 Task: Send an email with the signature Claire Howard with the subject Request for a refund and the message I am sorry for any confusion regarding this matter. from softage.1@softage.net to softage.10@softage.net and softage.2@softage.net with an attached document Annual_report.docx
Action: Mouse moved to (459, 597)
Screenshot: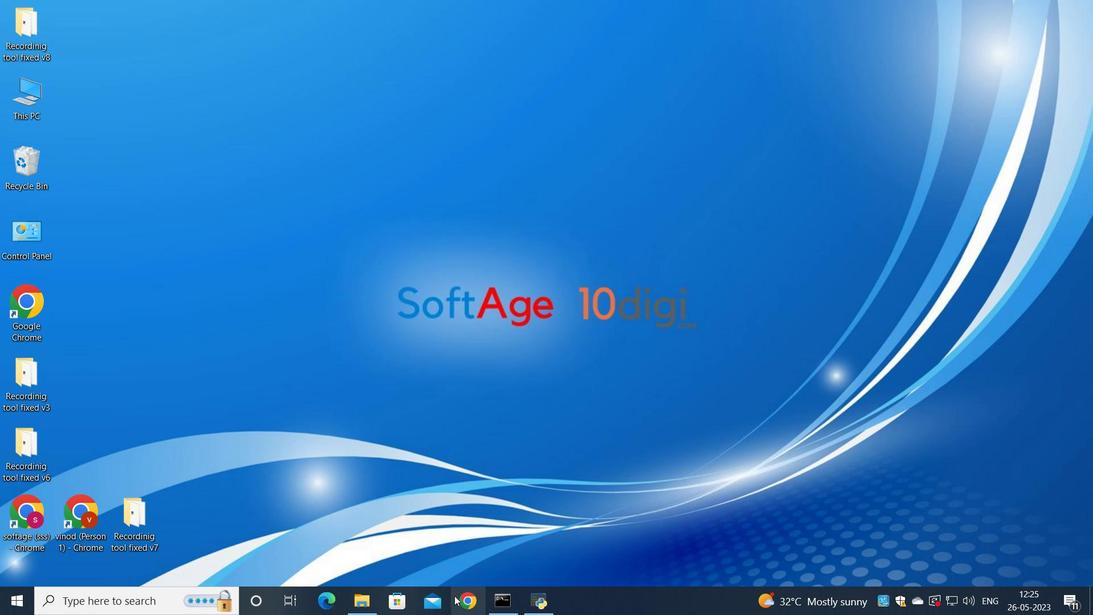 
Action: Mouse pressed left at (459, 597)
Screenshot: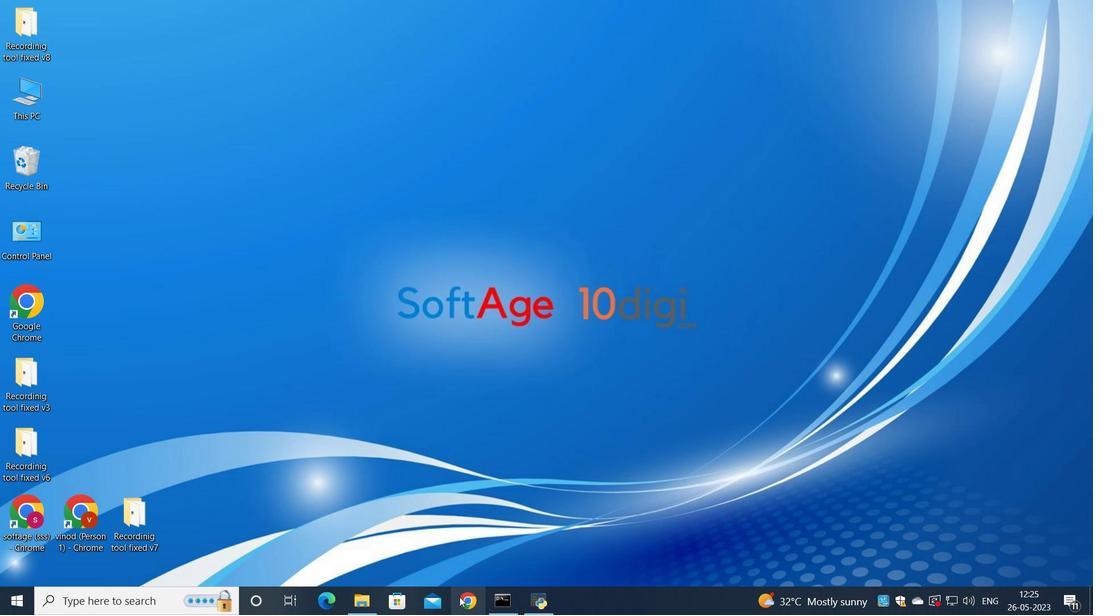 
Action: Mouse moved to (455, 353)
Screenshot: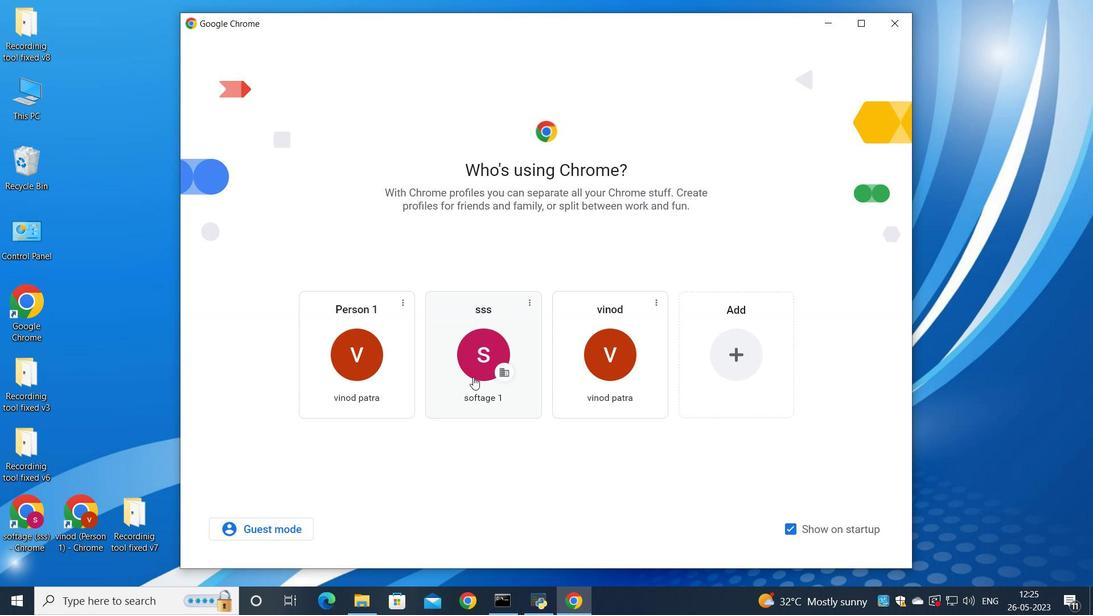 
Action: Mouse pressed left at (455, 353)
Screenshot: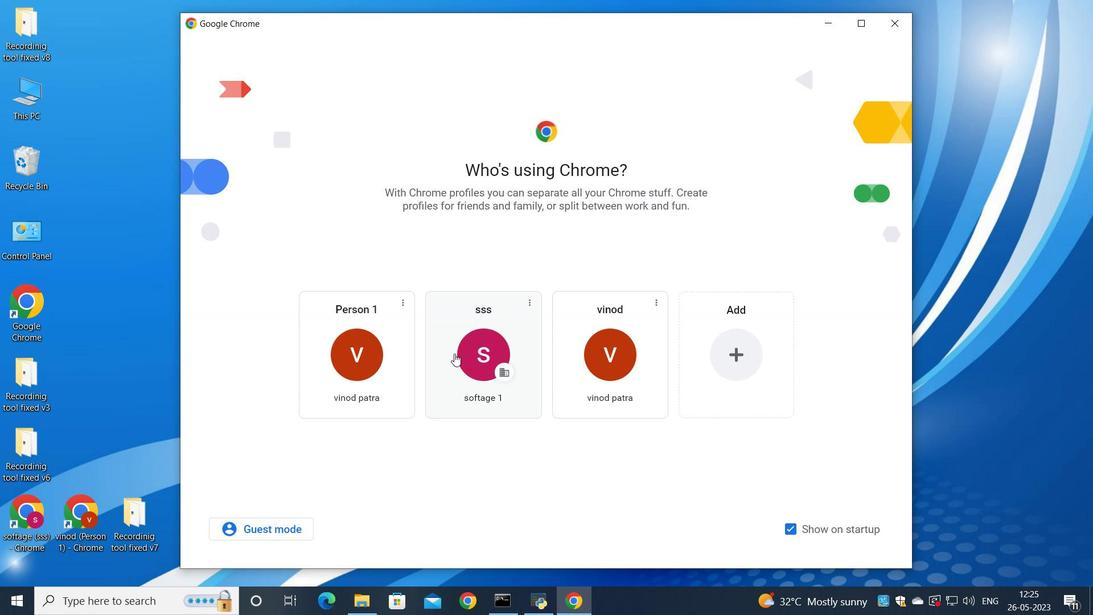 
Action: Mouse moved to (954, 74)
Screenshot: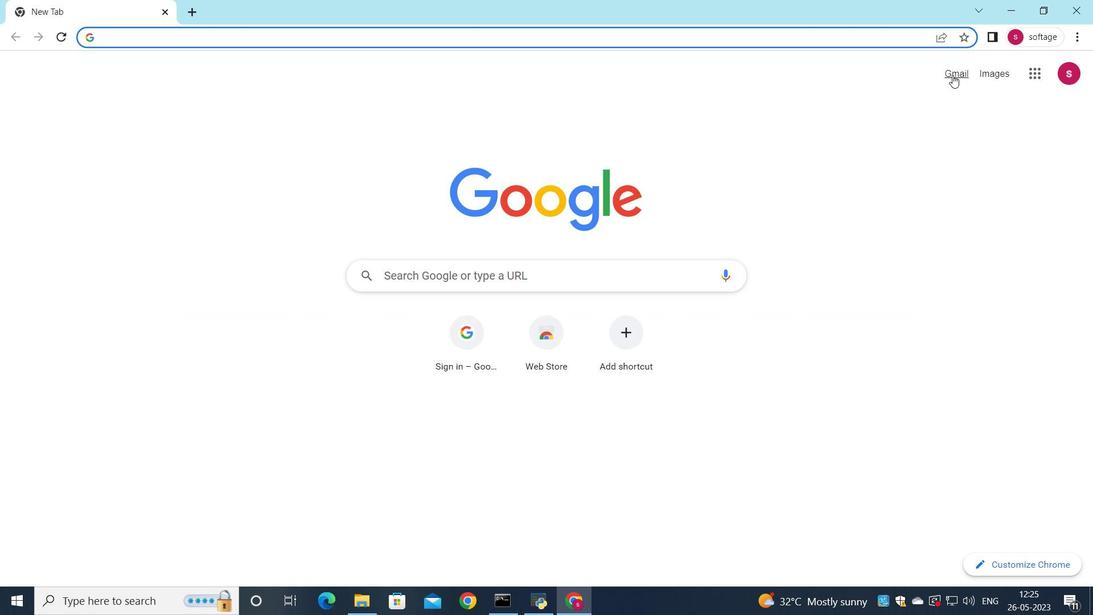 
Action: Mouse pressed left at (954, 74)
Screenshot: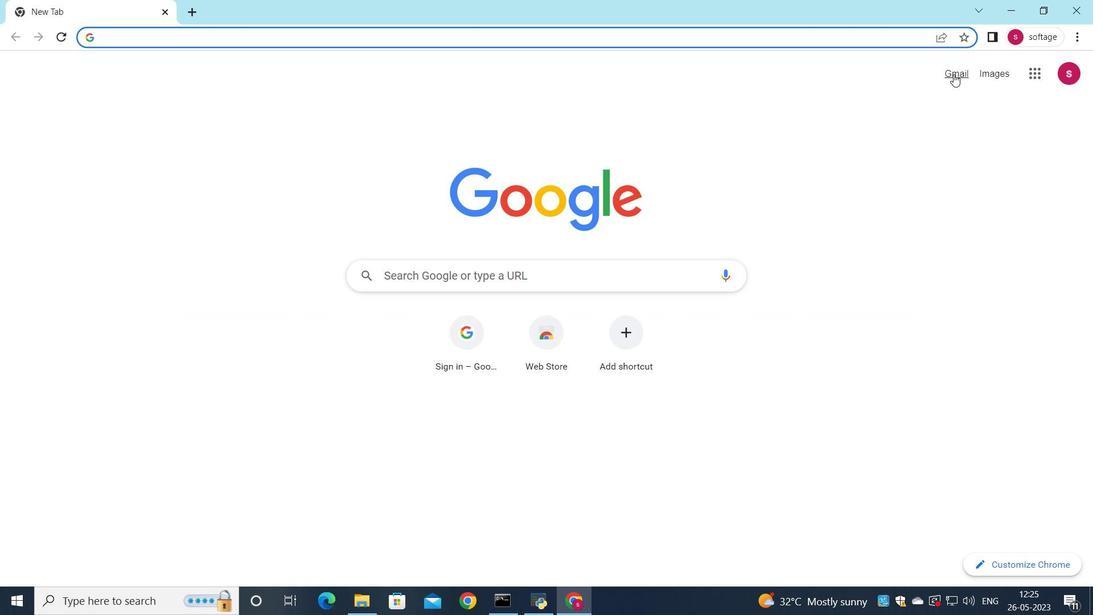 
Action: Mouse moved to (939, 95)
Screenshot: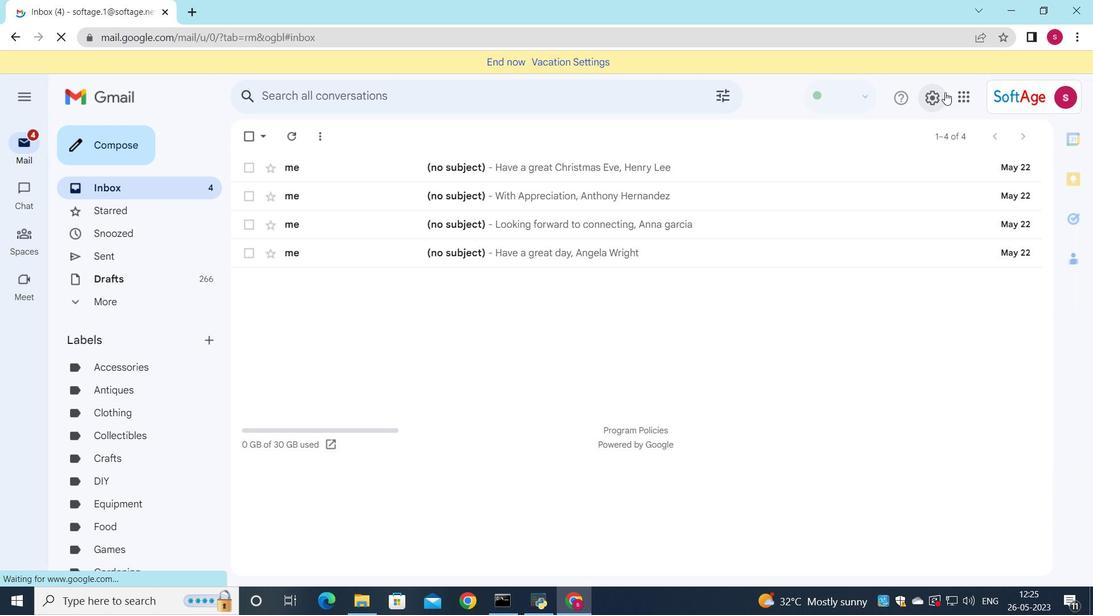 
Action: Mouse pressed left at (939, 95)
Screenshot: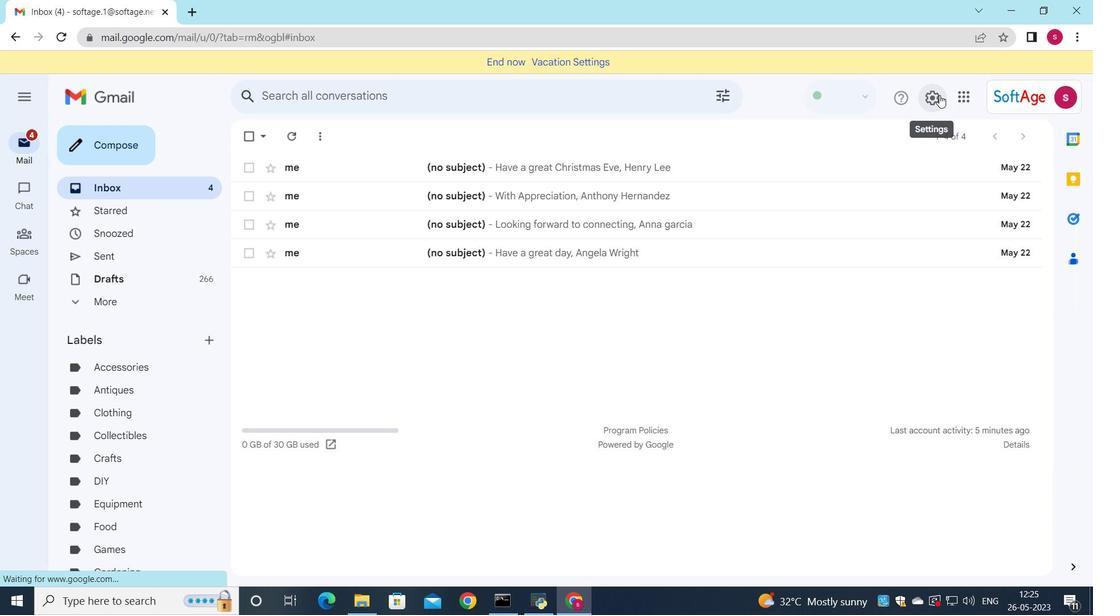 
Action: Mouse moved to (940, 162)
Screenshot: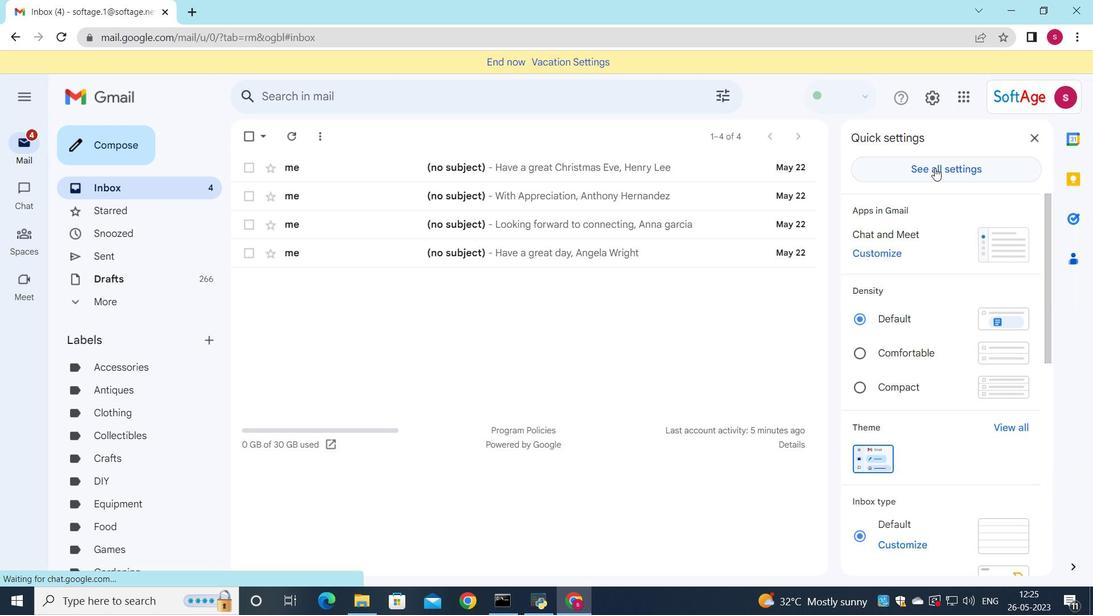 
Action: Mouse pressed left at (940, 162)
Screenshot: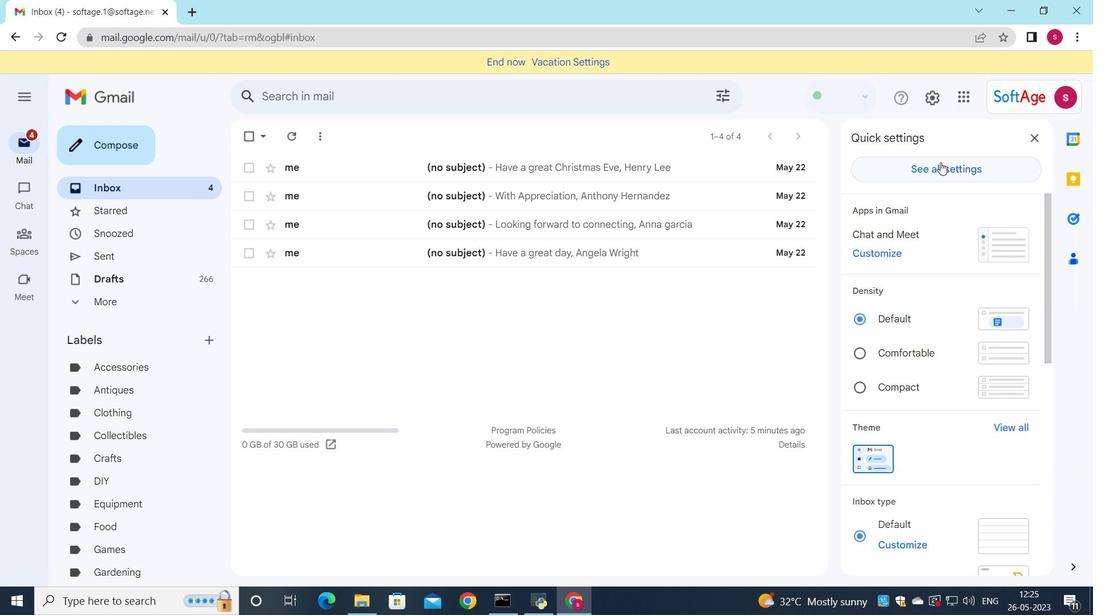 
Action: Mouse moved to (722, 292)
Screenshot: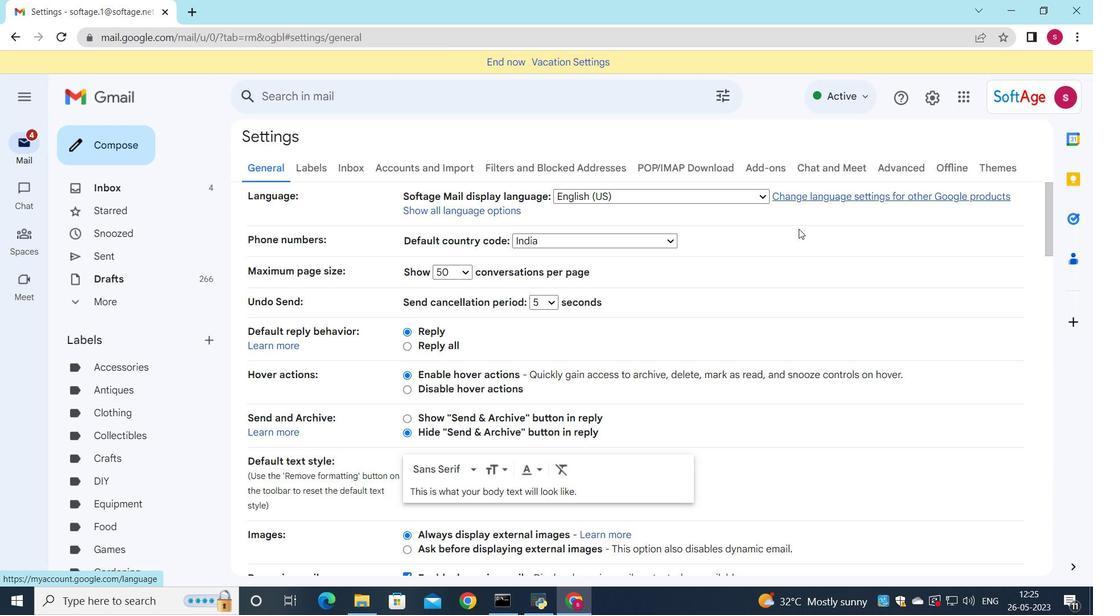 
Action: Mouse scrolled (722, 291) with delta (0, 0)
Screenshot: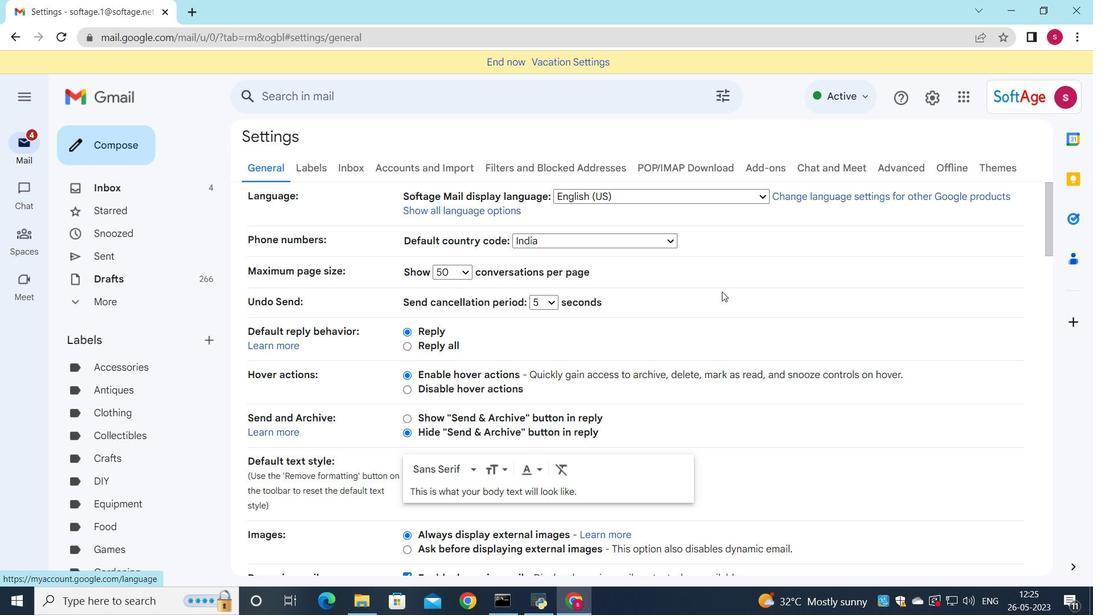 
Action: Mouse moved to (722, 292)
Screenshot: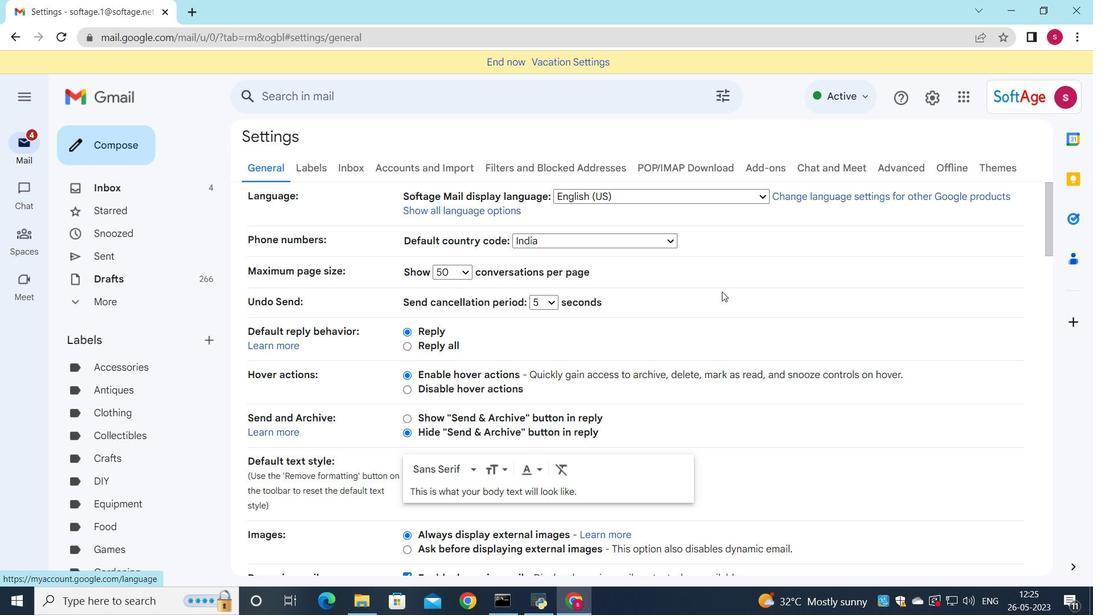 
Action: Mouse scrolled (722, 291) with delta (0, 0)
Screenshot: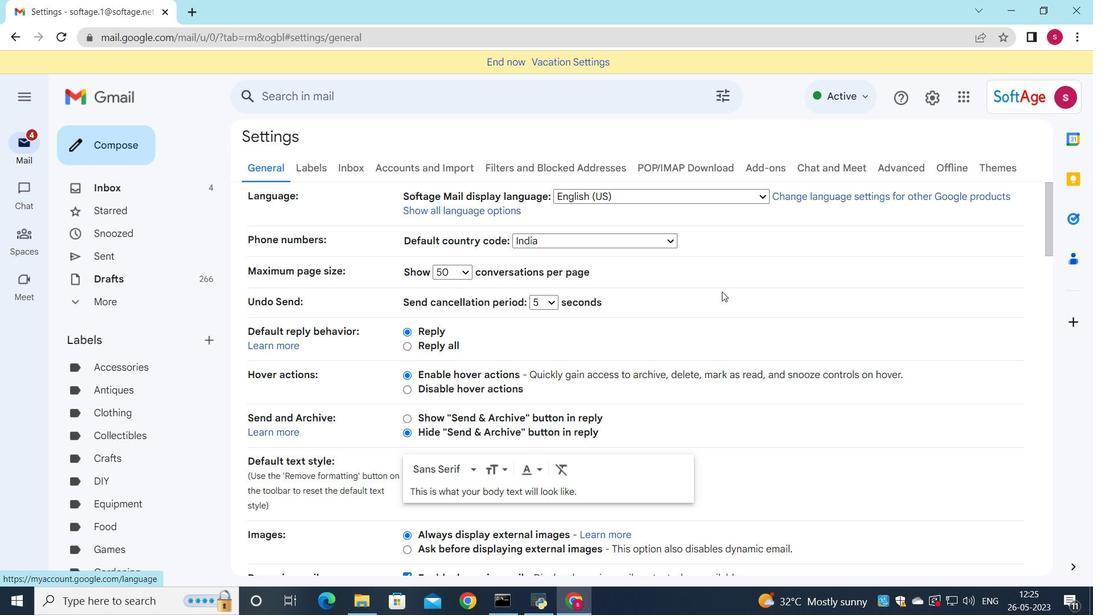 
Action: Mouse moved to (710, 301)
Screenshot: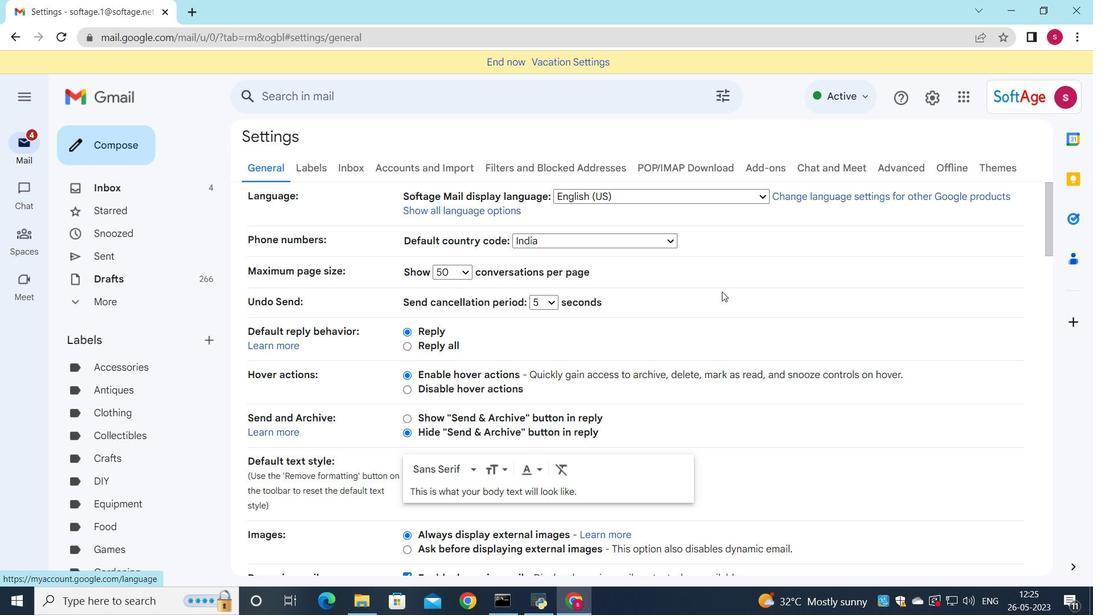 
Action: Mouse scrolled (710, 300) with delta (0, 0)
Screenshot: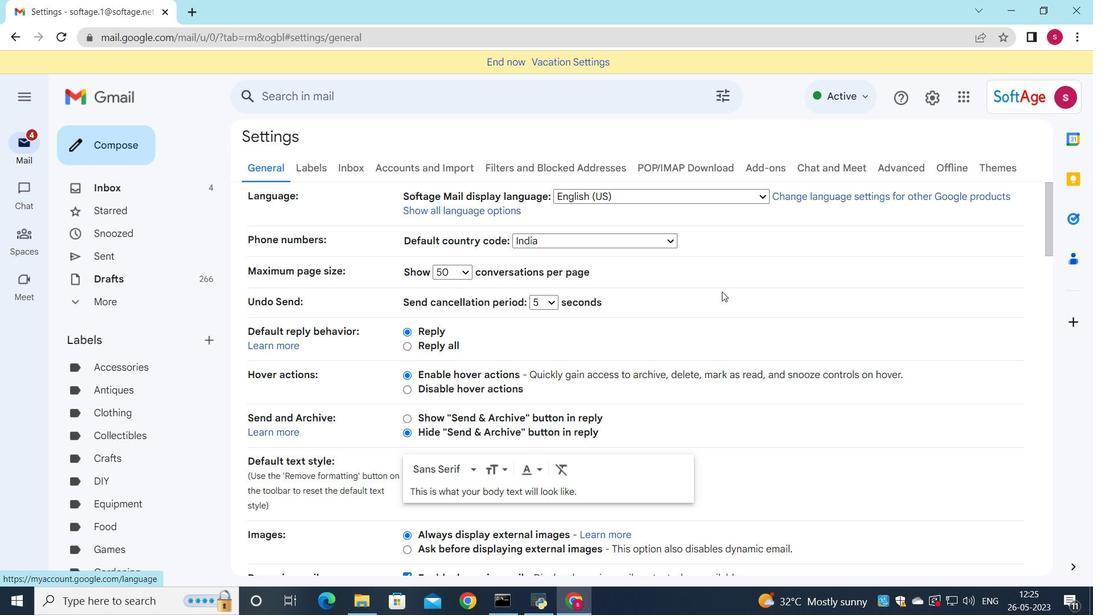 
Action: Mouse moved to (699, 312)
Screenshot: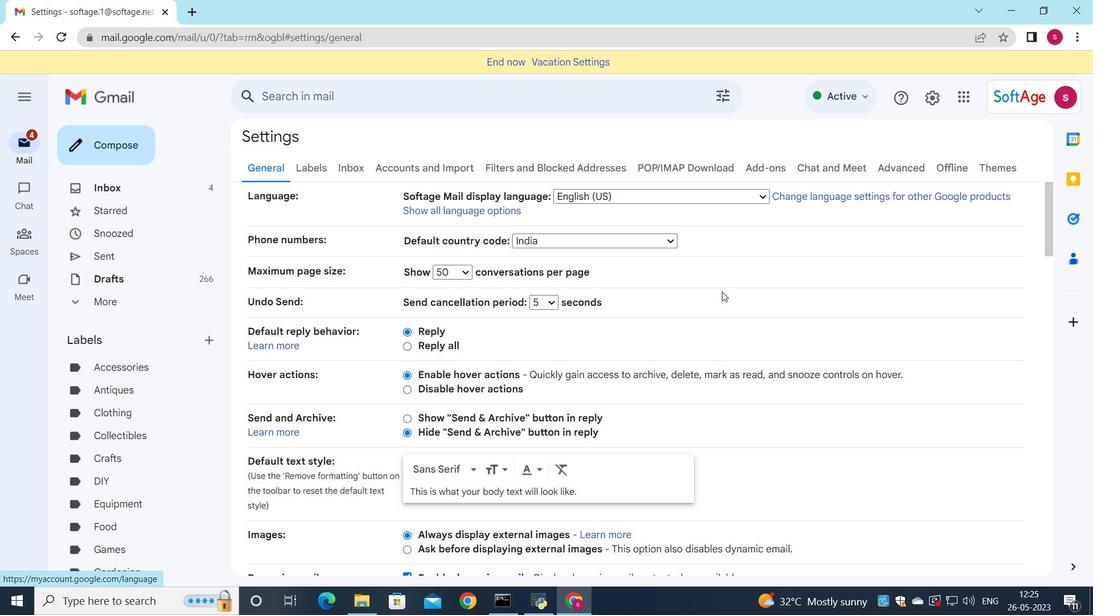 
Action: Mouse scrolled (699, 311) with delta (0, 0)
Screenshot: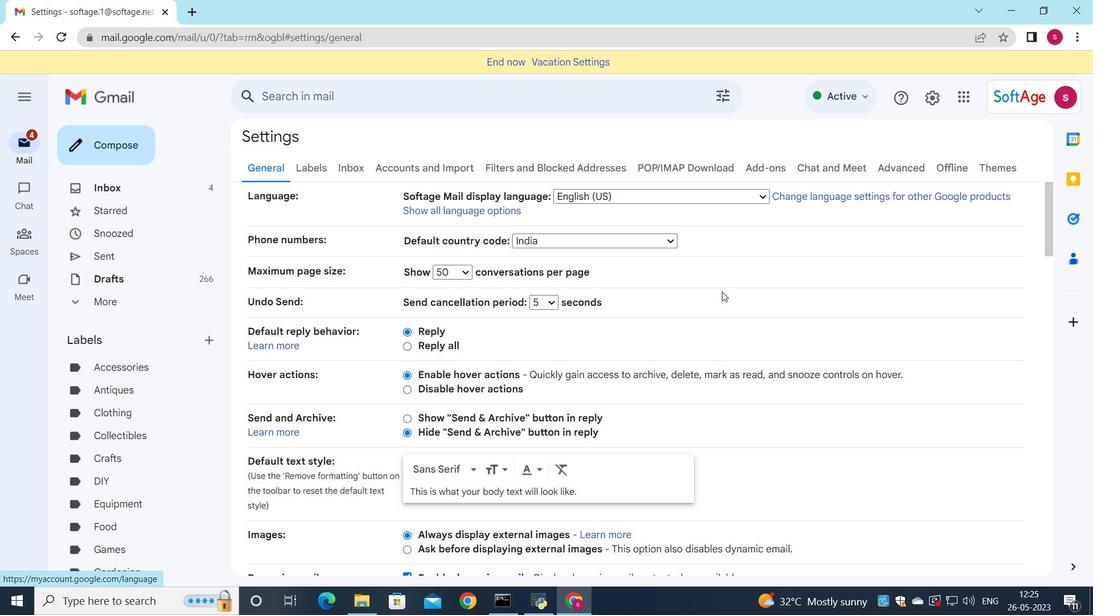 
Action: Mouse moved to (698, 313)
Screenshot: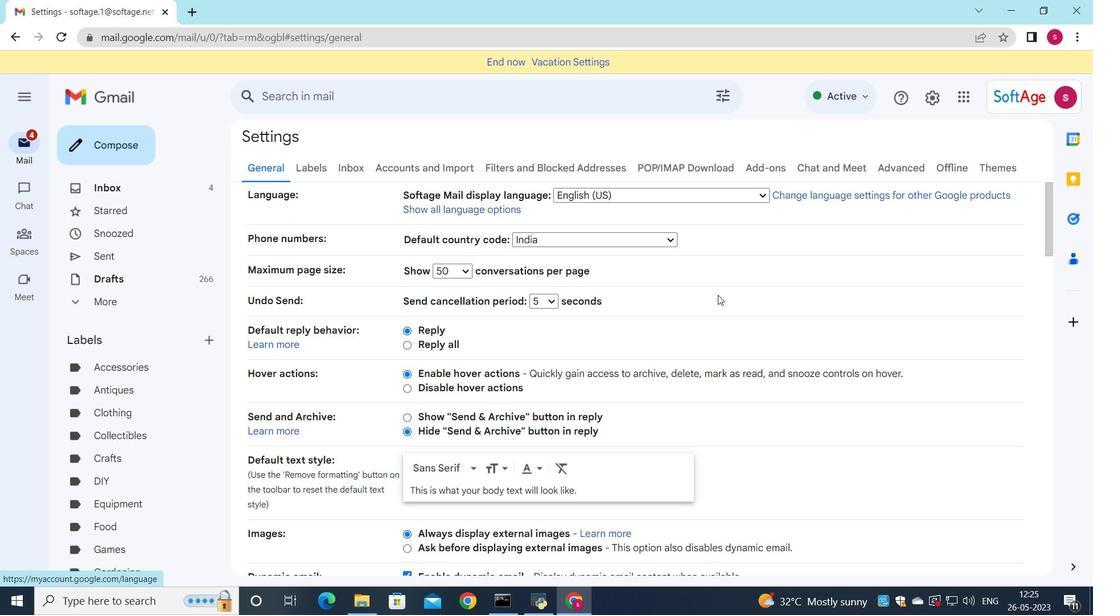 
Action: Mouse scrolled (698, 313) with delta (0, 0)
Screenshot: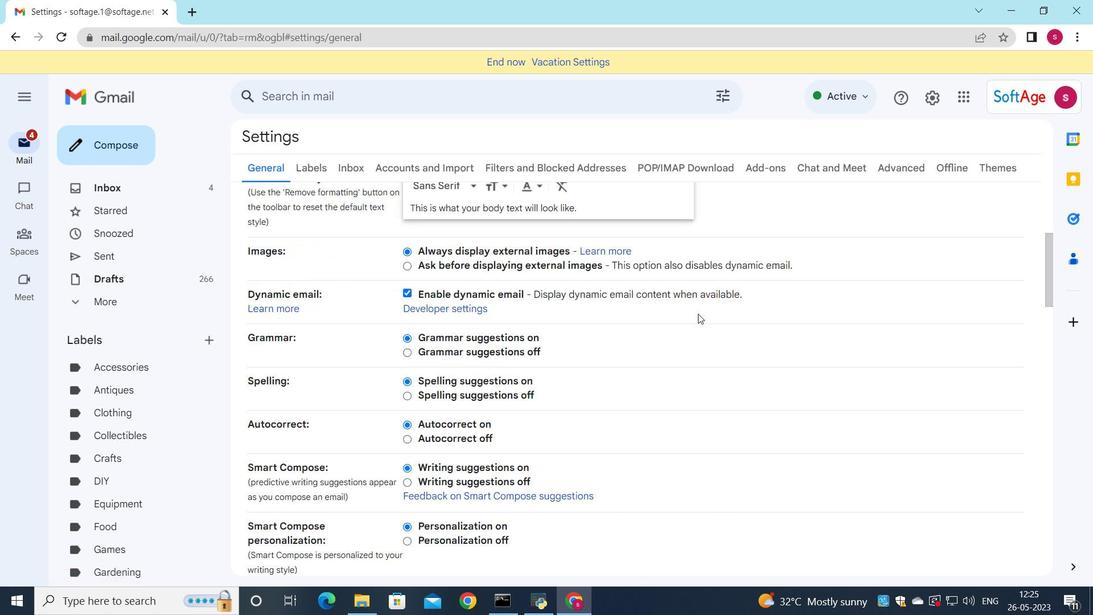 
Action: Mouse scrolled (698, 313) with delta (0, 0)
Screenshot: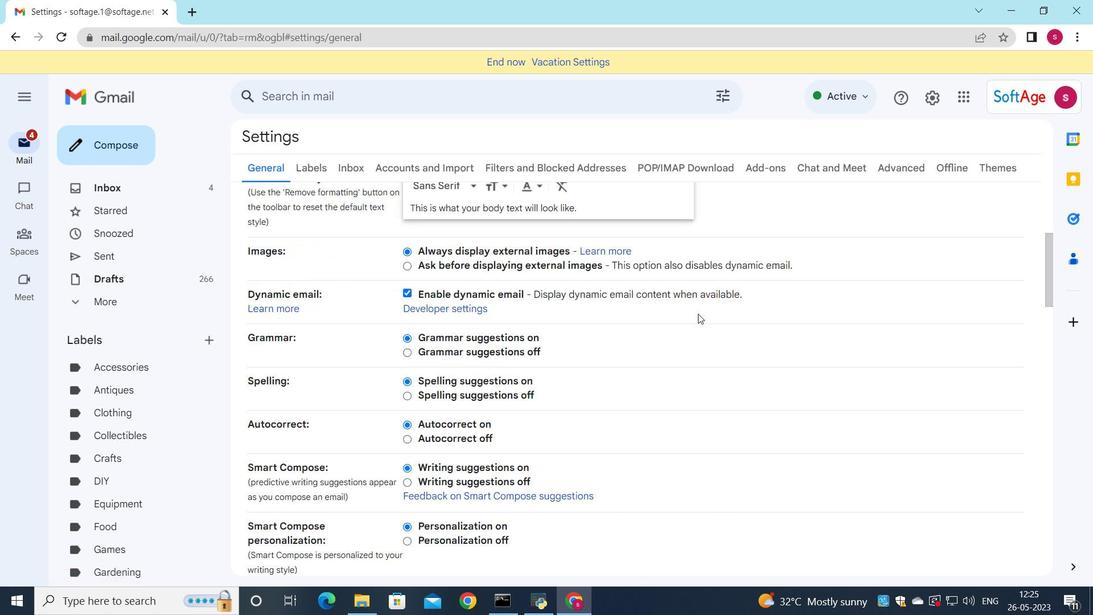 
Action: Mouse scrolled (698, 313) with delta (0, 0)
Screenshot: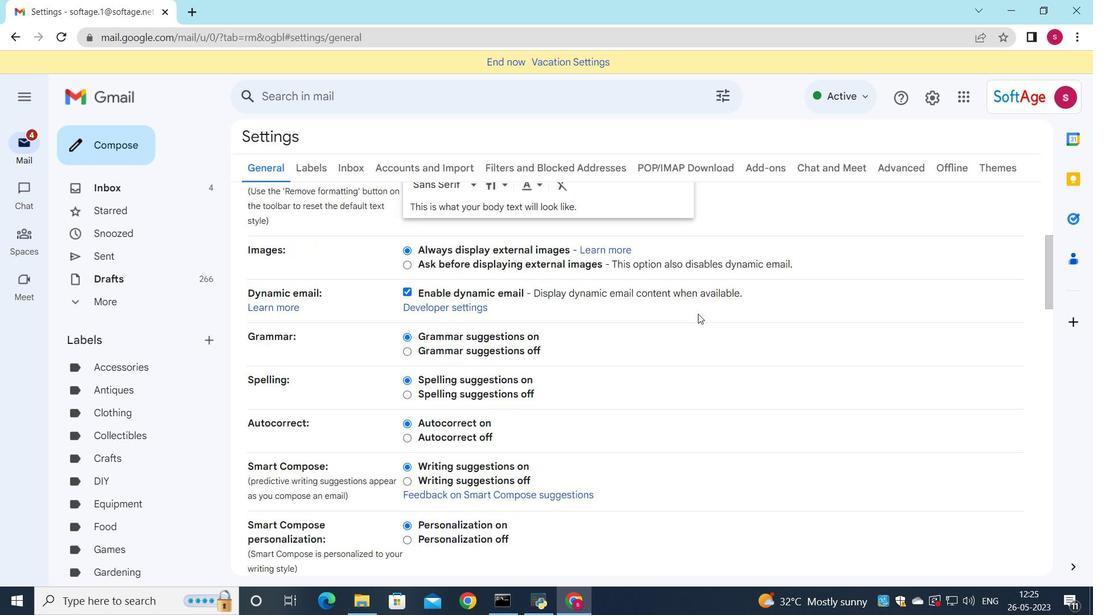 
Action: Mouse scrolled (698, 313) with delta (0, 0)
Screenshot: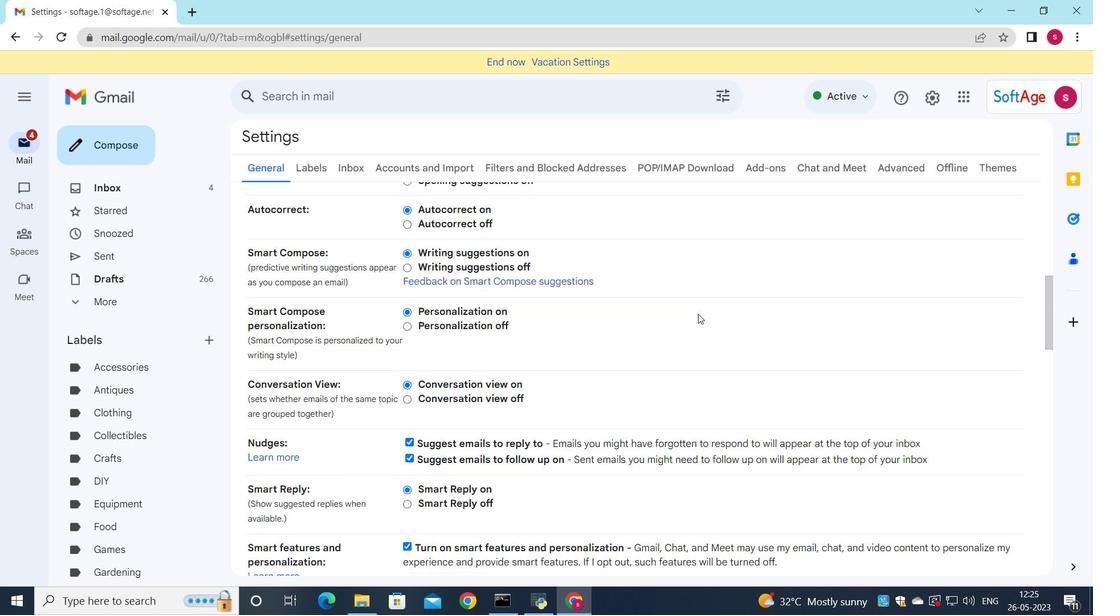
Action: Mouse scrolled (698, 313) with delta (0, 0)
Screenshot: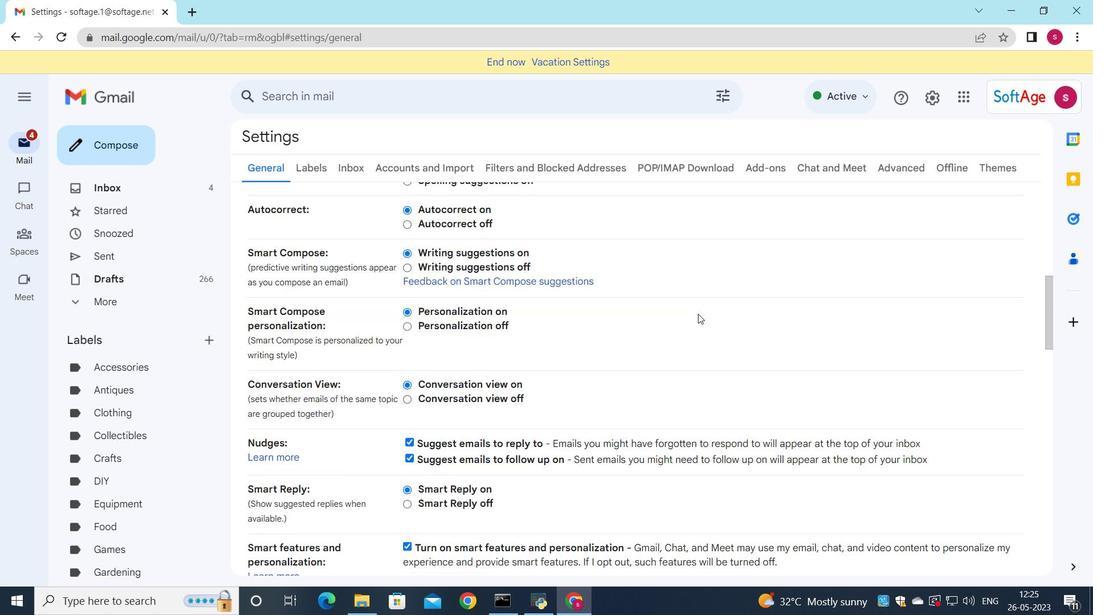
Action: Mouse scrolled (698, 313) with delta (0, 0)
Screenshot: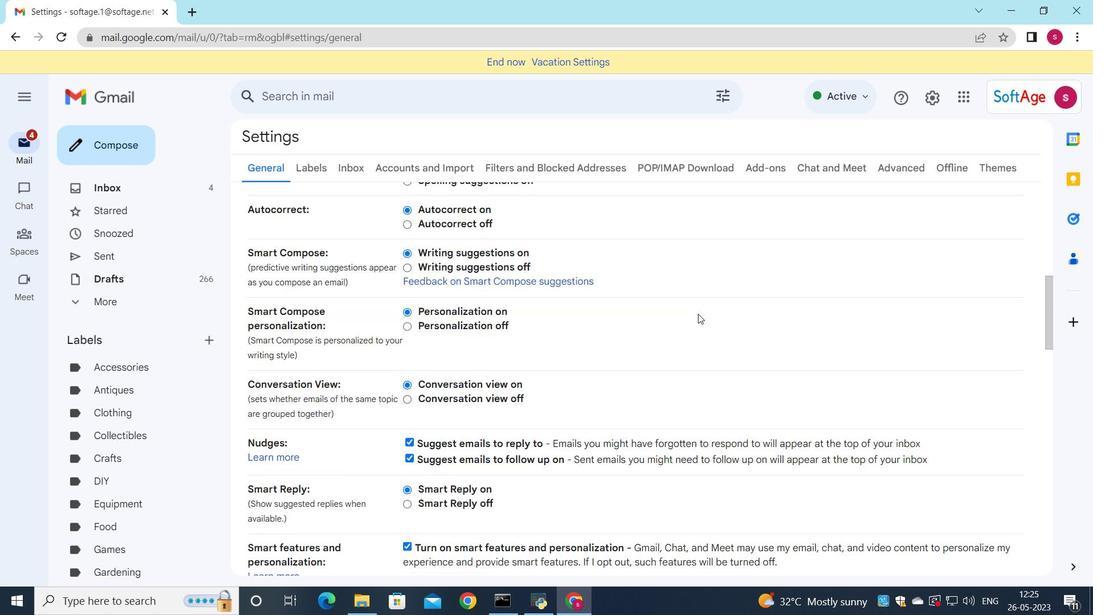 
Action: Mouse scrolled (698, 313) with delta (0, 0)
Screenshot: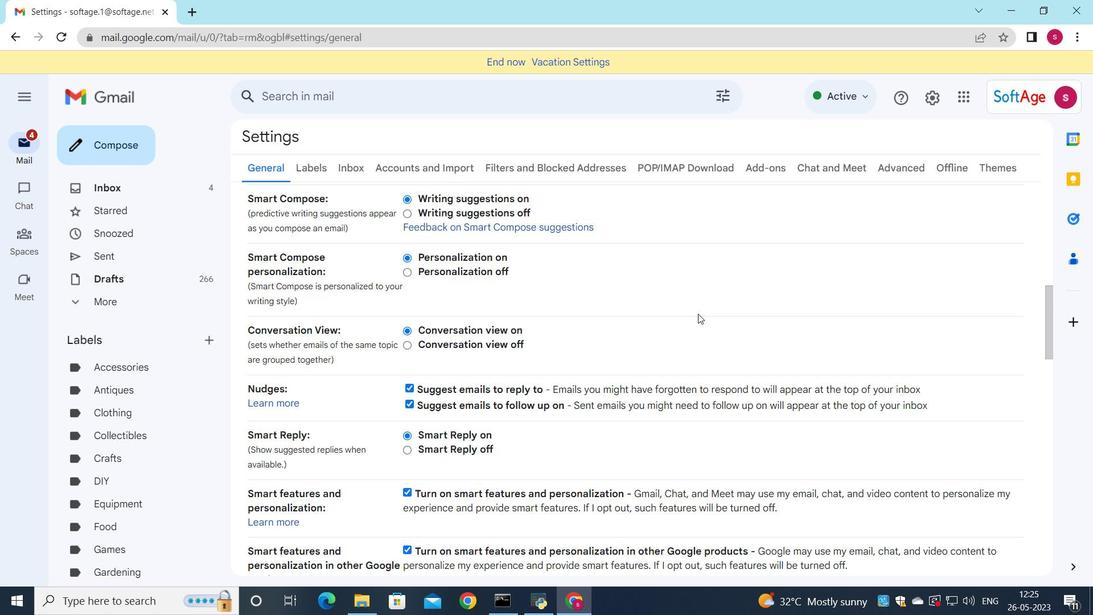 
Action: Mouse scrolled (698, 313) with delta (0, 0)
Screenshot: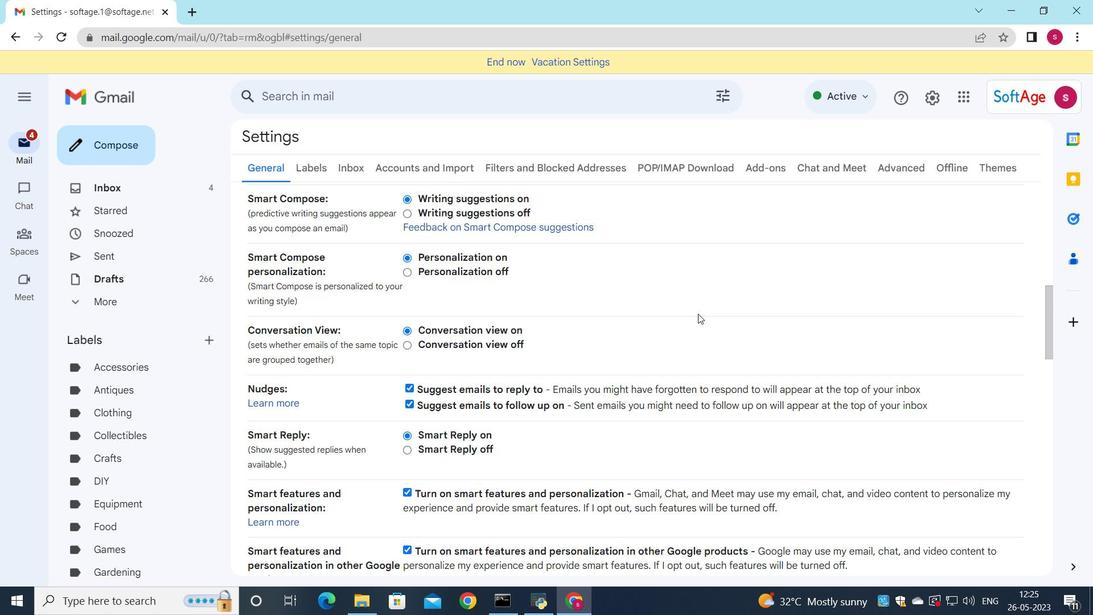 
Action: Mouse scrolled (698, 313) with delta (0, 0)
Screenshot: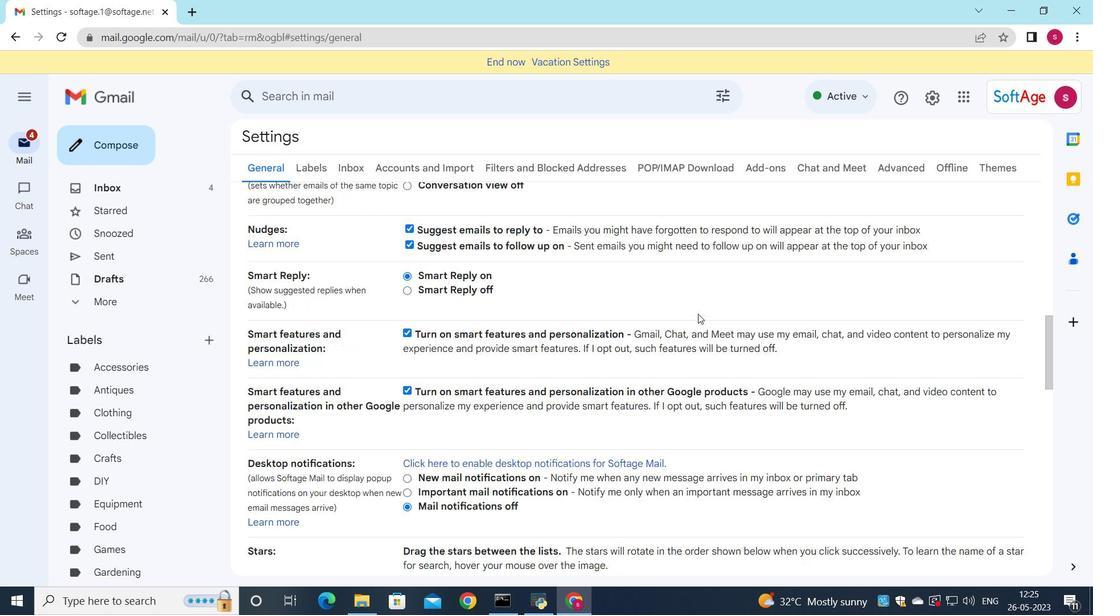 
Action: Mouse scrolled (698, 313) with delta (0, 0)
Screenshot: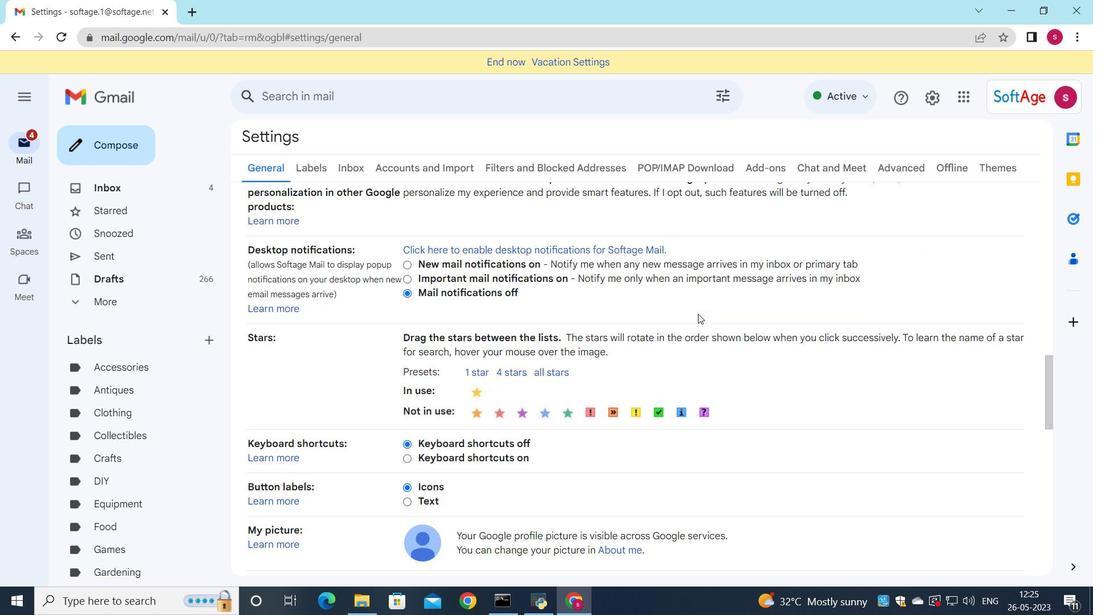 
Action: Mouse scrolled (698, 313) with delta (0, 0)
Screenshot: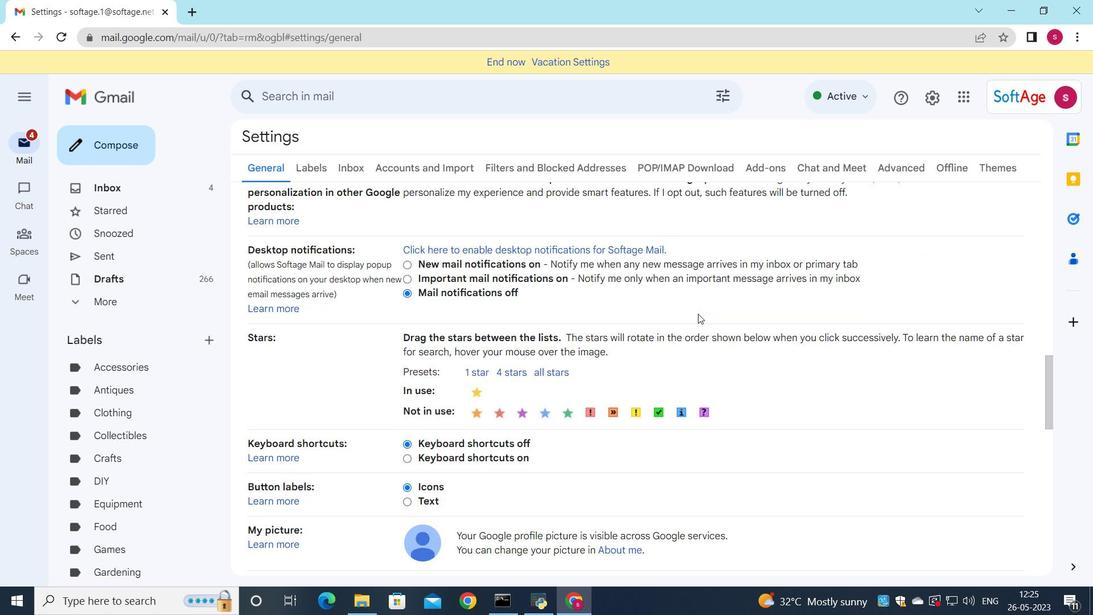 
Action: Mouse scrolled (698, 313) with delta (0, 0)
Screenshot: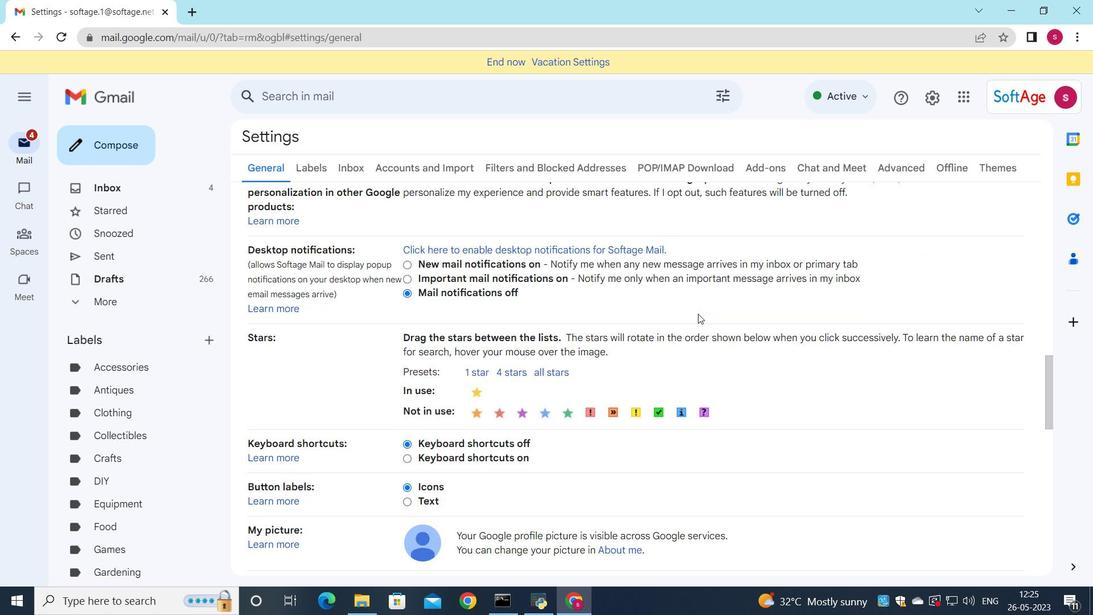 
Action: Mouse scrolled (698, 313) with delta (0, 0)
Screenshot: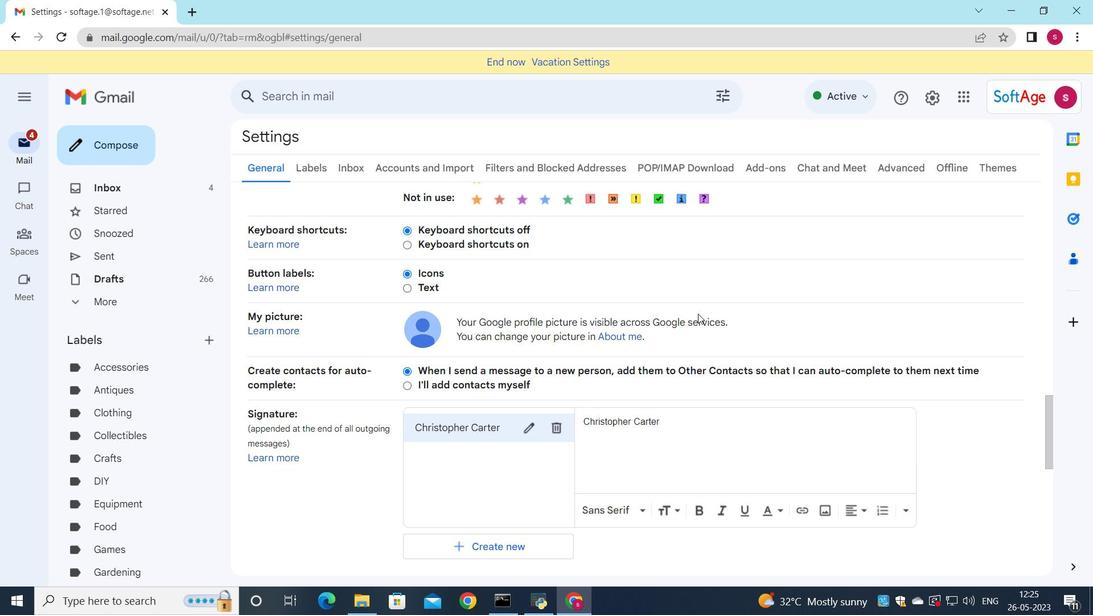 
Action: Mouse moved to (667, 332)
Screenshot: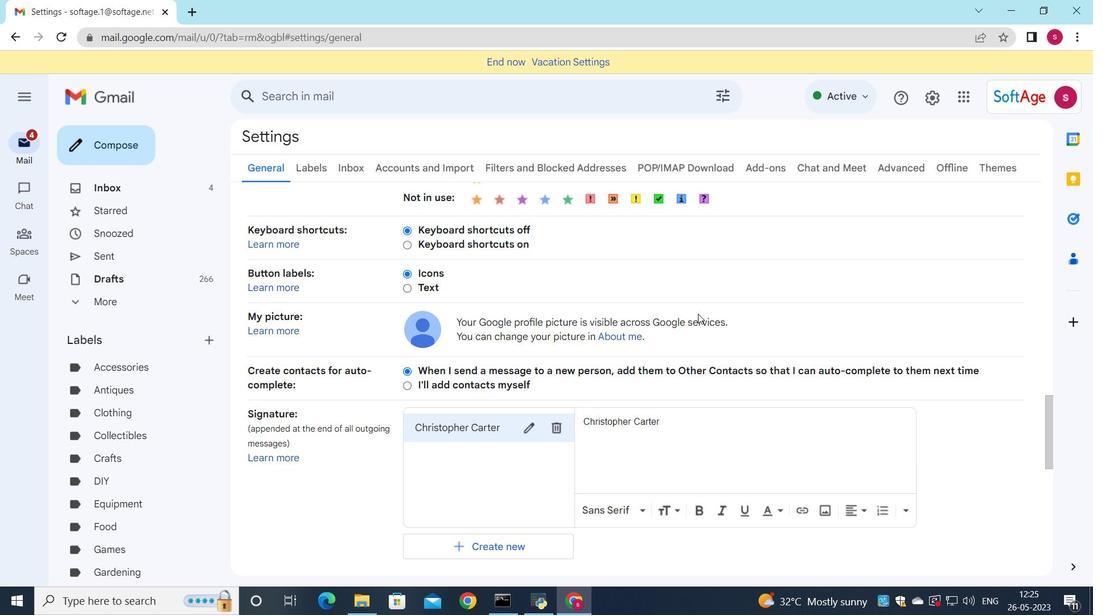 
Action: Mouse scrolled (667, 331) with delta (0, 0)
Screenshot: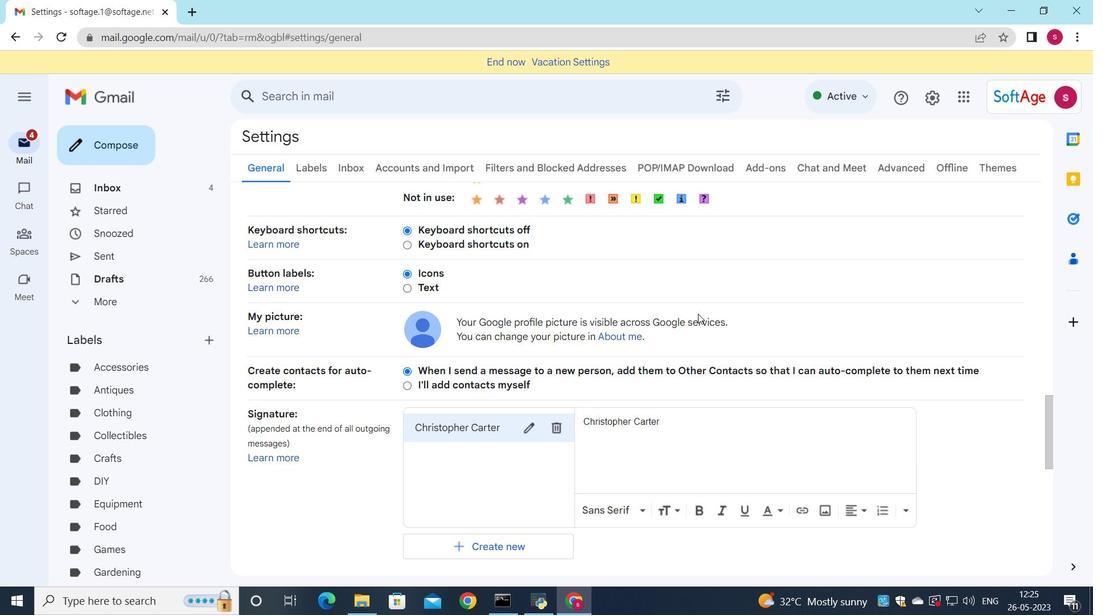 
Action: Mouse moved to (657, 338)
Screenshot: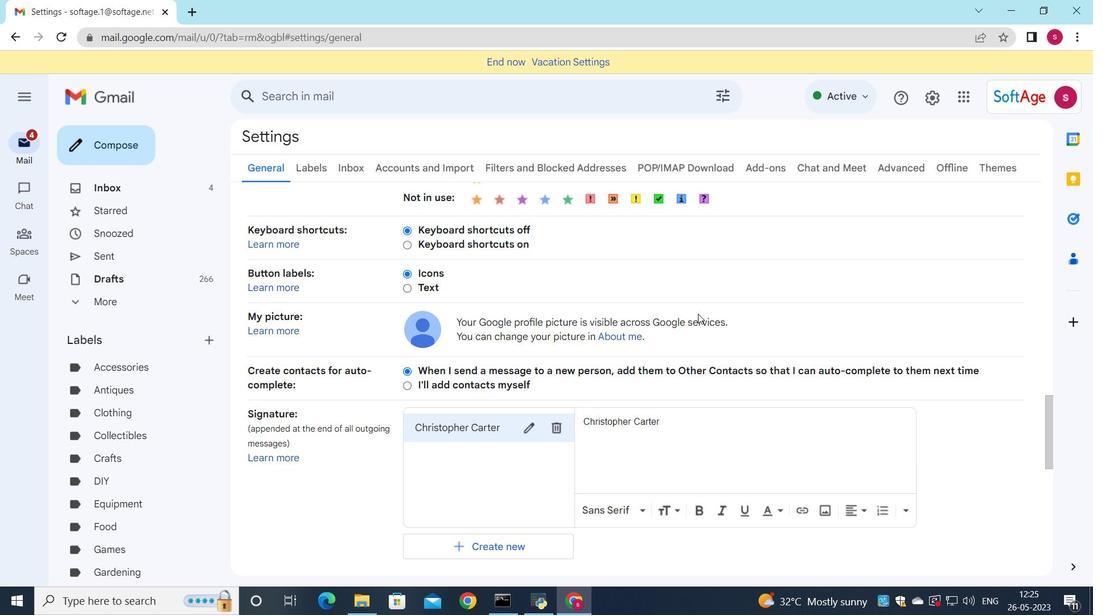 
Action: Mouse scrolled (657, 337) with delta (0, 0)
Screenshot: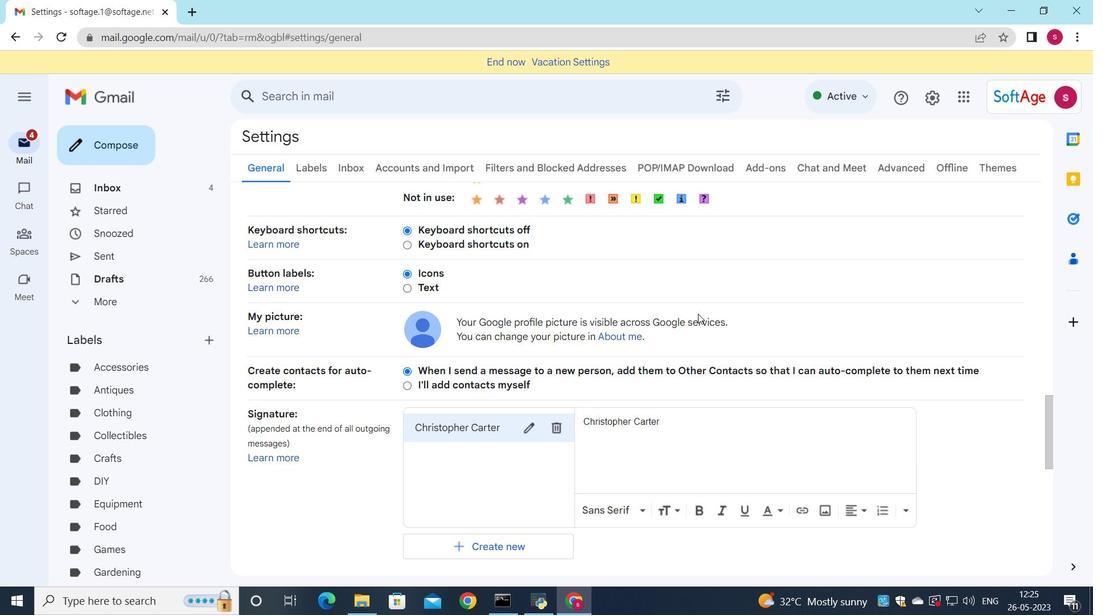 
Action: Mouse moved to (559, 215)
Screenshot: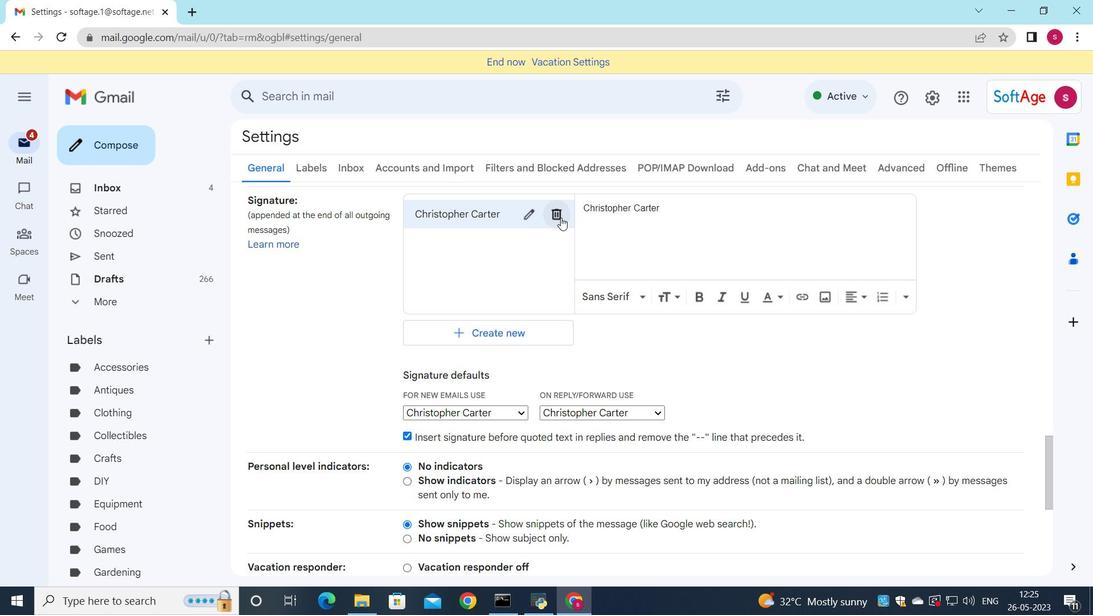 
Action: Mouse pressed left at (559, 215)
Screenshot: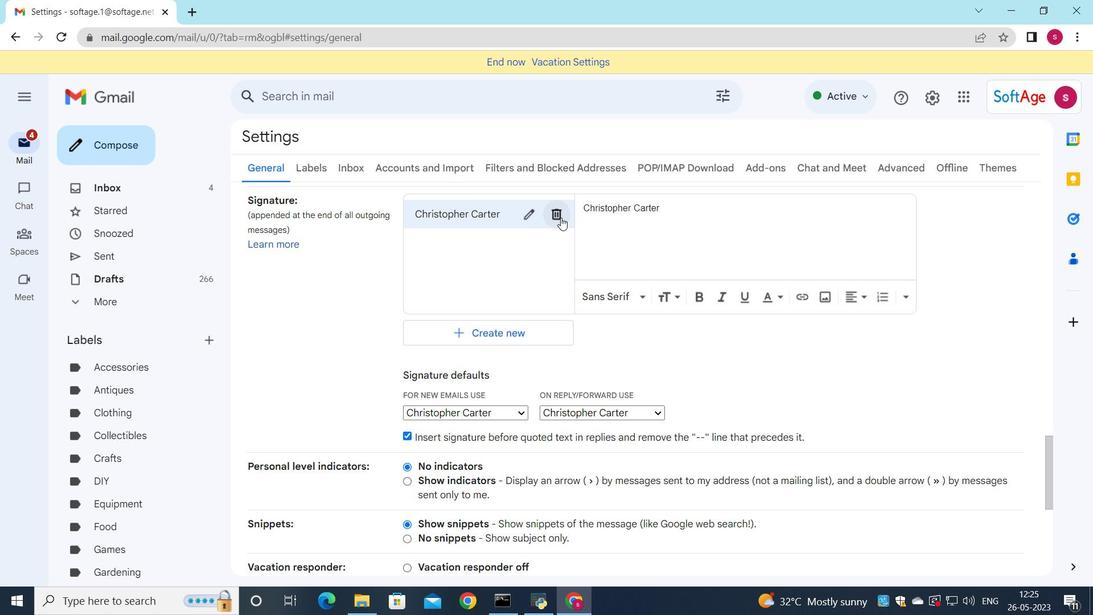 
Action: Mouse moved to (679, 346)
Screenshot: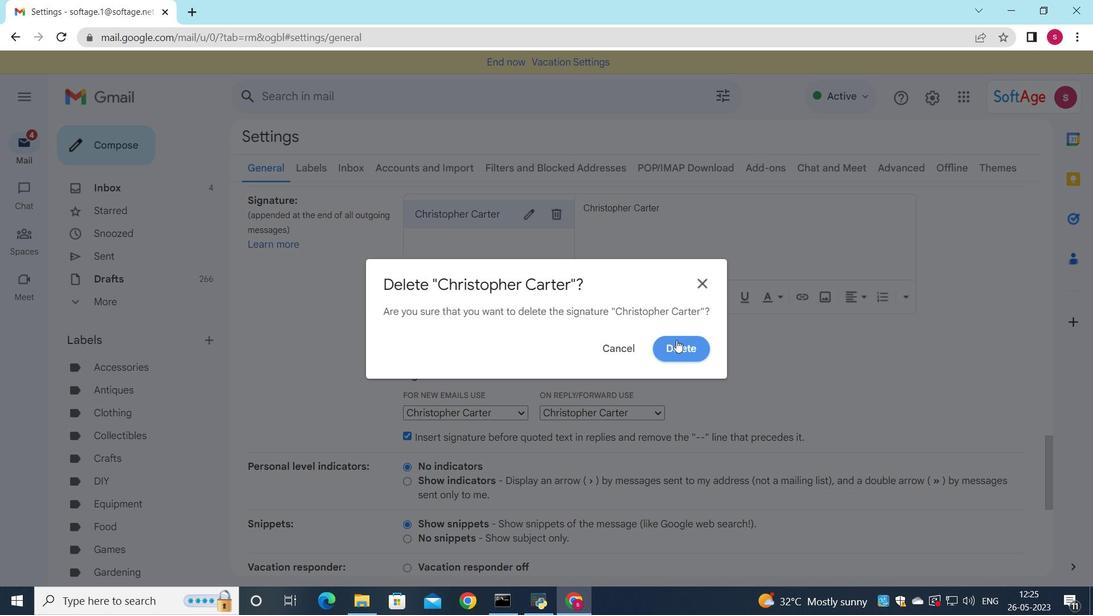
Action: Mouse pressed left at (679, 346)
Screenshot: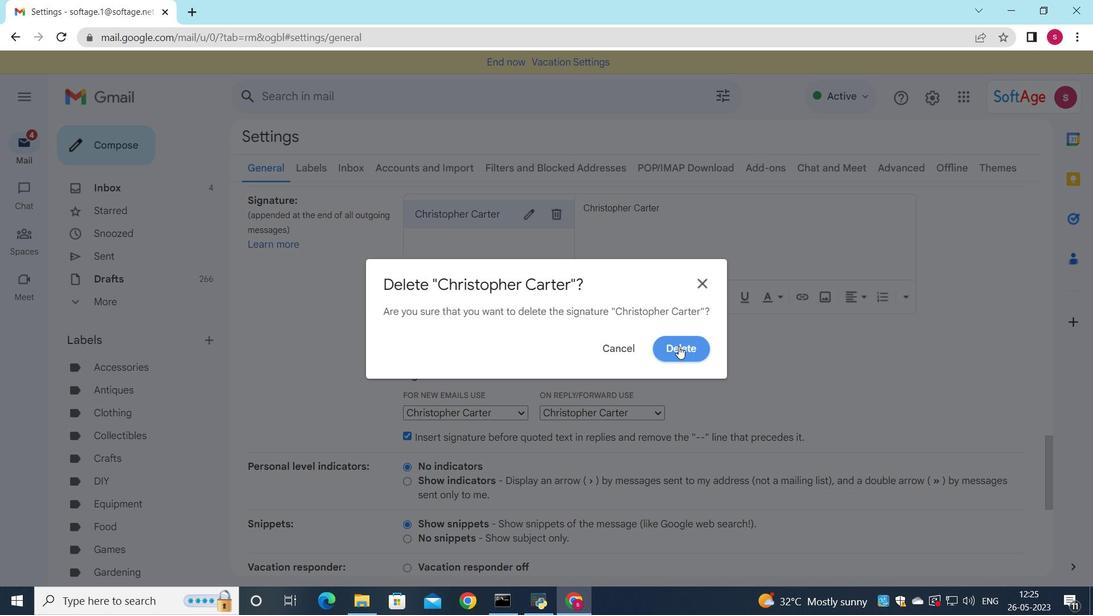 
Action: Mouse moved to (458, 227)
Screenshot: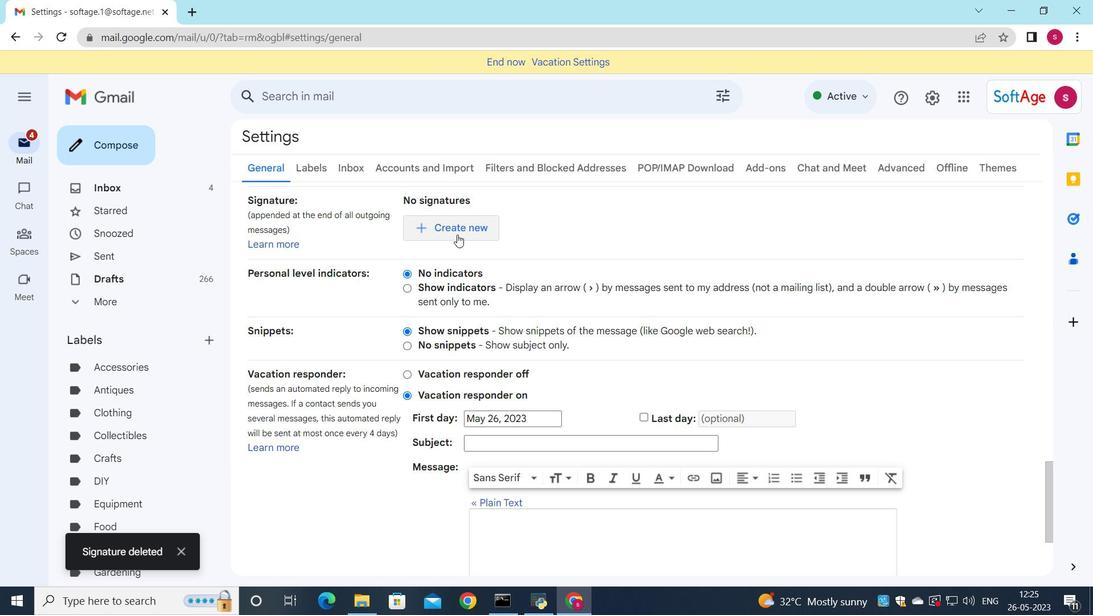 
Action: Mouse pressed left at (458, 227)
Screenshot: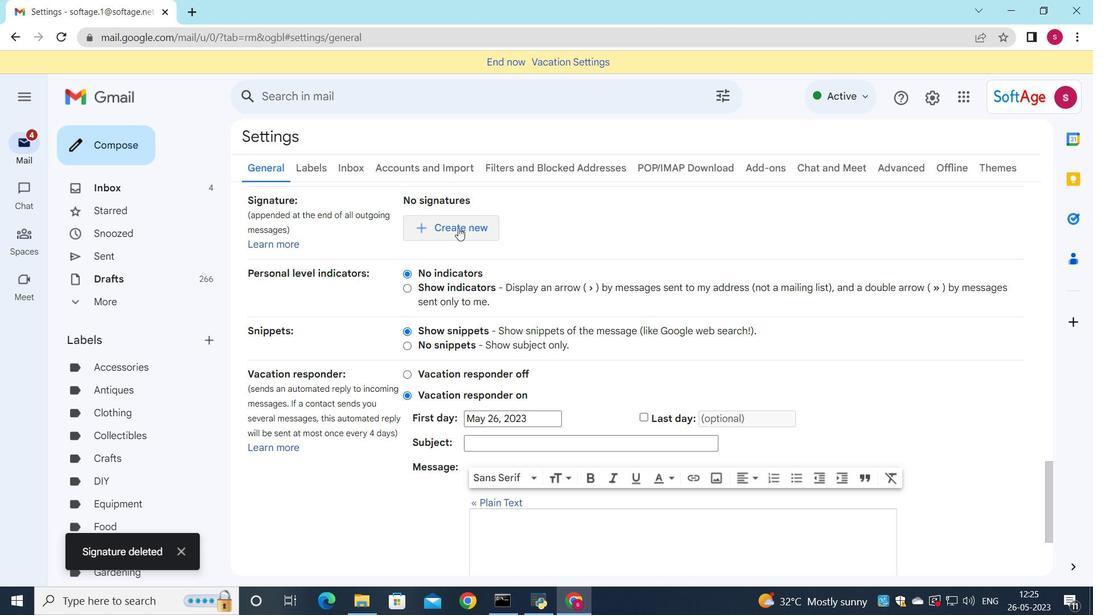
Action: Mouse moved to (599, 273)
Screenshot: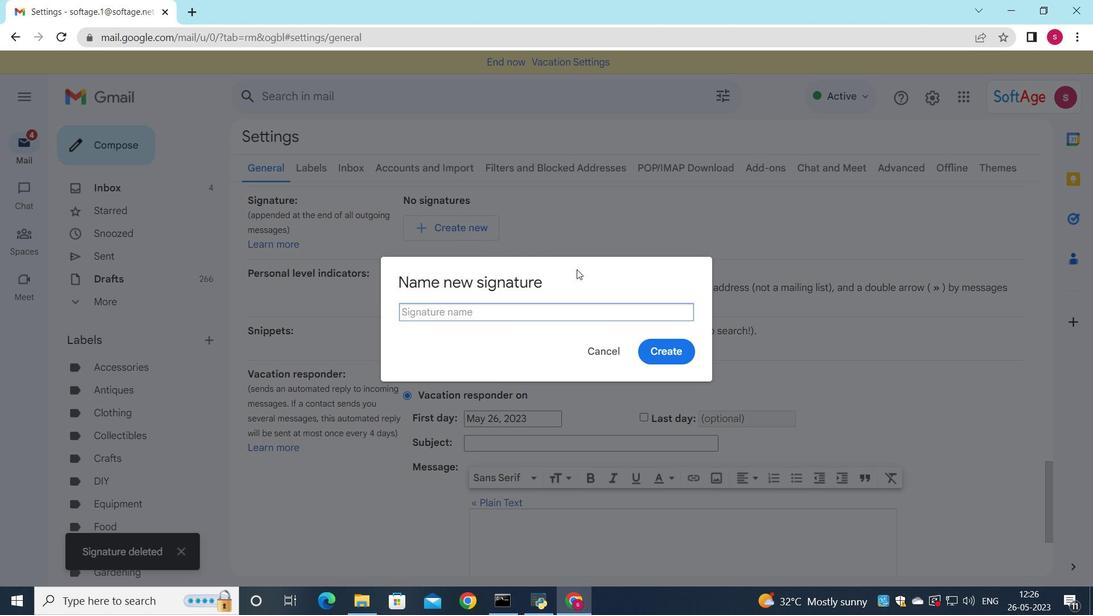 
Action: Key pressed <Key.shift>Clarie<Key.space><Key.backspace><Key.backspace><Key.backspace><Key.backspace>ire<Key.space><Key.shift>Howard
Screenshot: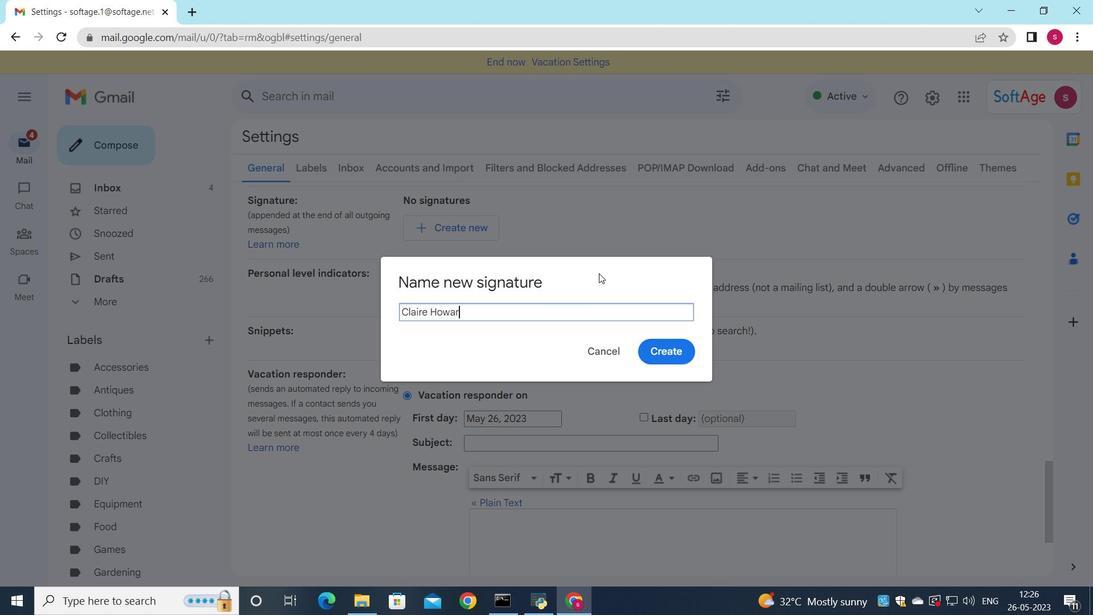 
Action: Mouse moved to (653, 350)
Screenshot: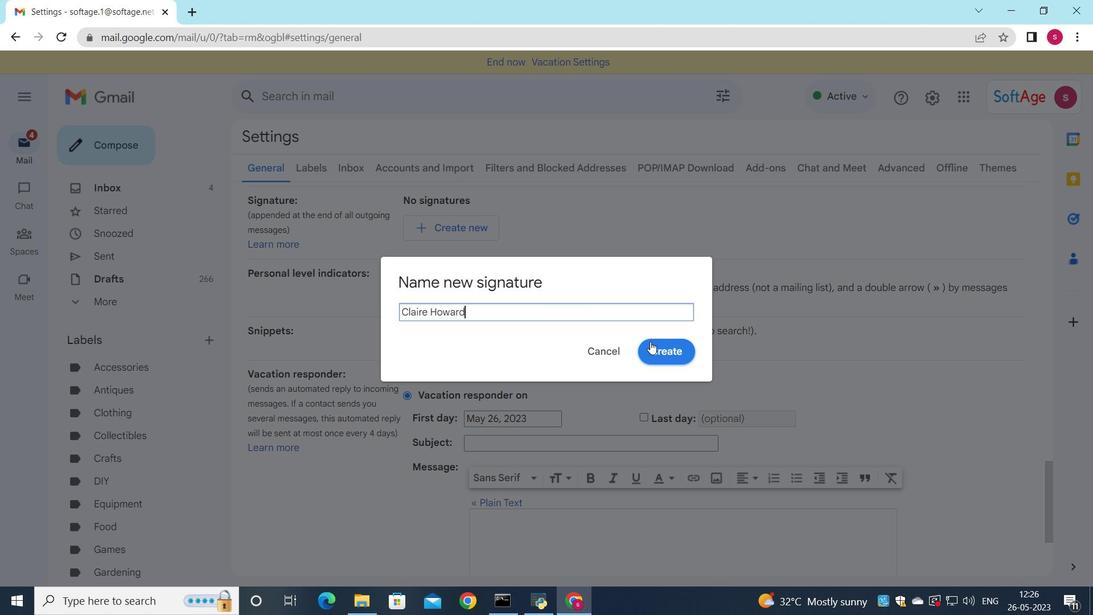 
Action: Mouse pressed left at (653, 350)
Screenshot: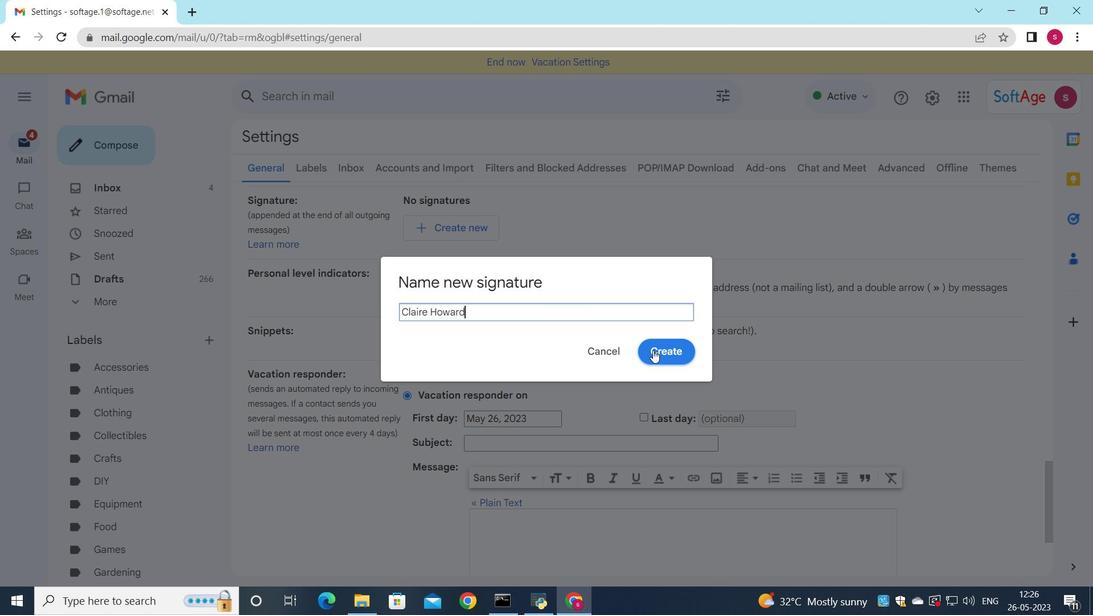 
Action: Mouse moved to (650, 229)
Screenshot: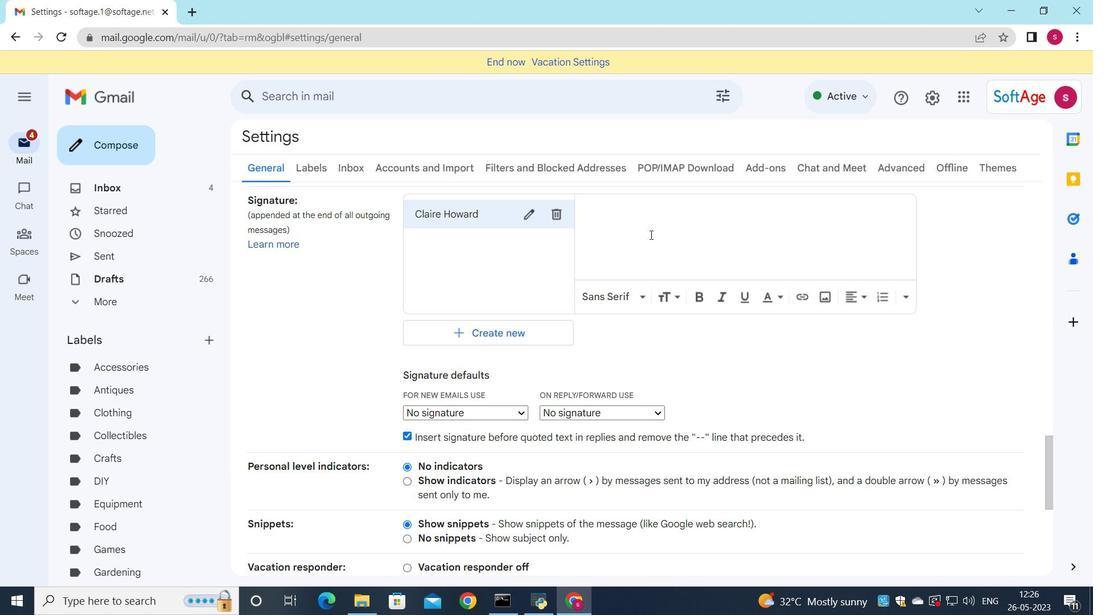 
Action: Mouse pressed left at (650, 229)
Screenshot: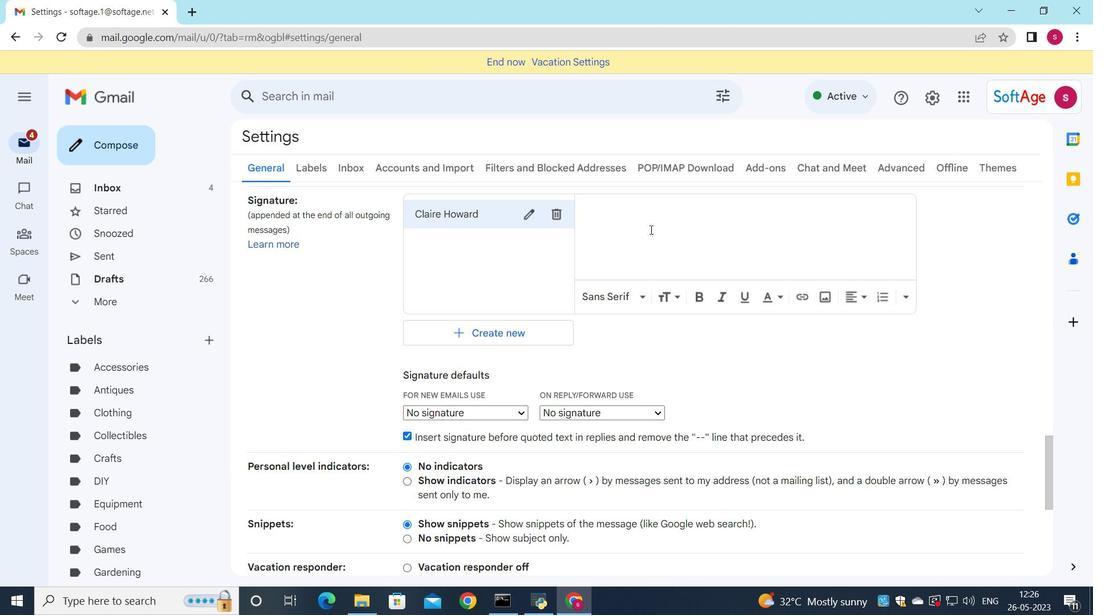 
Action: Key pressed <Key.shift>Clairre<Key.space><Key.backspace><Key.backspace><Key.backspace>e<Key.space><Key.shift>howard
Screenshot: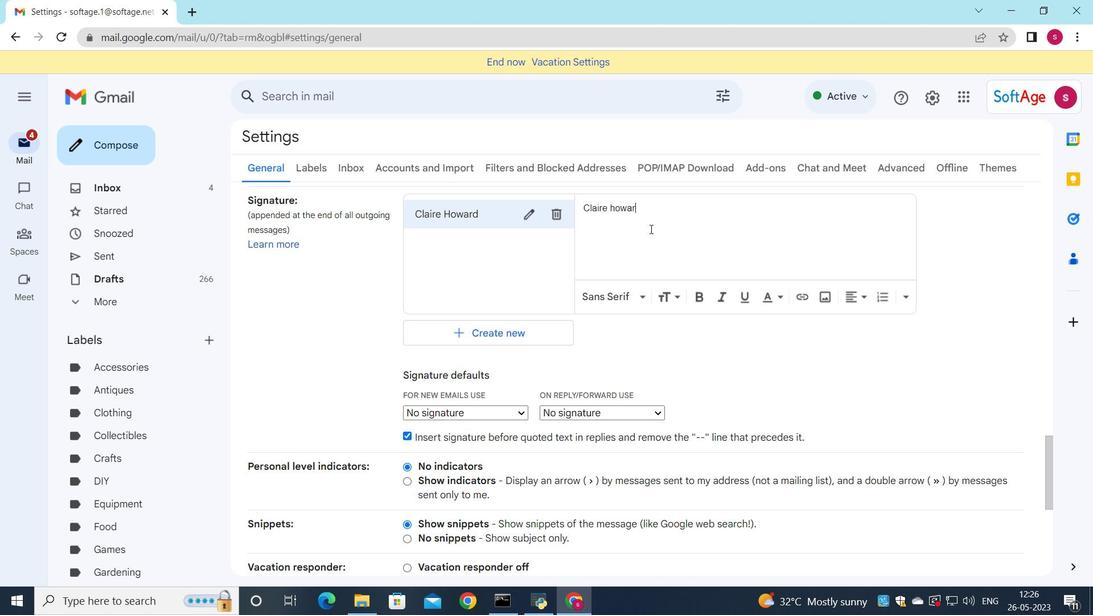 
Action: Mouse moved to (479, 406)
Screenshot: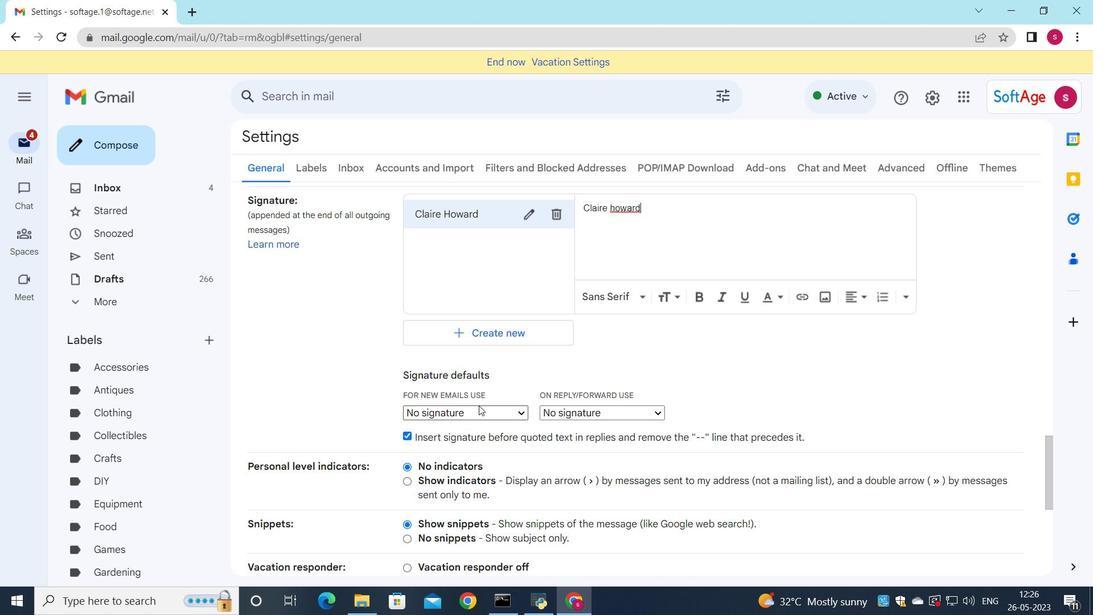 
Action: Mouse pressed left at (479, 406)
Screenshot: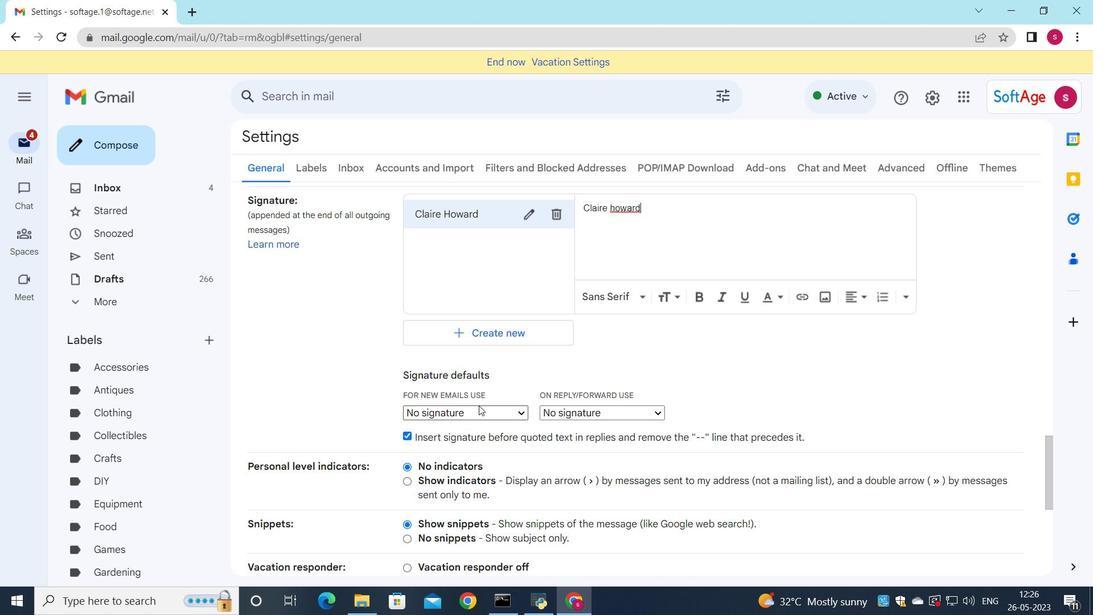 
Action: Mouse moved to (475, 438)
Screenshot: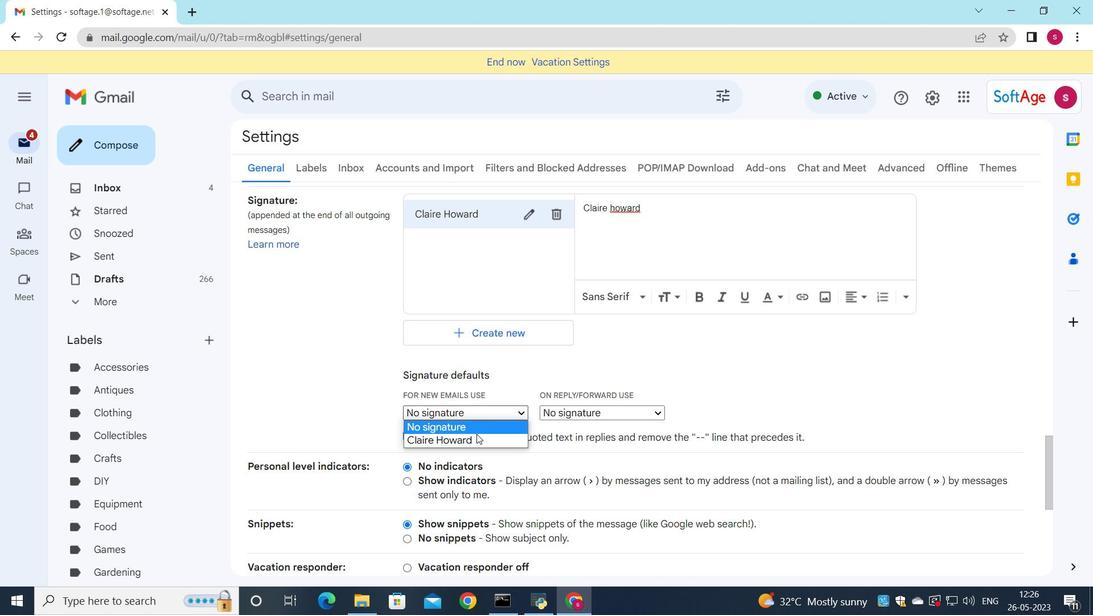 
Action: Mouse pressed left at (475, 438)
Screenshot: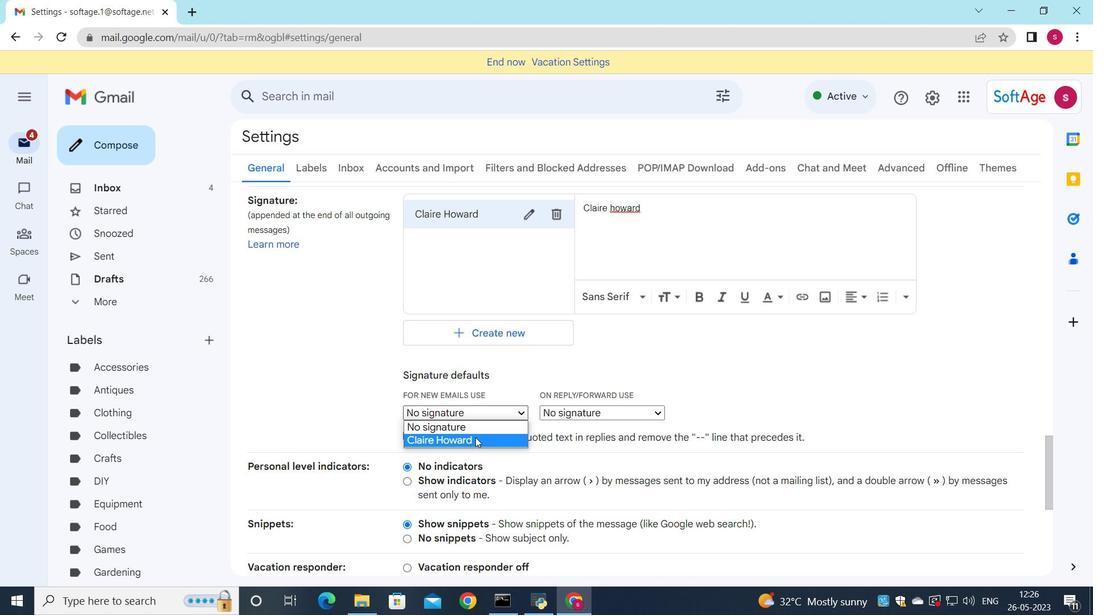 
Action: Mouse moved to (538, 413)
Screenshot: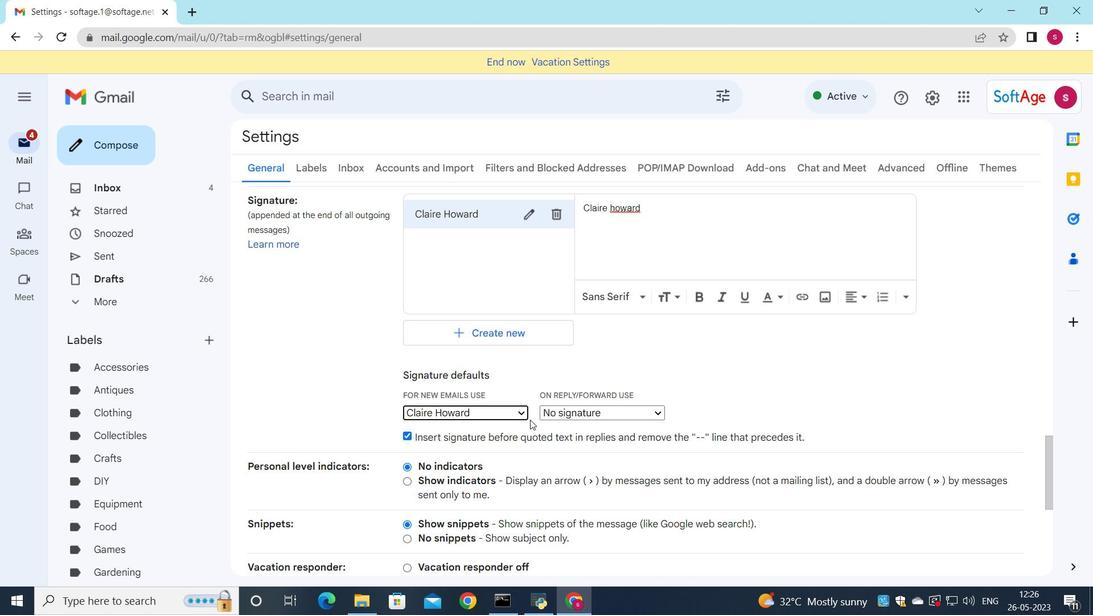 
Action: Mouse pressed left at (538, 413)
Screenshot: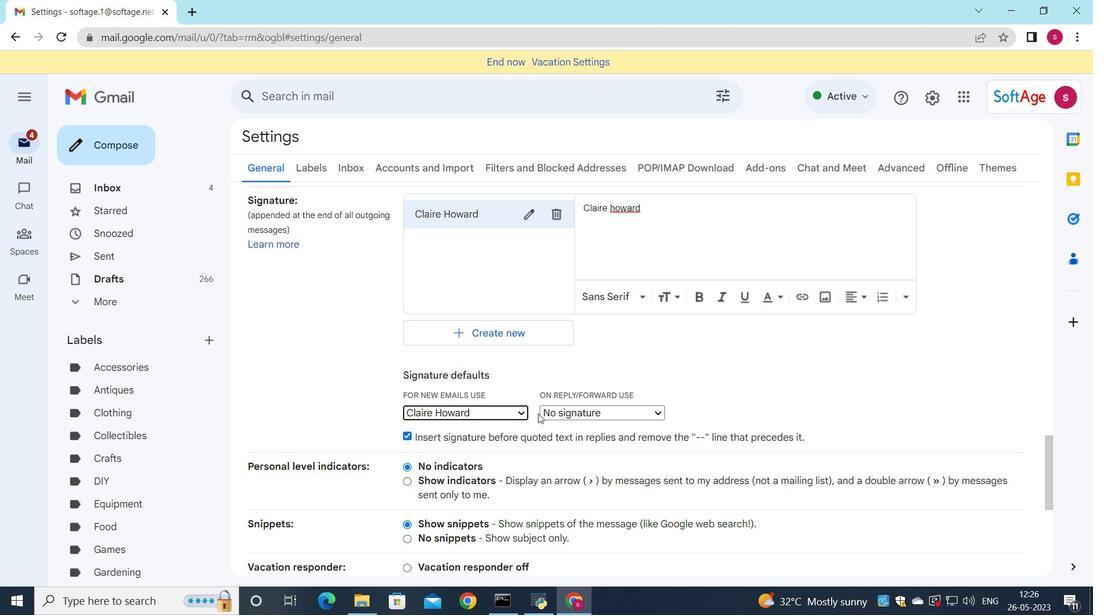 
Action: Mouse moved to (552, 410)
Screenshot: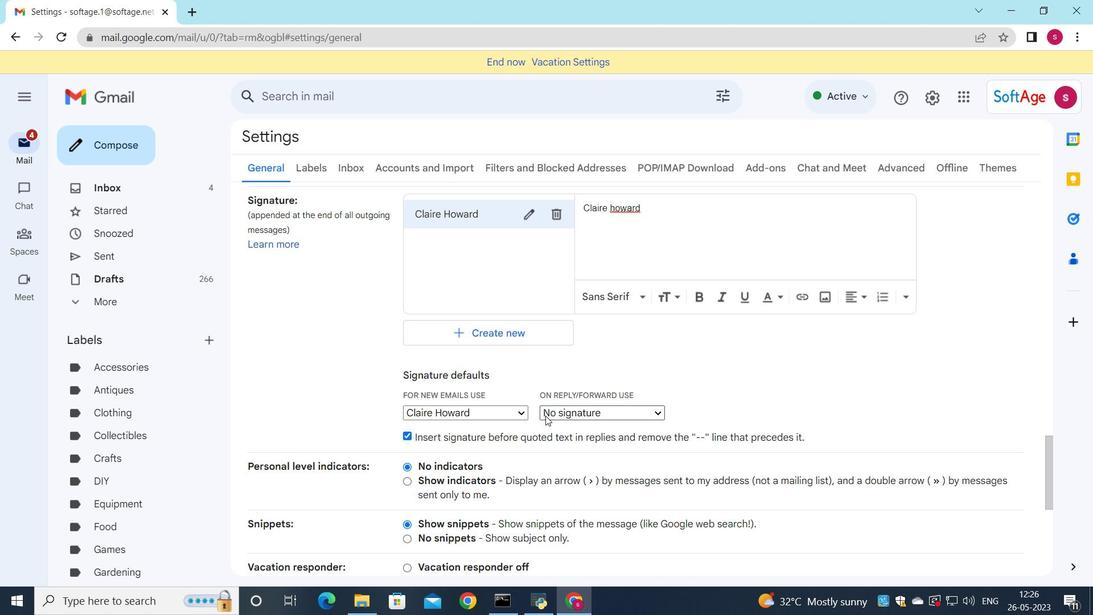 
Action: Mouse pressed left at (552, 410)
Screenshot: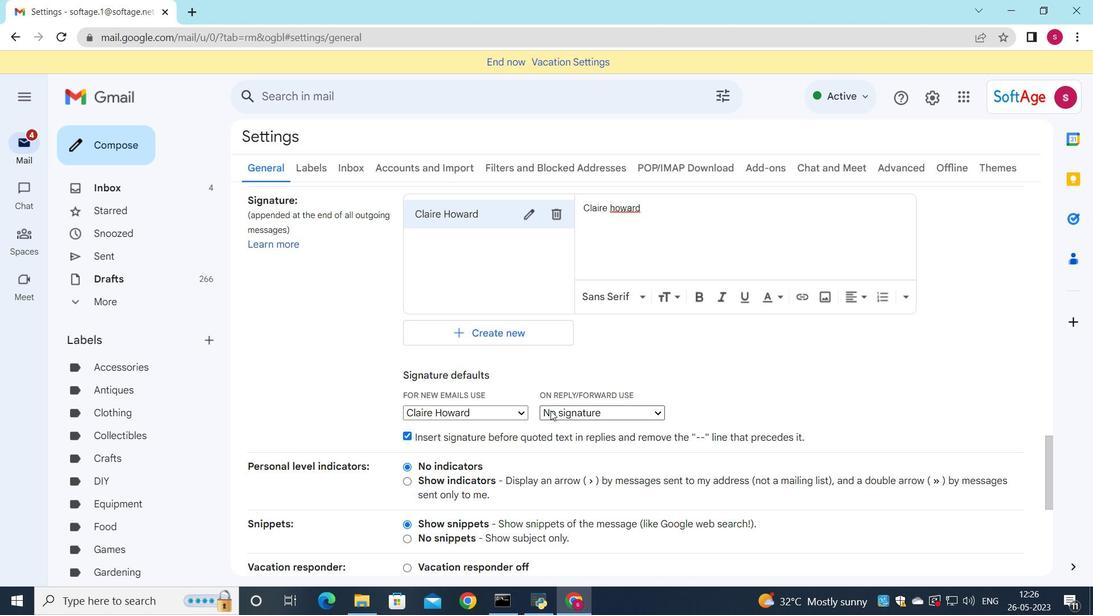 
Action: Mouse moved to (550, 436)
Screenshot: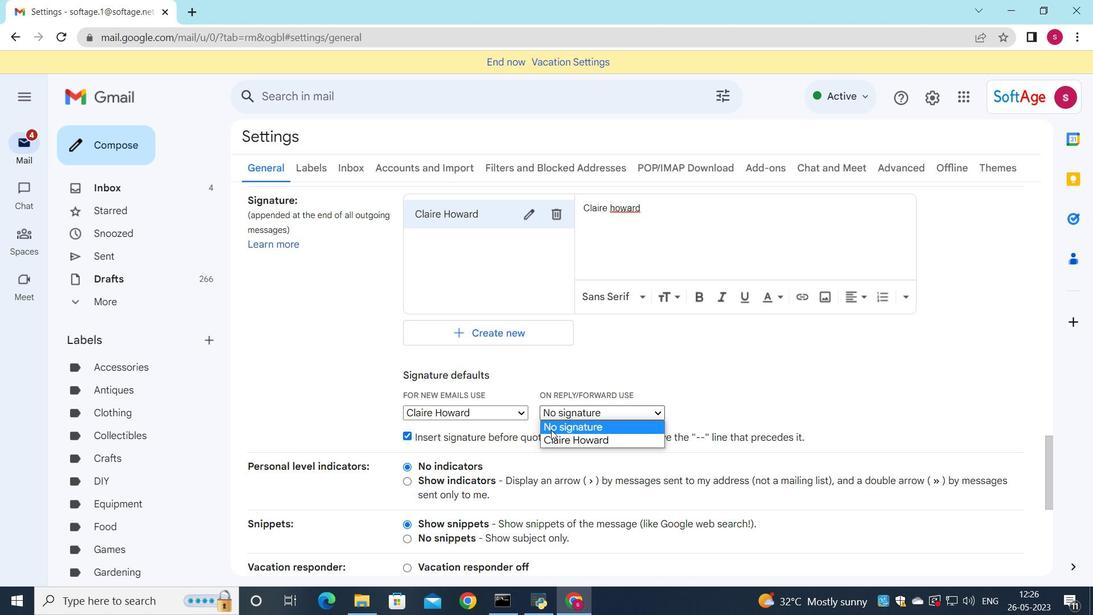 
Action: Mouse pressed left at (550, 436)
Screenshot: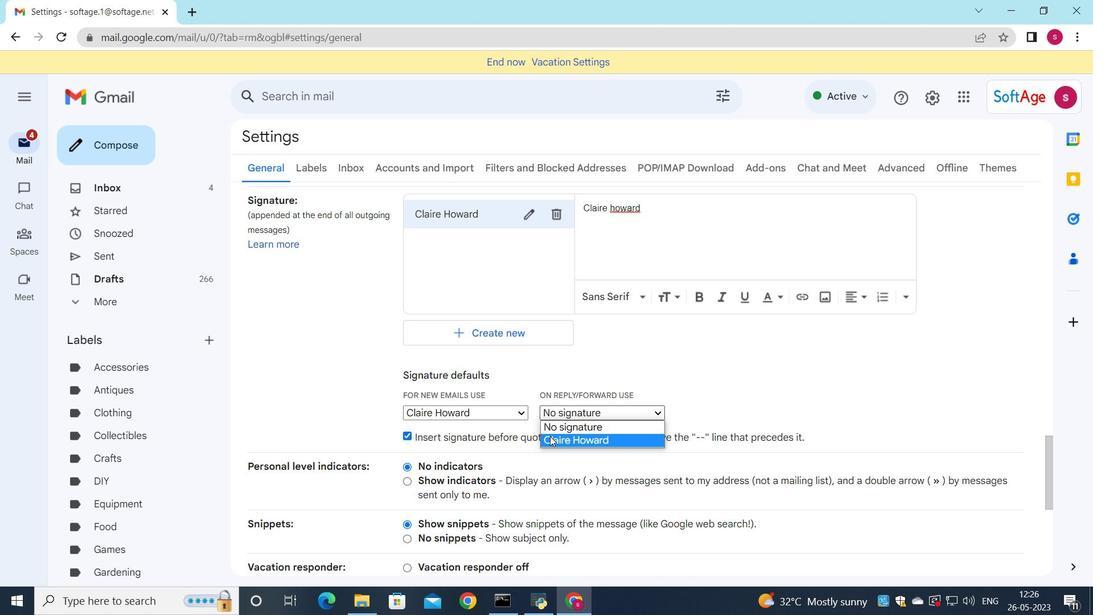 
Action: Mouse moved to (423, 434)
Screenshot: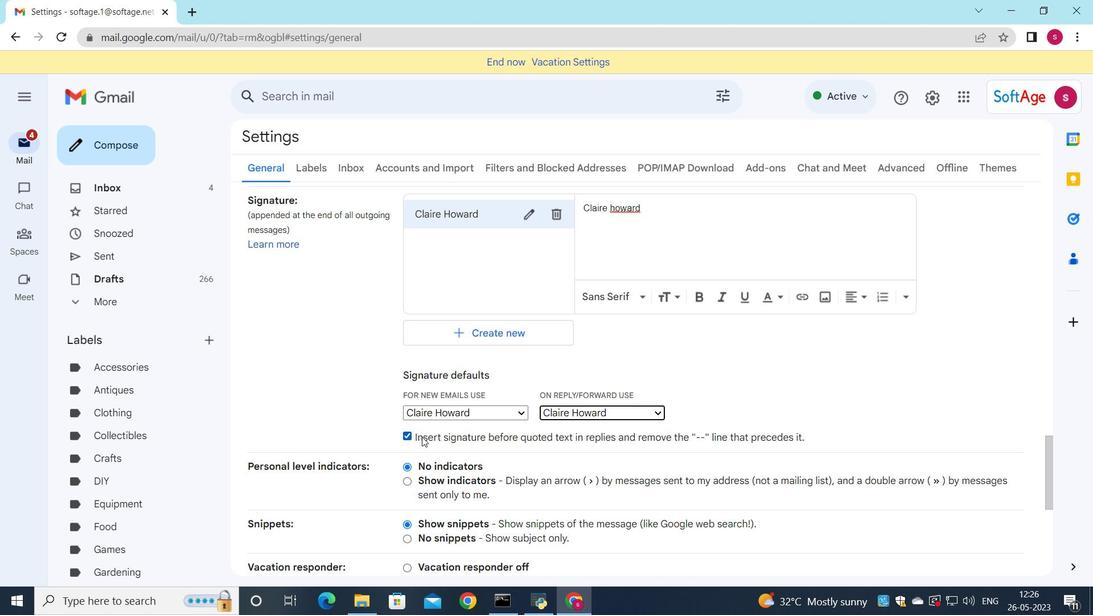 
Action: Mouse scrolled (423, 433) with delta (0, 0)
Screenshot: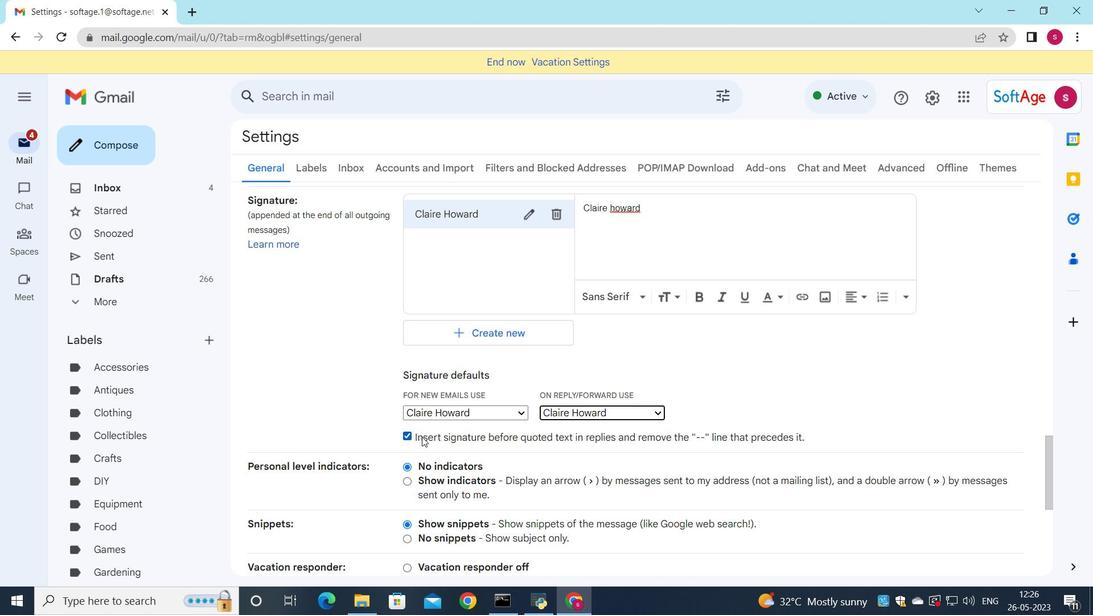 
Action: Mouse scrolled (423, 433) with delta (0, 0)
Screenshot: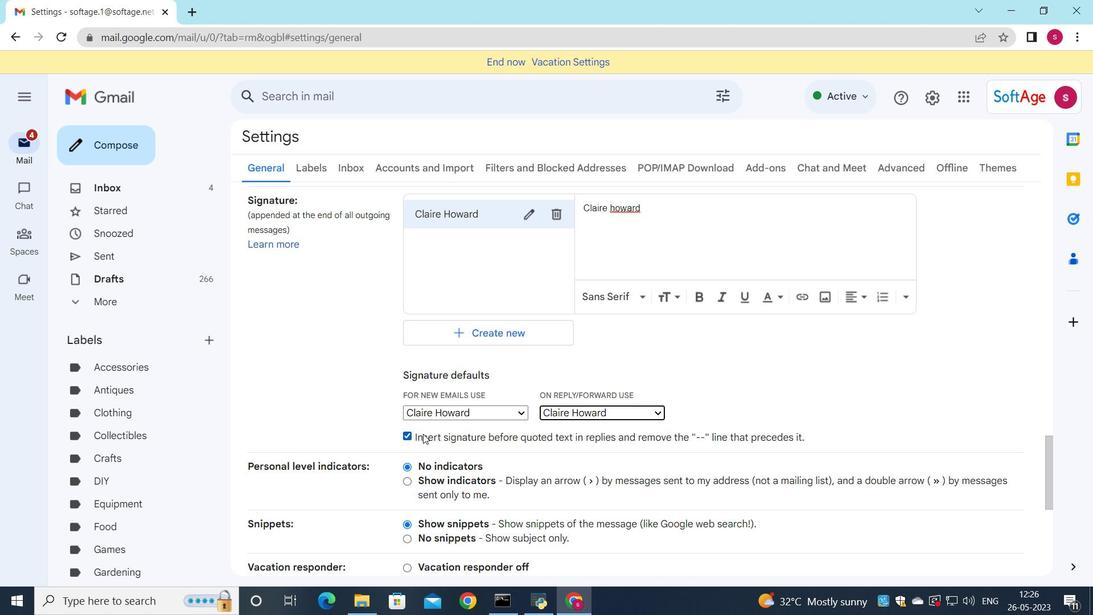 
Action: Mouse scrolled (423, 433) with delta (0, 0)
Screenshot: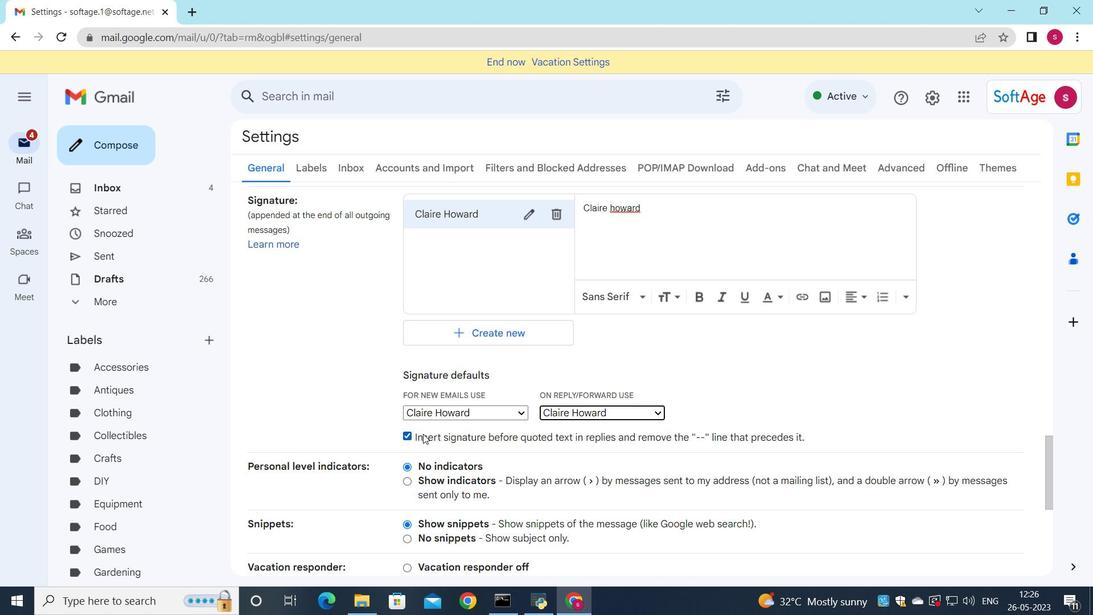 
Action: Mouse scrolled (423, 433) with delta (0, 0)
Screenshot: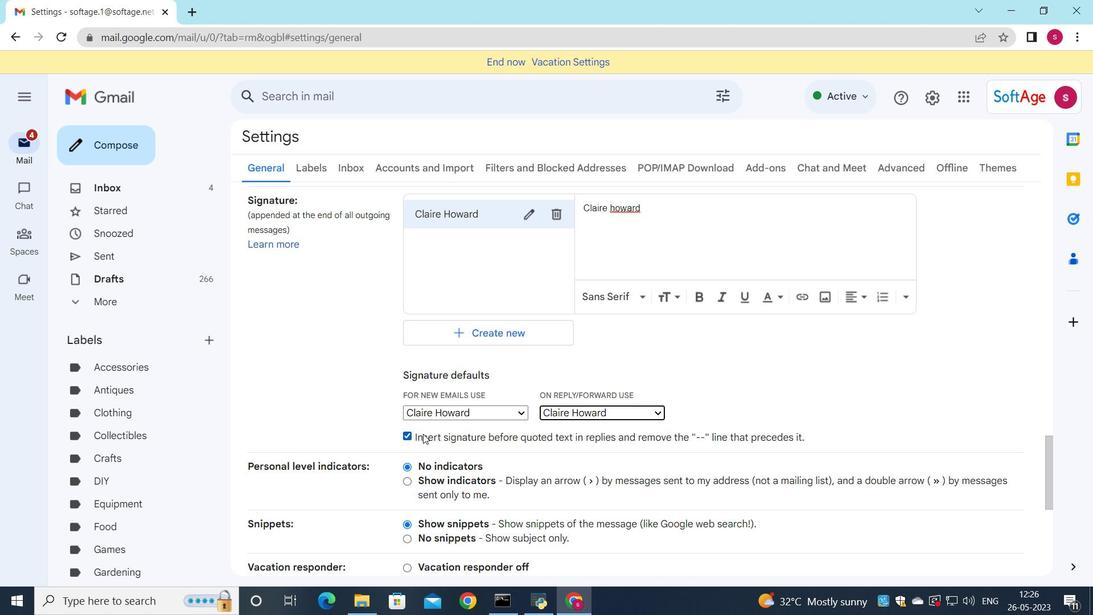 
Action: Mouse scrolled (423, 433) with delta (0, 0)
Screenshot: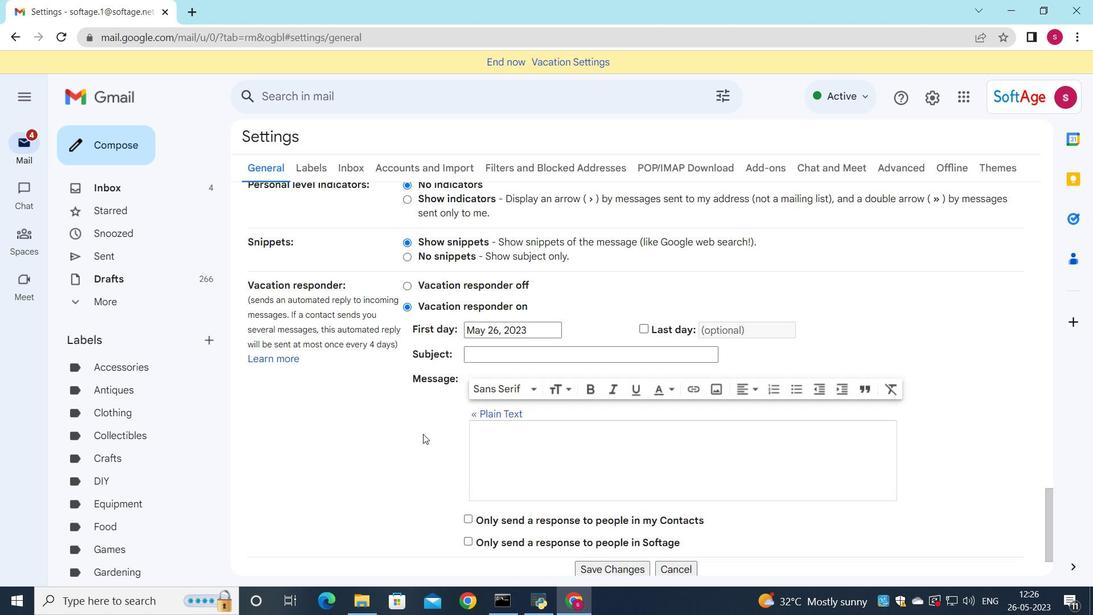 
Action: Mouse scrolled (423, 433) with delta (0, 0)
Screenshot: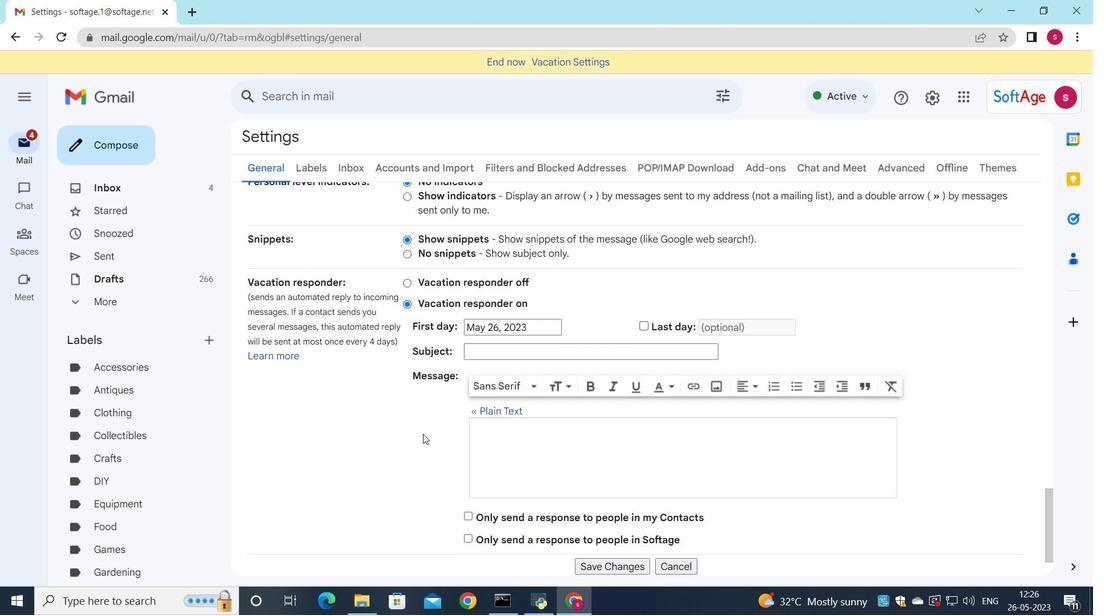 
Action: Mouse scrolled (423, 433) with delta (0, 0)
Screenshot: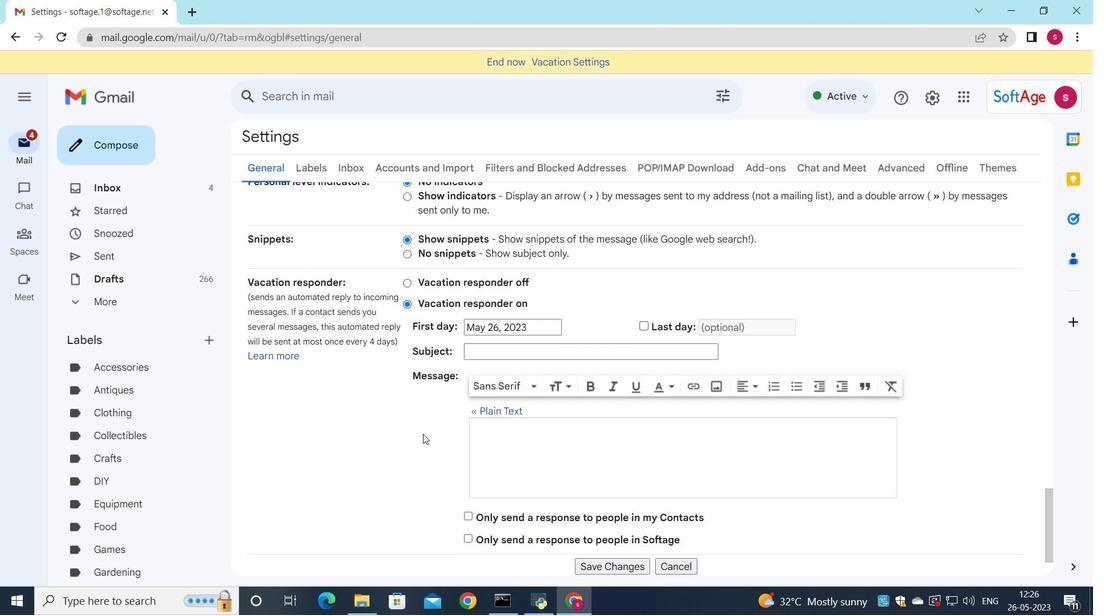
Action: Mouse moved to (427, 435)
Screenshot: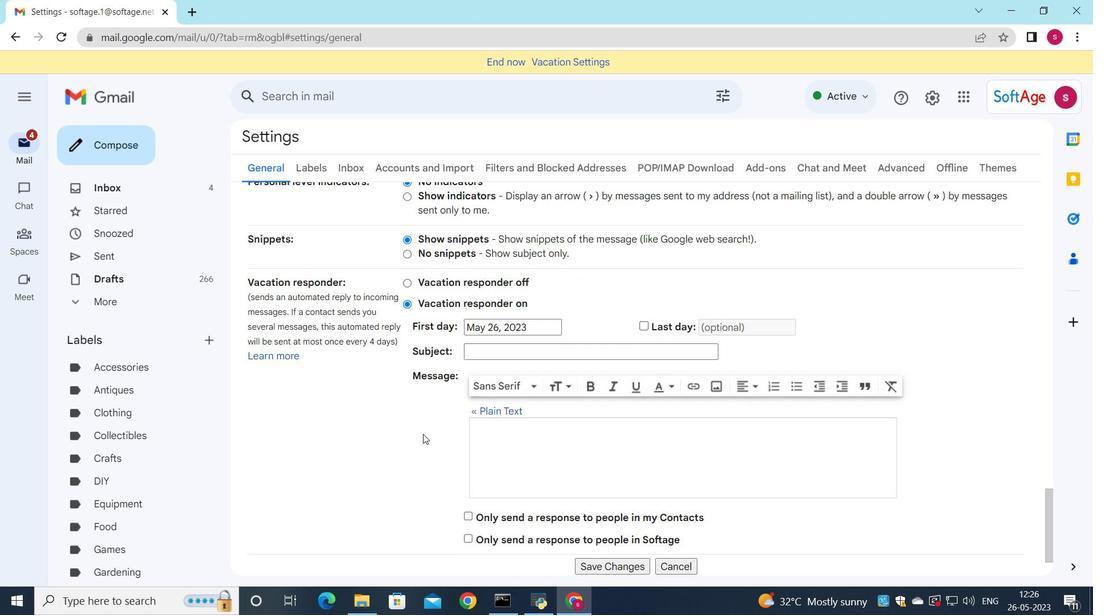 
Action: Mouse scrolled (427, 435) with delta (0, 0)
Screenshot: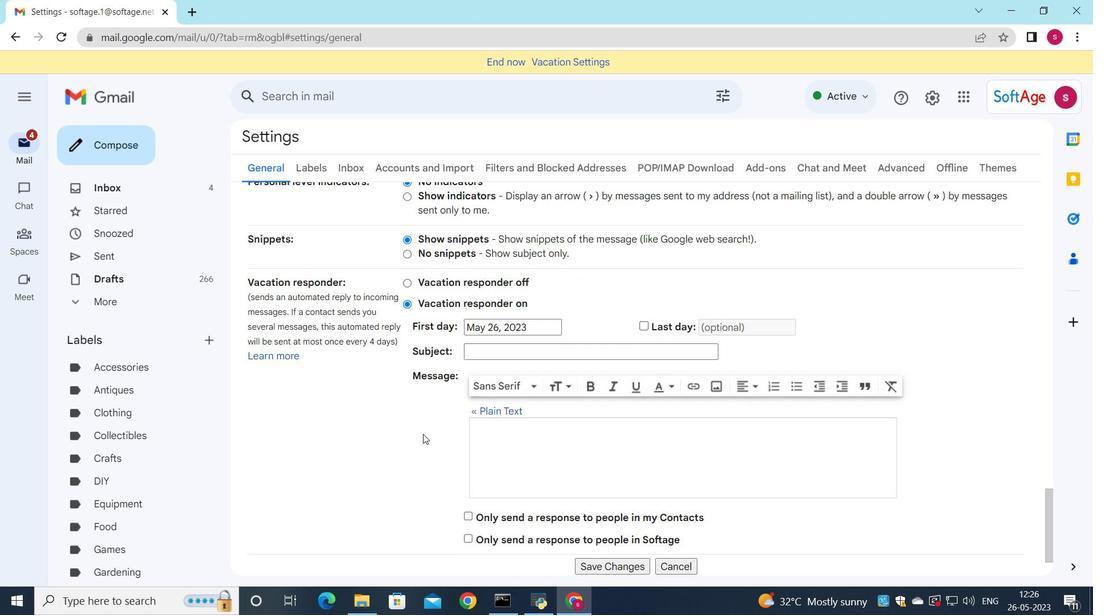 
Action: Mouse moved to (436, 446)
Screenshot: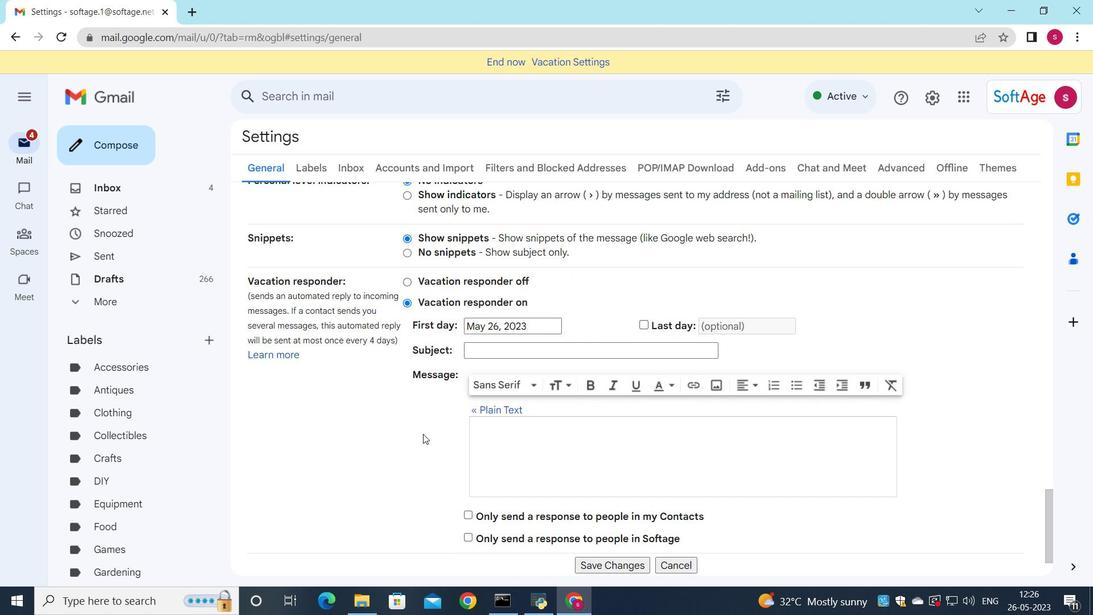 
Action: Mouse scrolled (436, 445) with delta (0, 0)
Screenshot: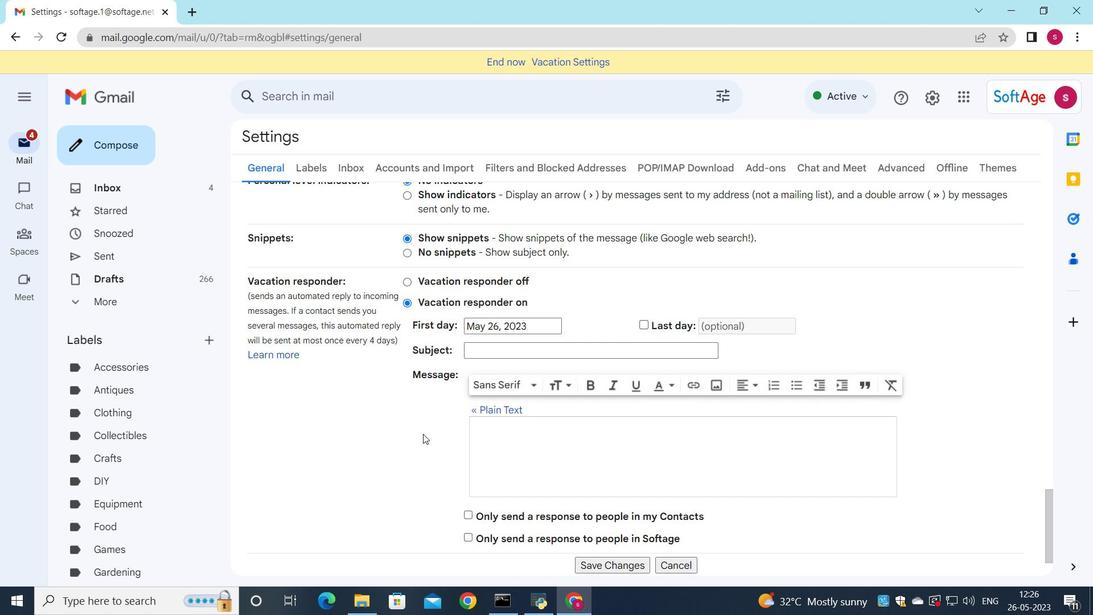 
Action: Mouse moved to (590, 498)
Screenshot: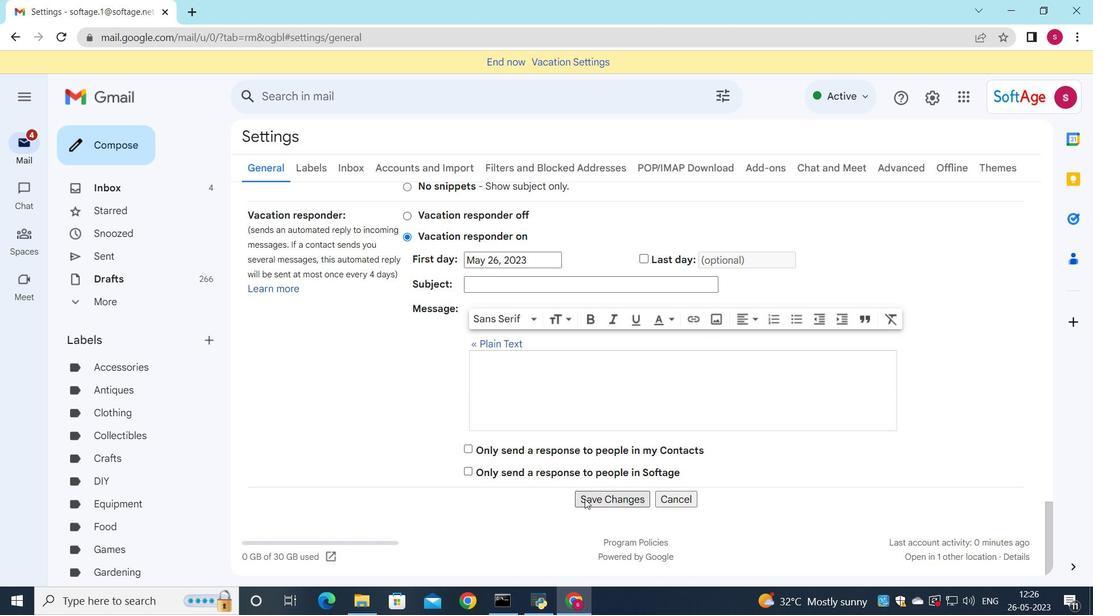 
Action: Mouse pressed left at (590, 498)
Screenshot: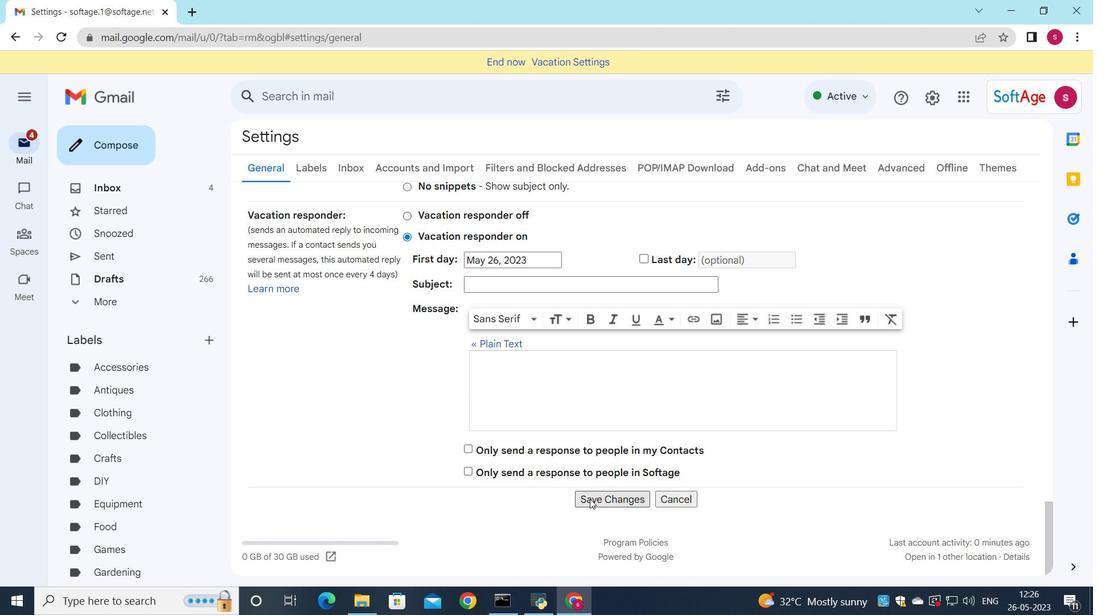 
Action: Mouse moved to (141, 148)
Screenshot: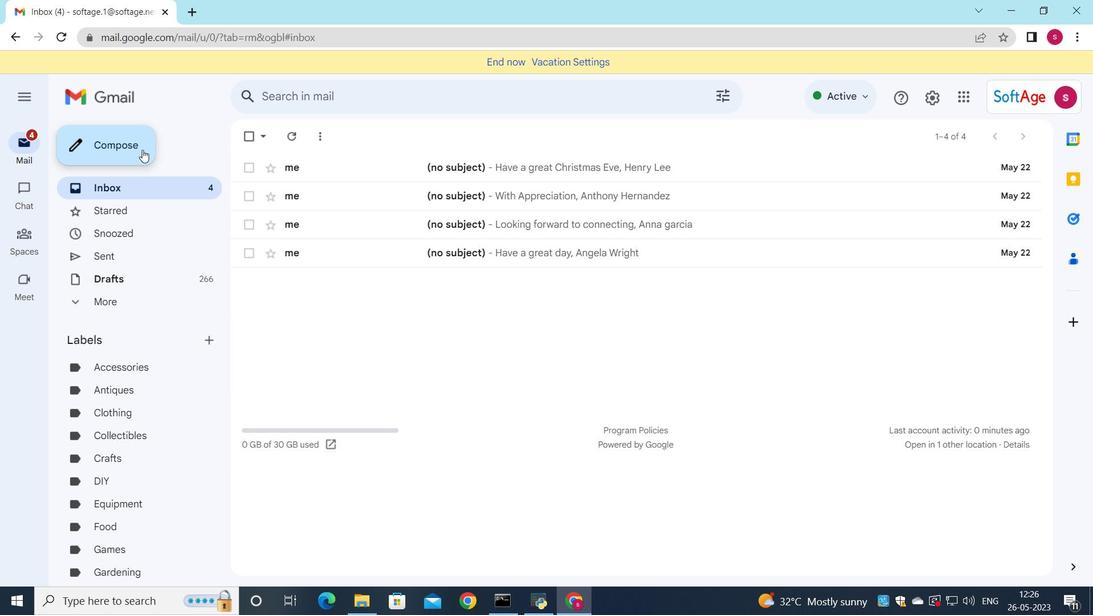 
Action: Mouse pressed left at (141, 148)
Screenshot: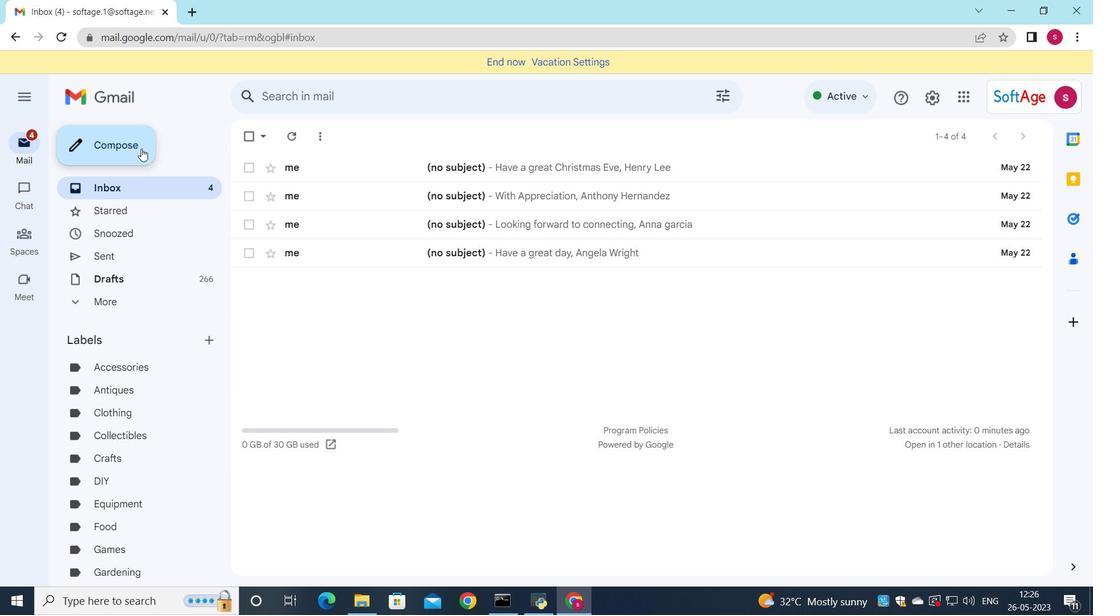 
Action: Mouse moved to (880, 271)
Screenshot: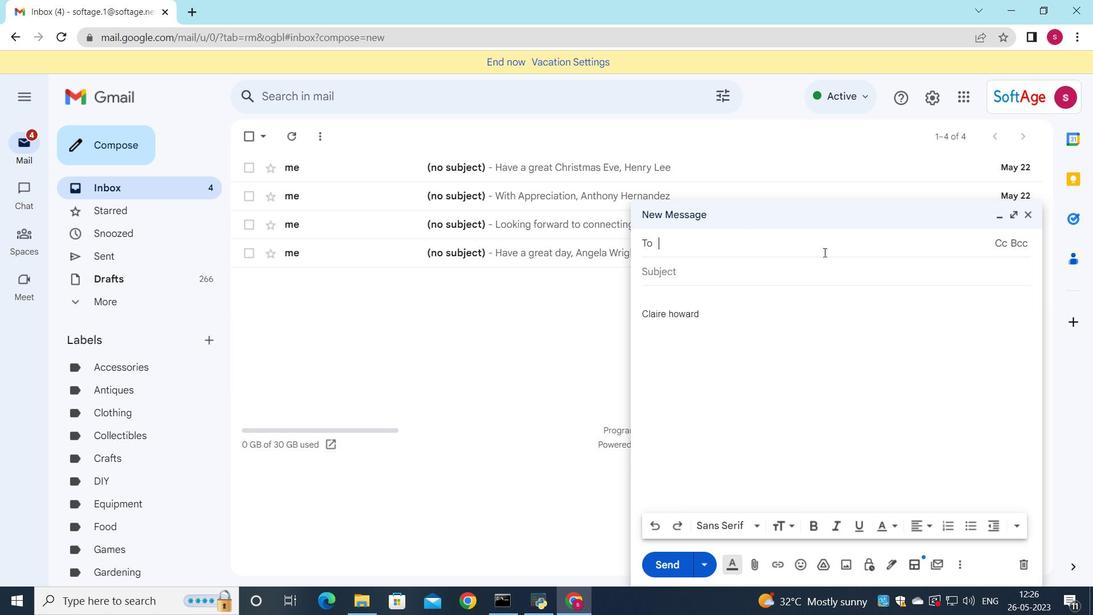 
Action: Key pressed so
Screenshot: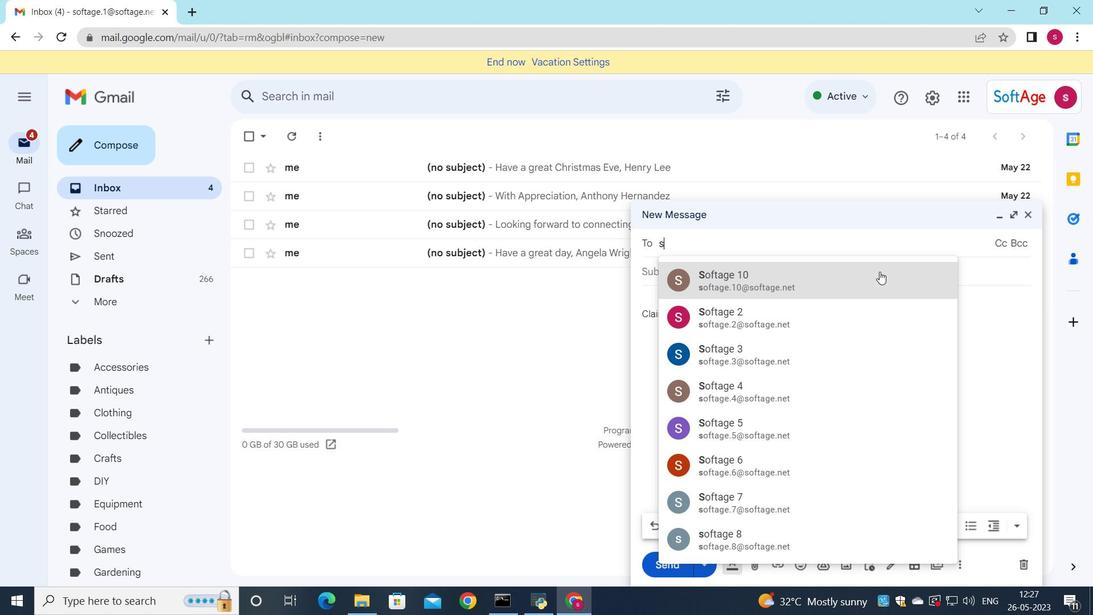 
Action: Mouse pressed left at (880, 271)
Screenshot: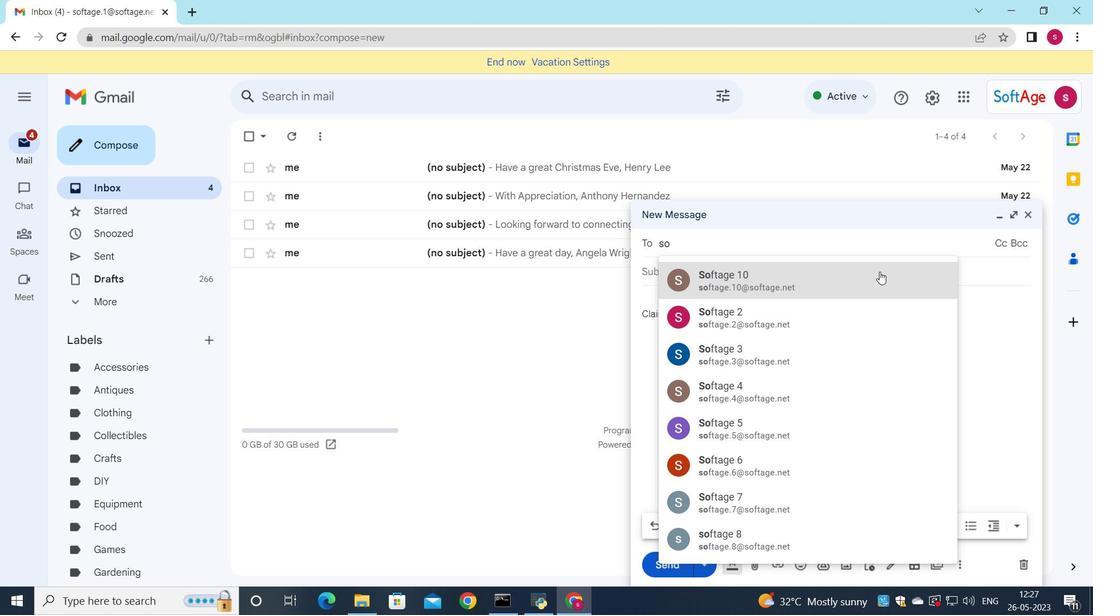 
Action: Key pressed s
Screenshot: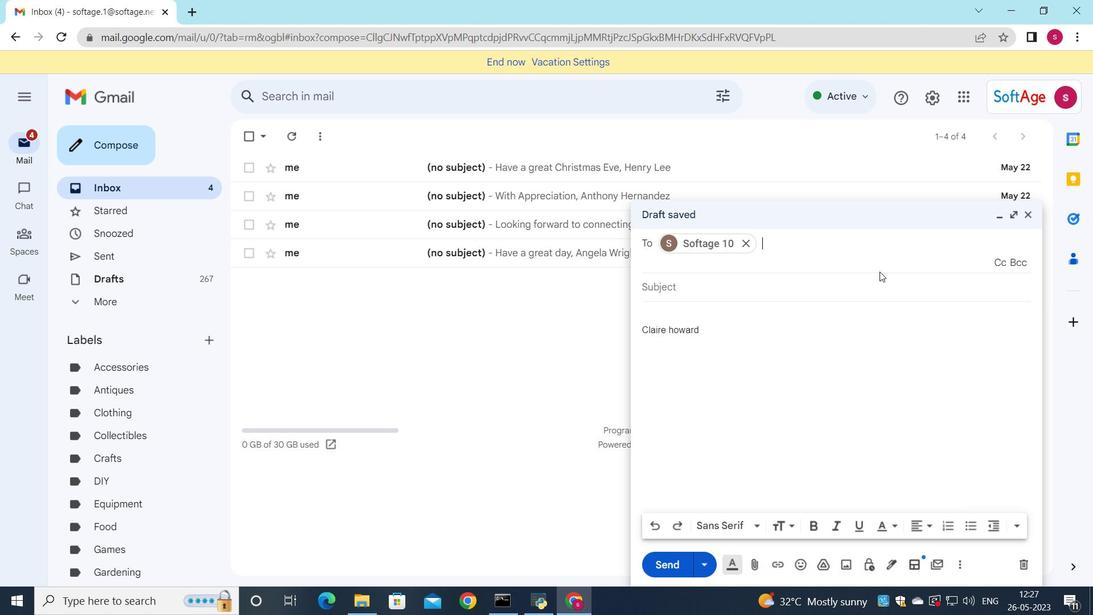 
Action: Mouse moved to (884, 323)
Screenshot: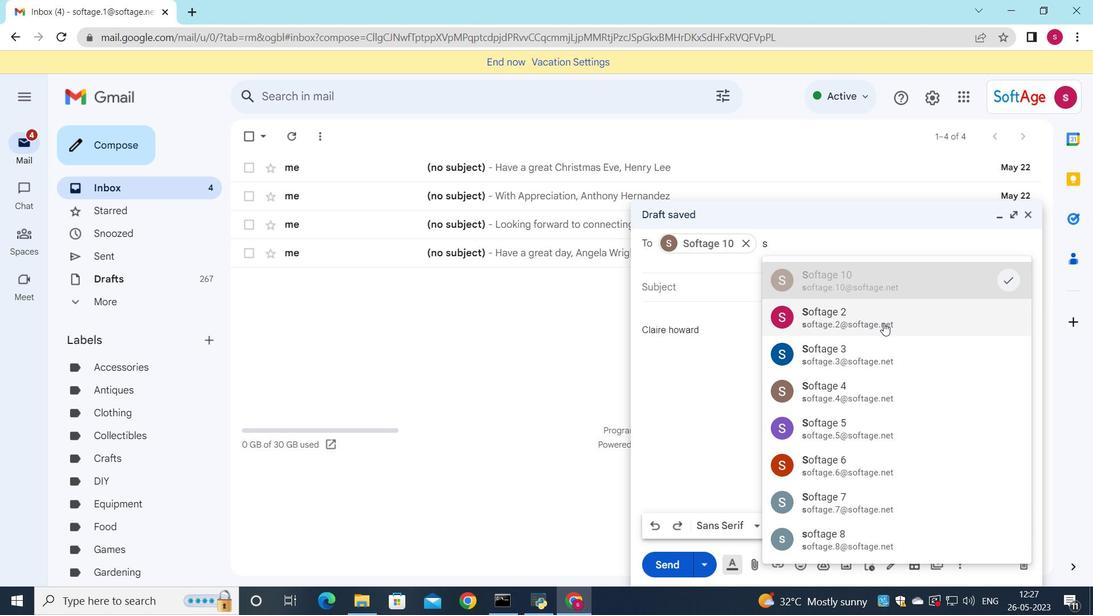 
Action: Mouse pressed left at (884, 323)
Screenshot: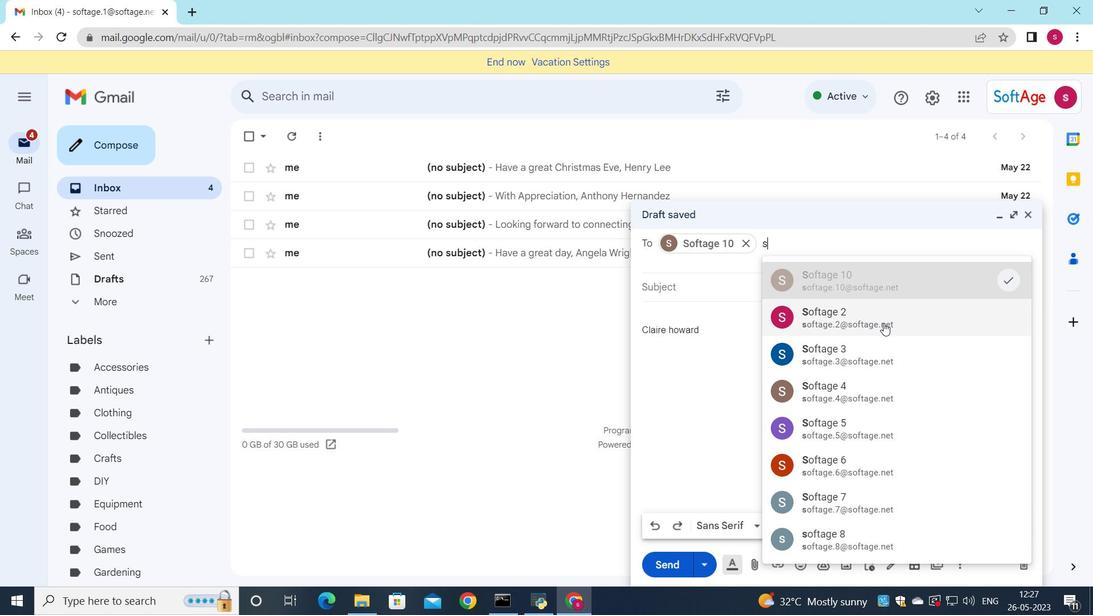 
Action: Mouse moved to (704, 288)
Screenshot: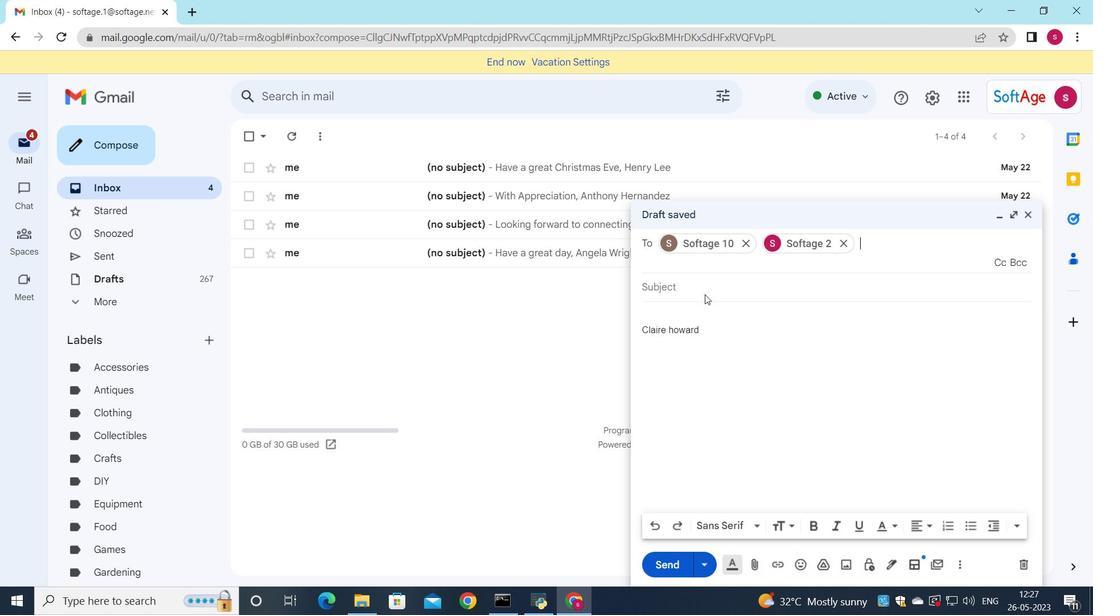 
Action: Mouse pressed left at (704, 288)
Screenshot: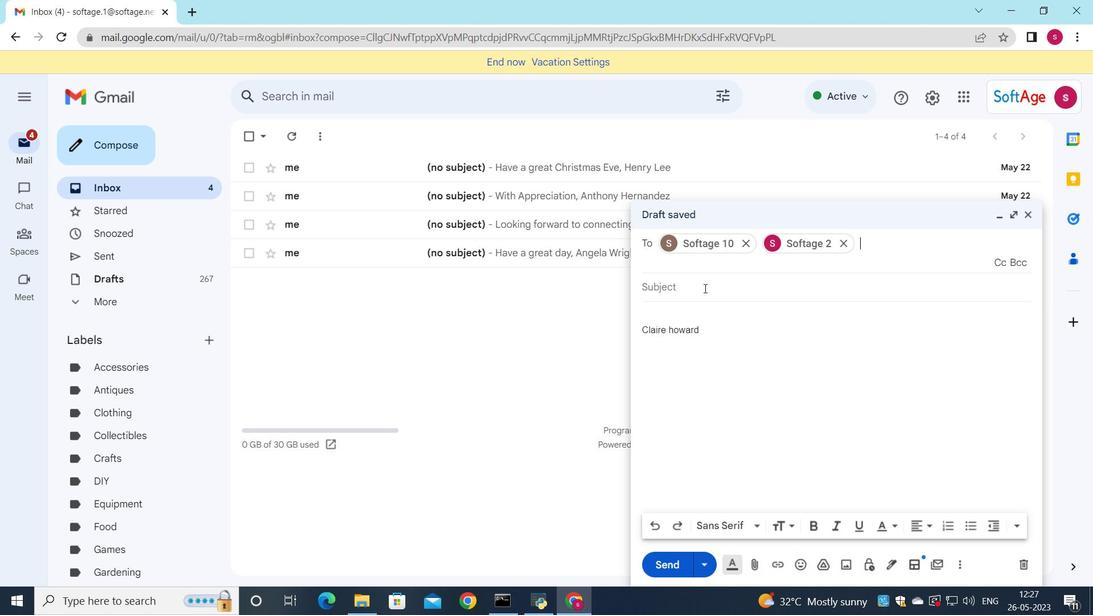 
Action: Key pressed <Key.shift><Key.shift><Key.shift><Key.shift><Key.shift><Key.shift>Request<Key.space>for<Key.space>arefund
Screenshot: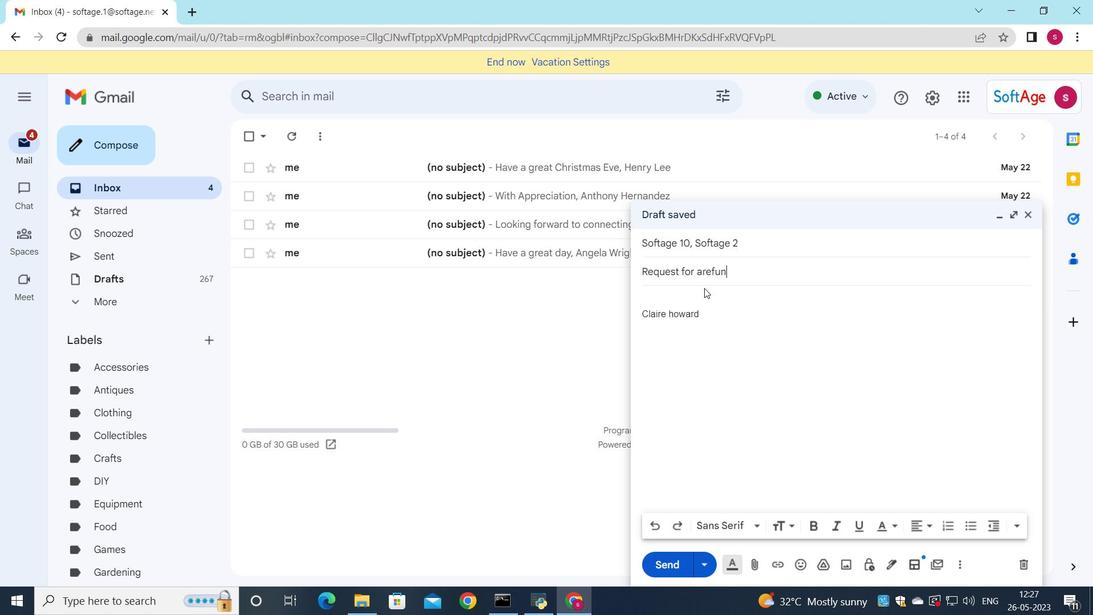 
Action: Mouse moved to (700, 272)
Screenshot: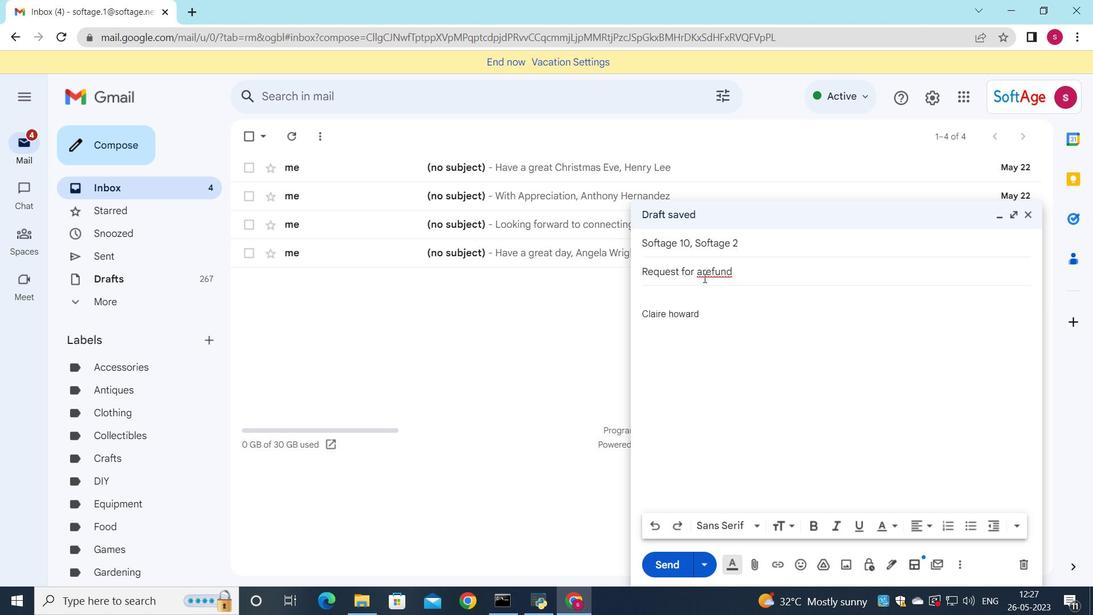 
Action: Mouse pressed left at (700, 272)
Screenshot: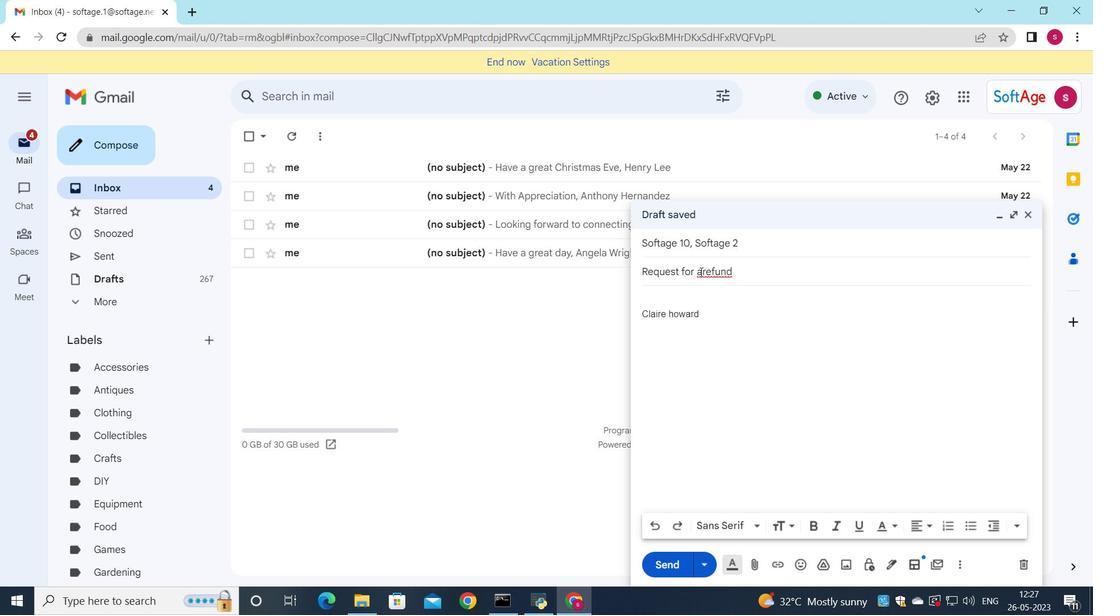 
Action: Mouse moved to (717, 277)
Screenshot: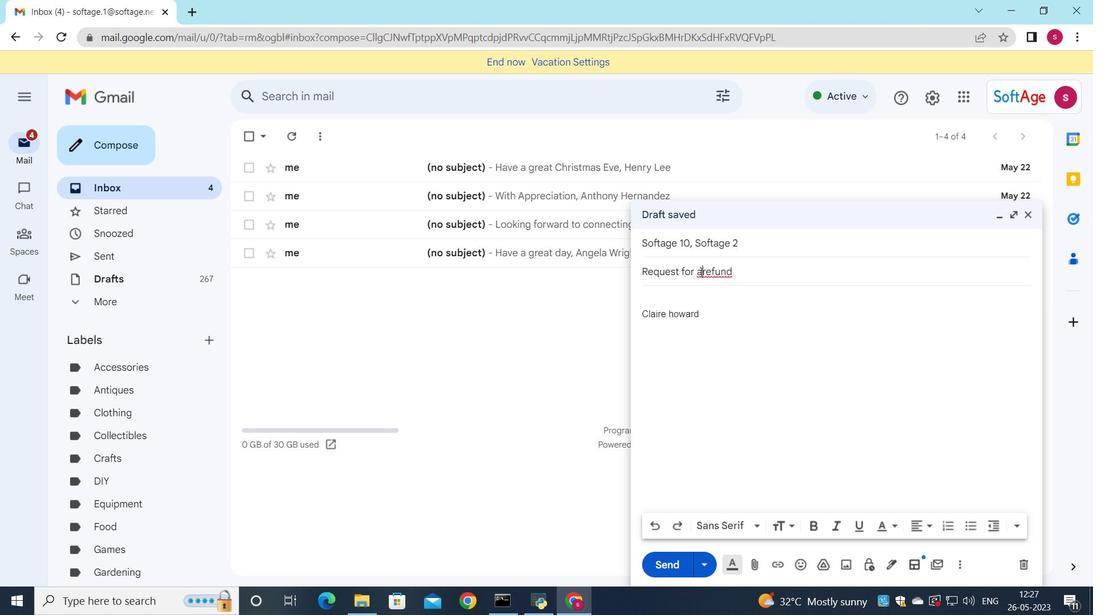 
Action: Key pressed <Key.space>
Screenshot: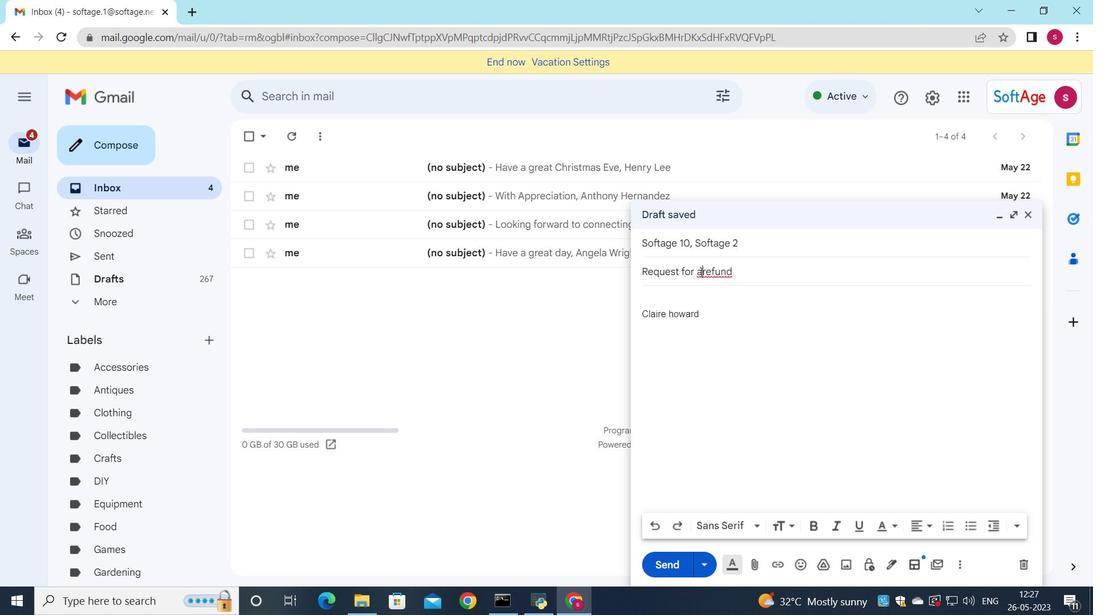 
Action: Mouse moved to (657, 294)
Screenshot: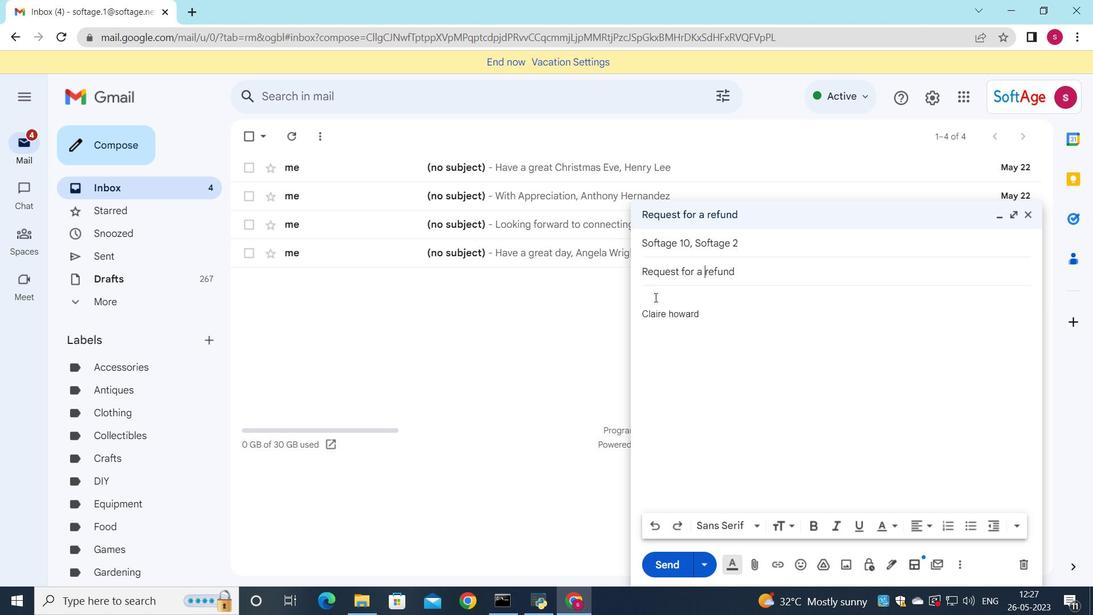 
Action: Mouse pressed left at (657, 294)
Screenshot: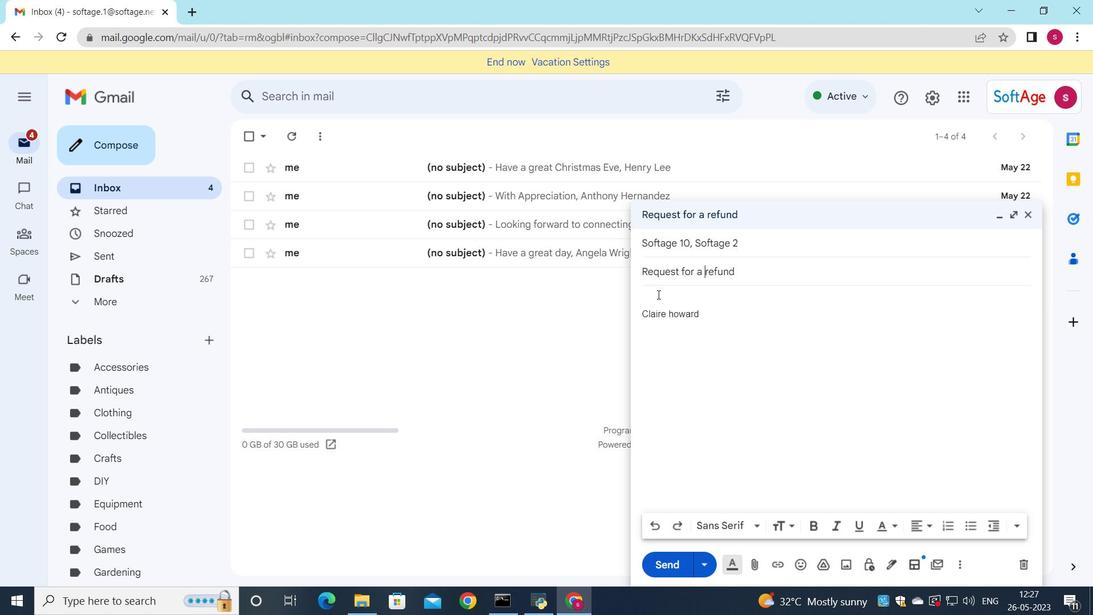 
Action: Key pressed <Key.shift>I<Key.space>am<Key.space>sorry<Key.space>for<Key.space>any<Key.space>confusion<Key.space>regarding<Key.space>this<Key.space>matter
Screenshot: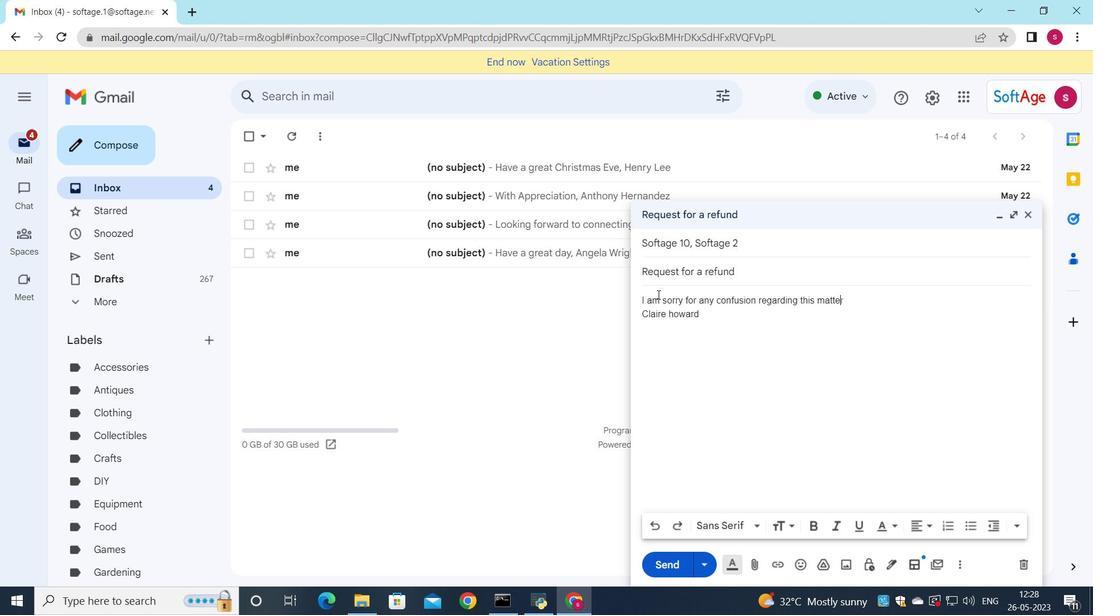 
Action: Mouse moved to (756, 570)
Screenshot: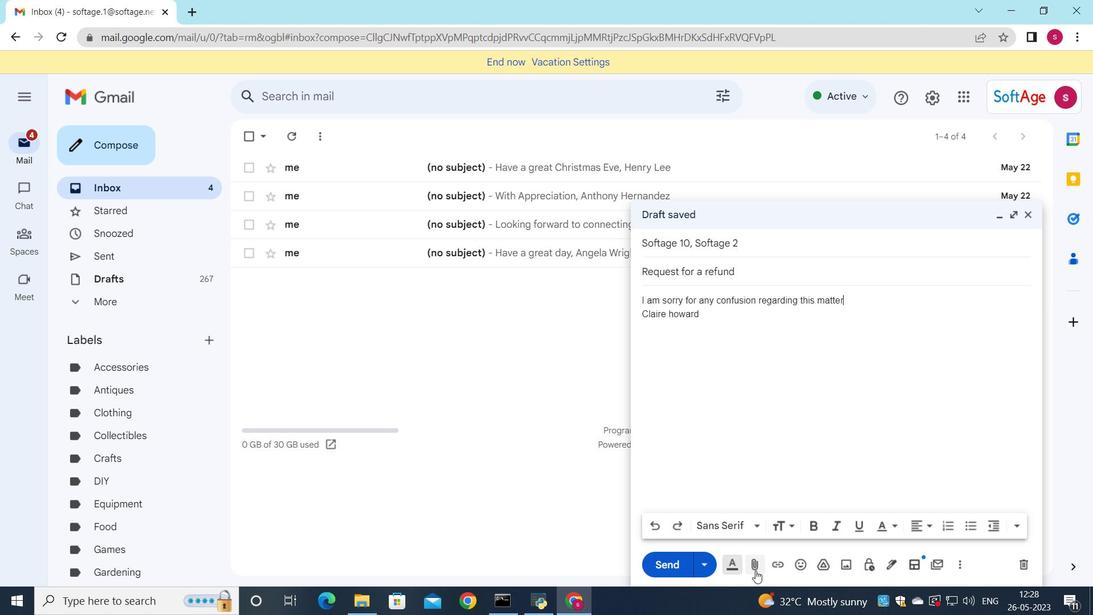 
Action: Mouse pressed left at (756, 570)
Screenshot: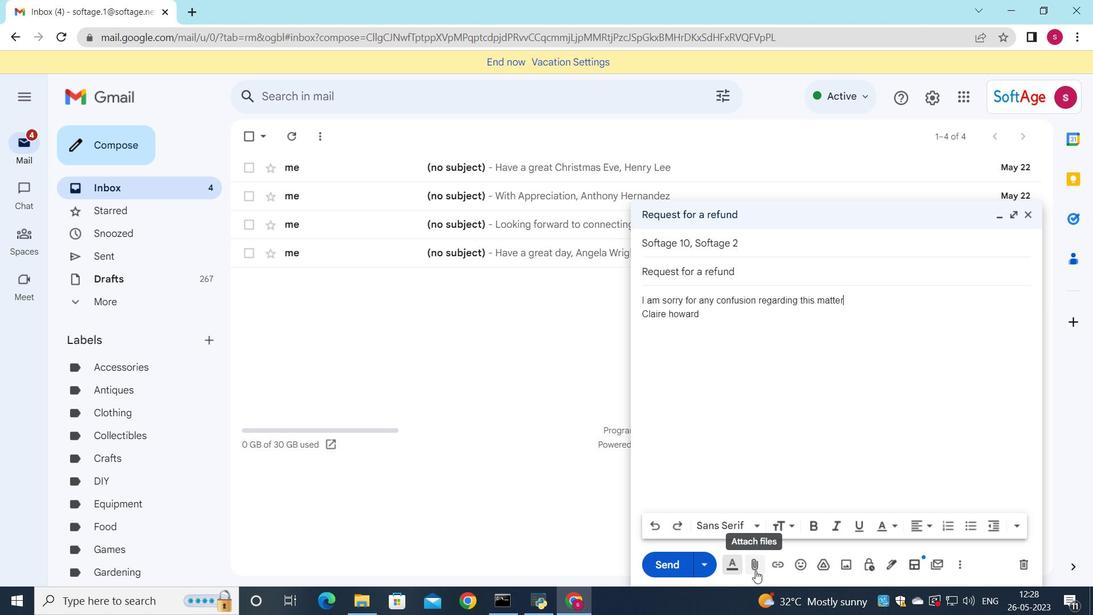 
Action: Mouse moved to (235, 100)
Screenshot: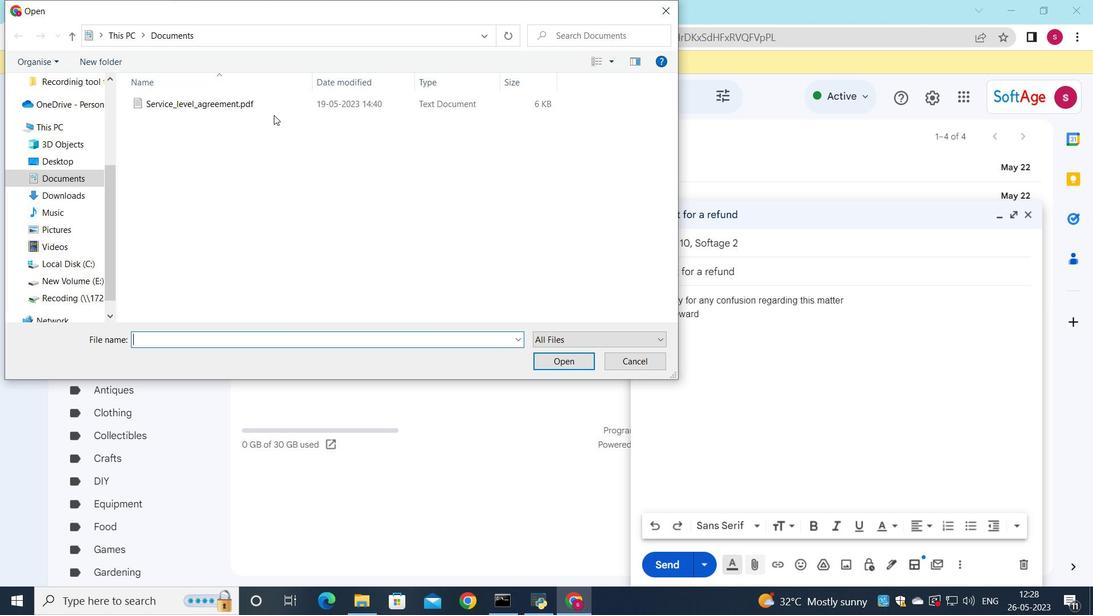 
Action: Mouse pressed left at (235, 100)
Screenshot: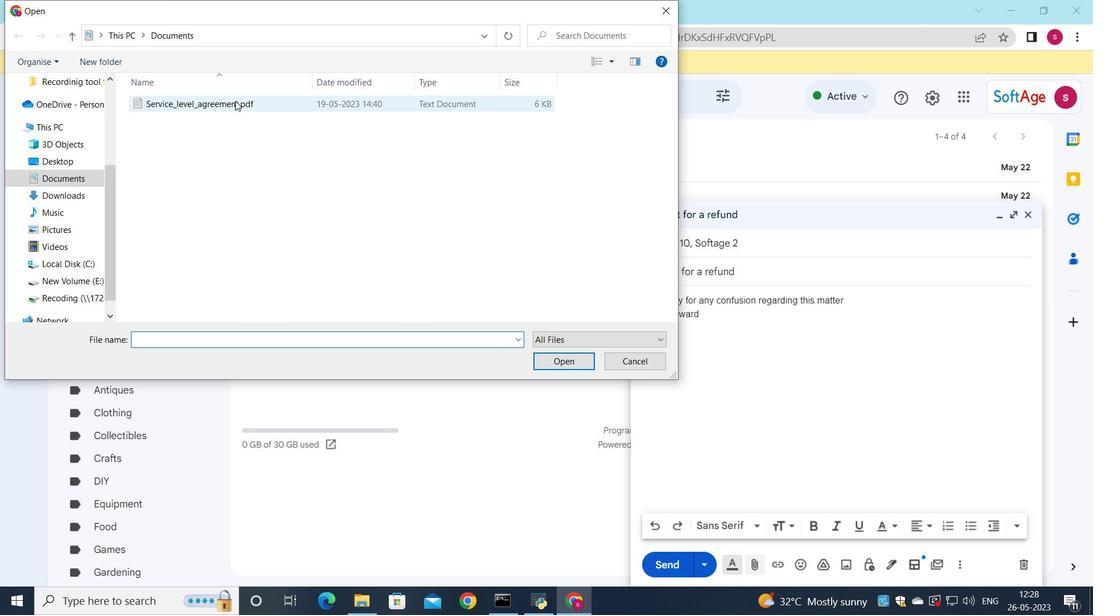 
Action: Mouse pressed left at (235, 100)
Screenshot: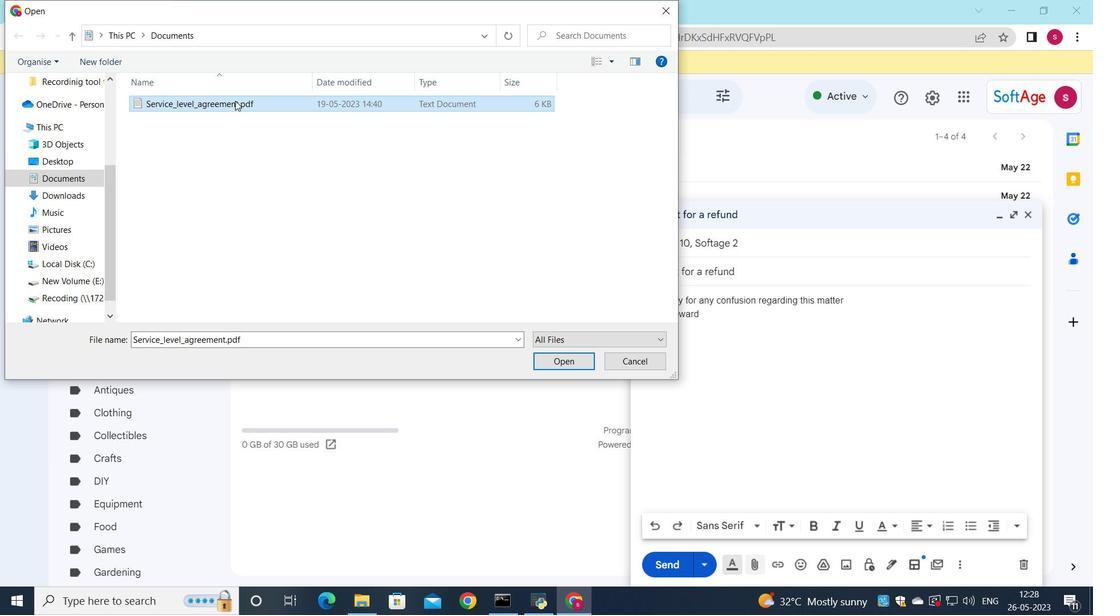
Action: Mouse moved to (653, 397)
Screenshot: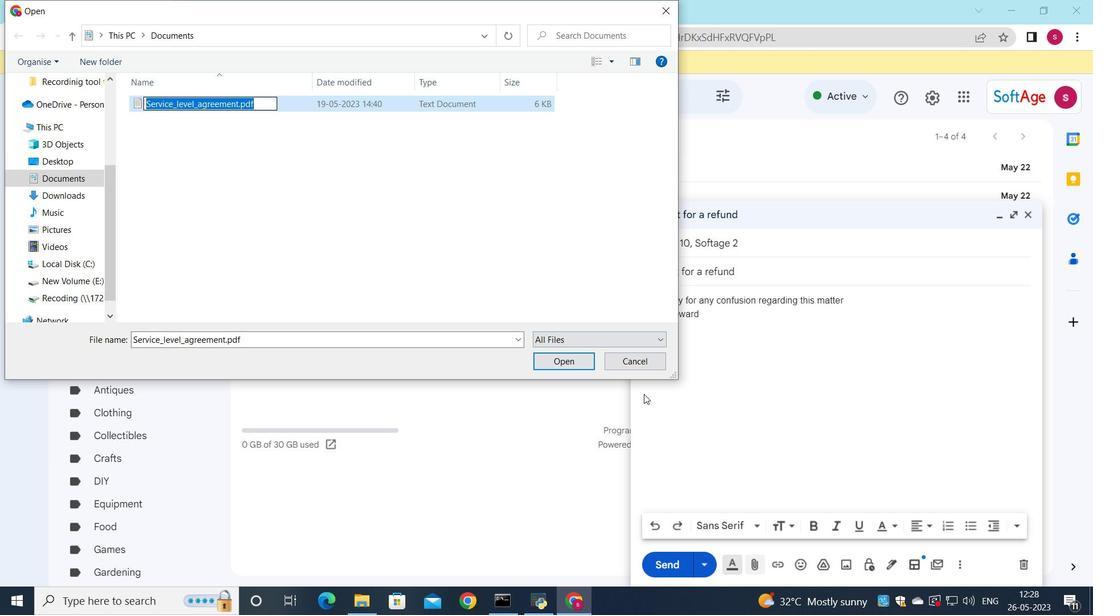 
Action: Key pressed <Key.shift>Annual<Key.shift>-report.docx
Screenshot: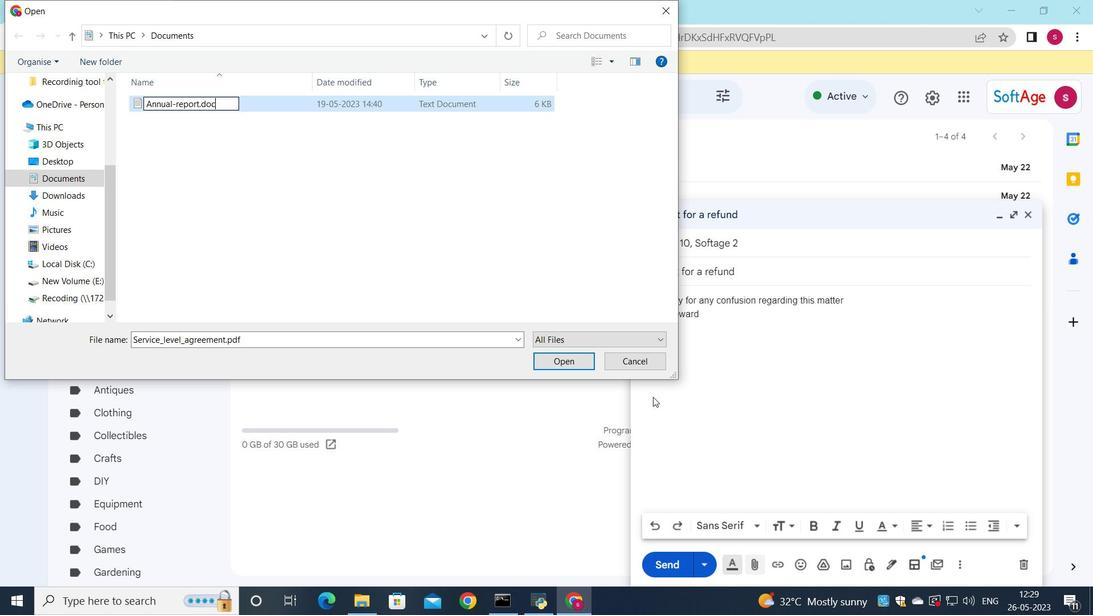 
Action: Mouse scrolled (653, 397) with delta (0, 0)
Screenshot: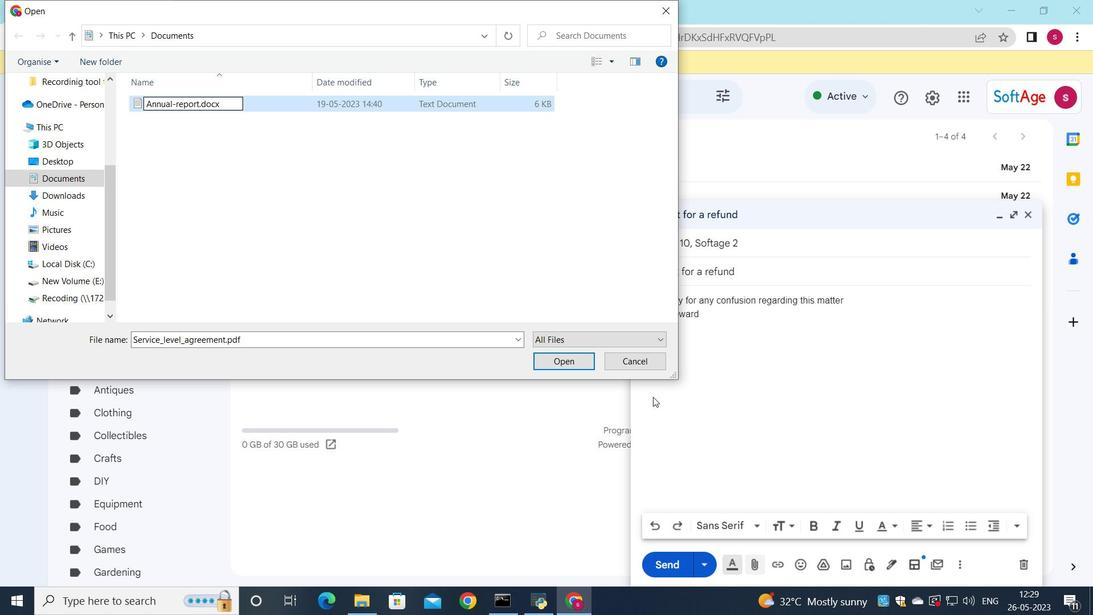 
Action: Mouse moved to (280, 108)
Screenshot: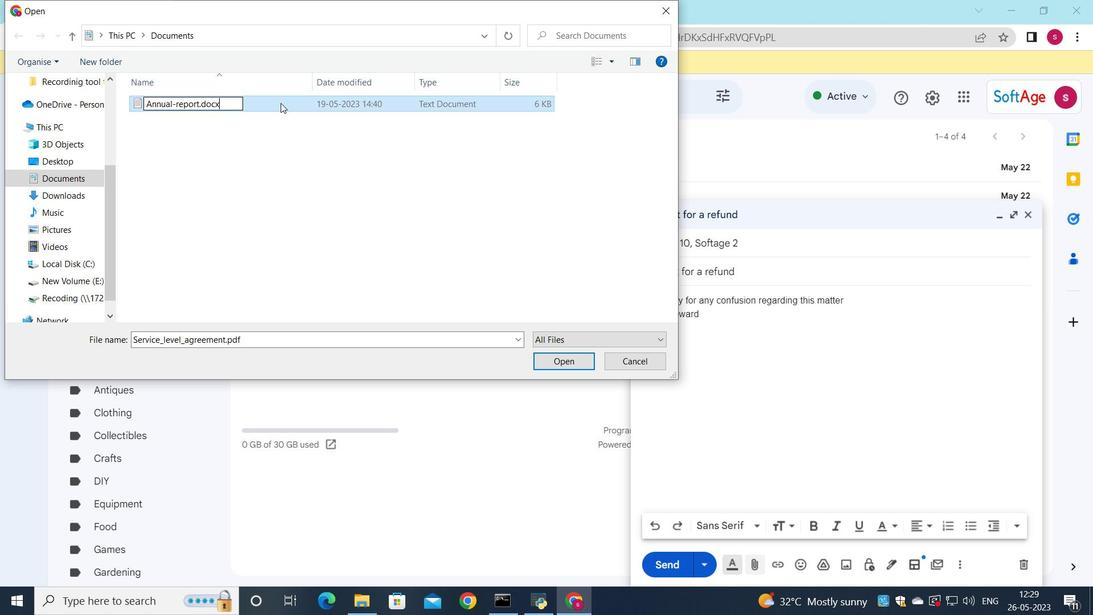 
Action: Mouse pressed left at (280, 108)
Screenshot: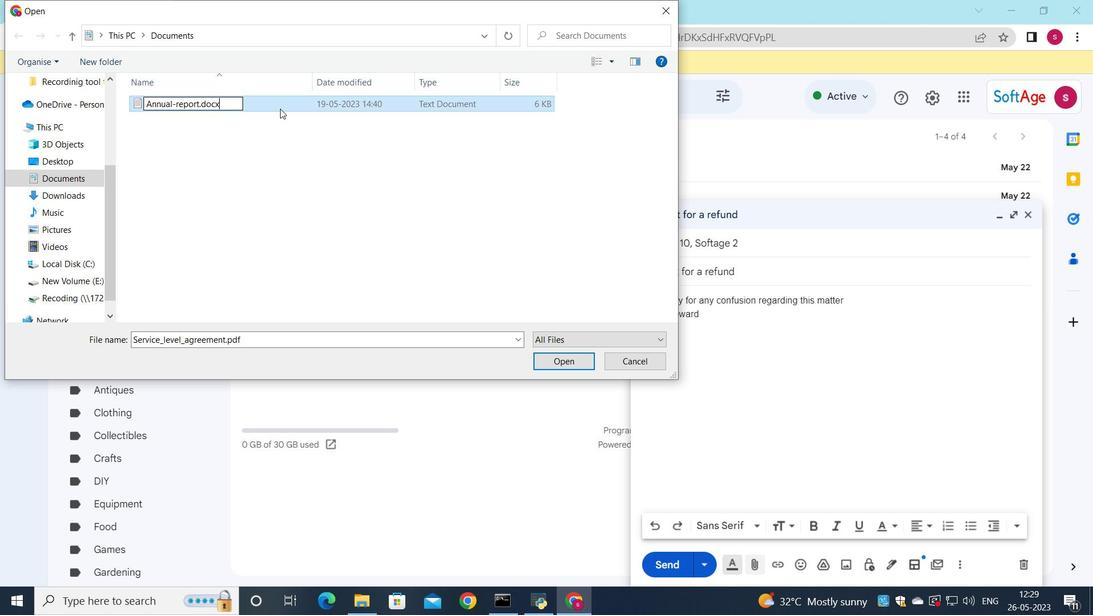
Action: Mouse moved to (550, 362)
Screenshot: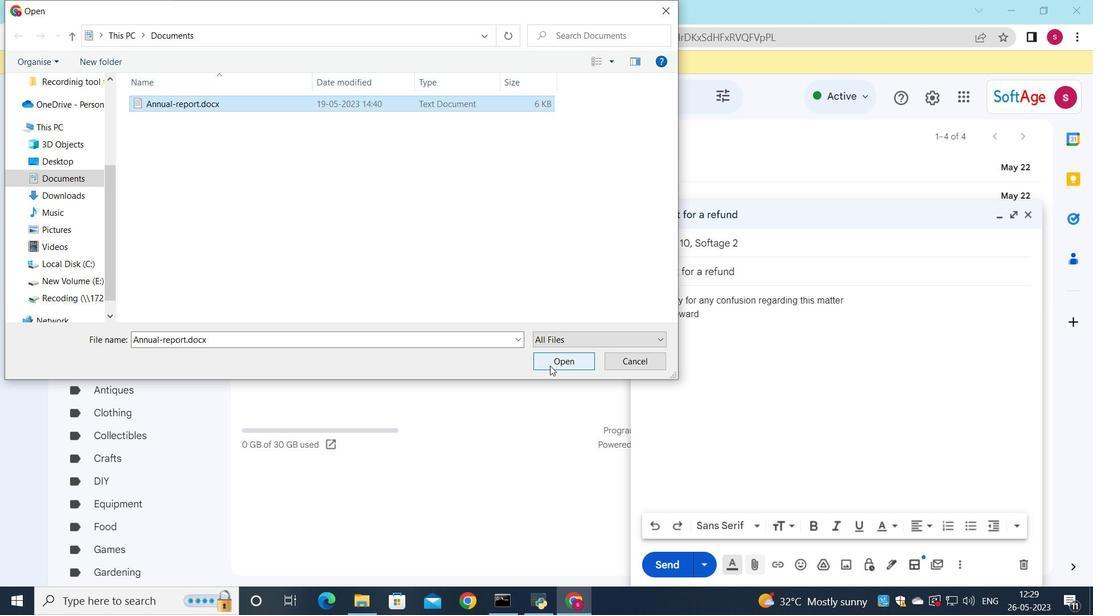 
Action: Mouse pressed left at (550, 362)
Screenshot: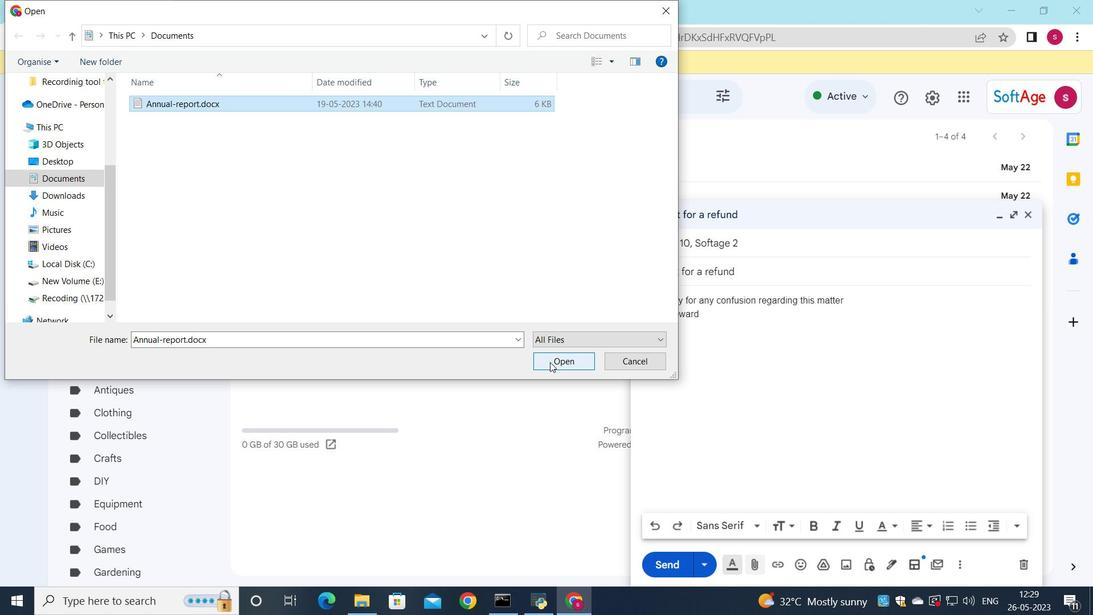 
Action: Mouse moved to (661, 562)
Screenshot: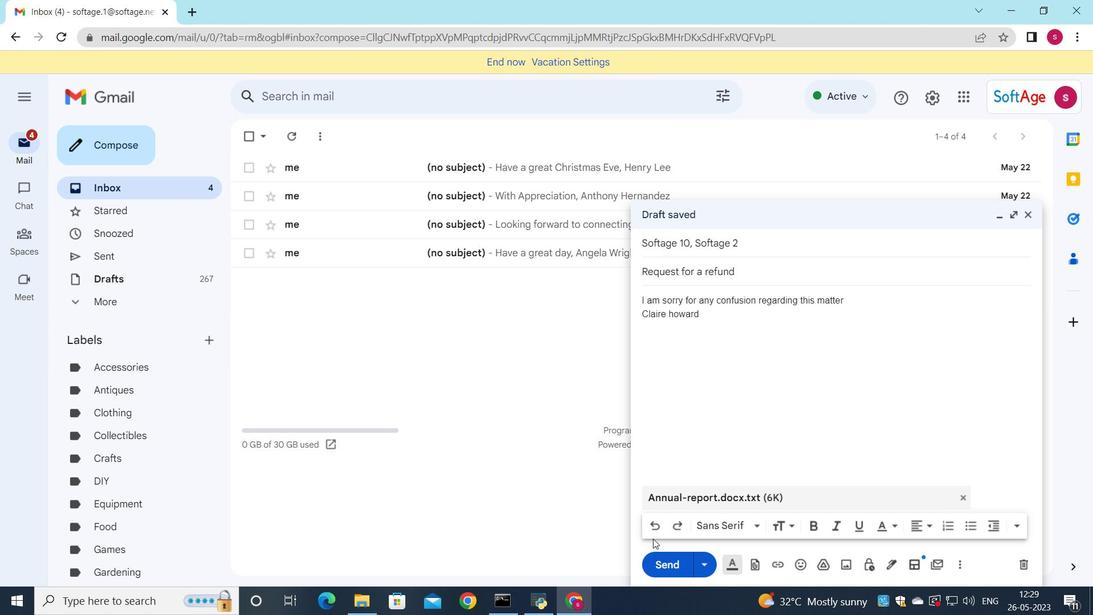 
Action: Mouse pressed left at (661, 562)
Screenshot: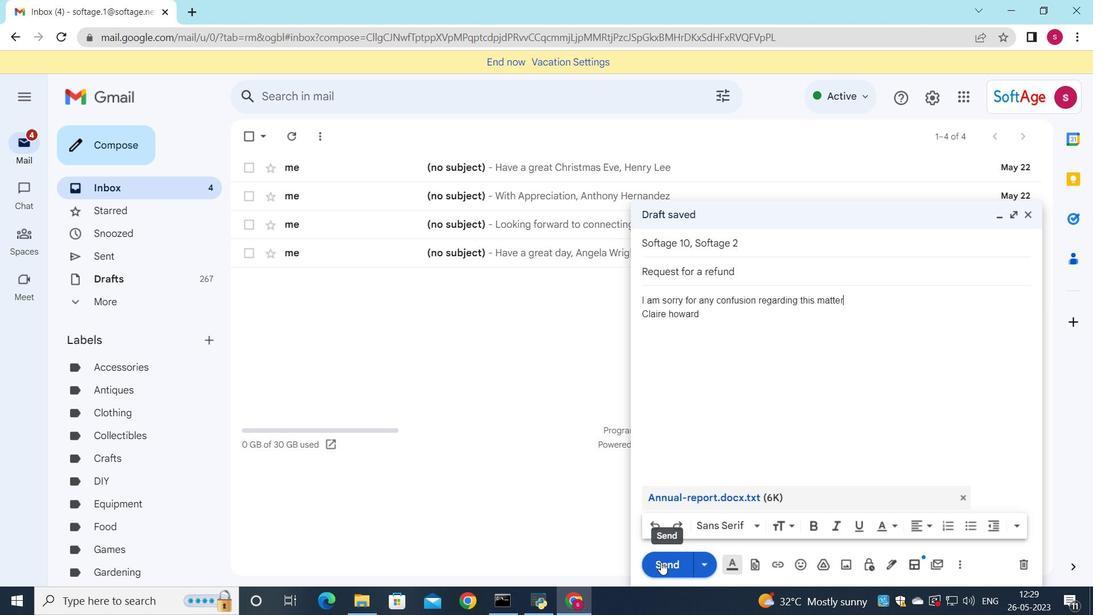 
Action: Mouse moved to (108, 248)
Screenshot: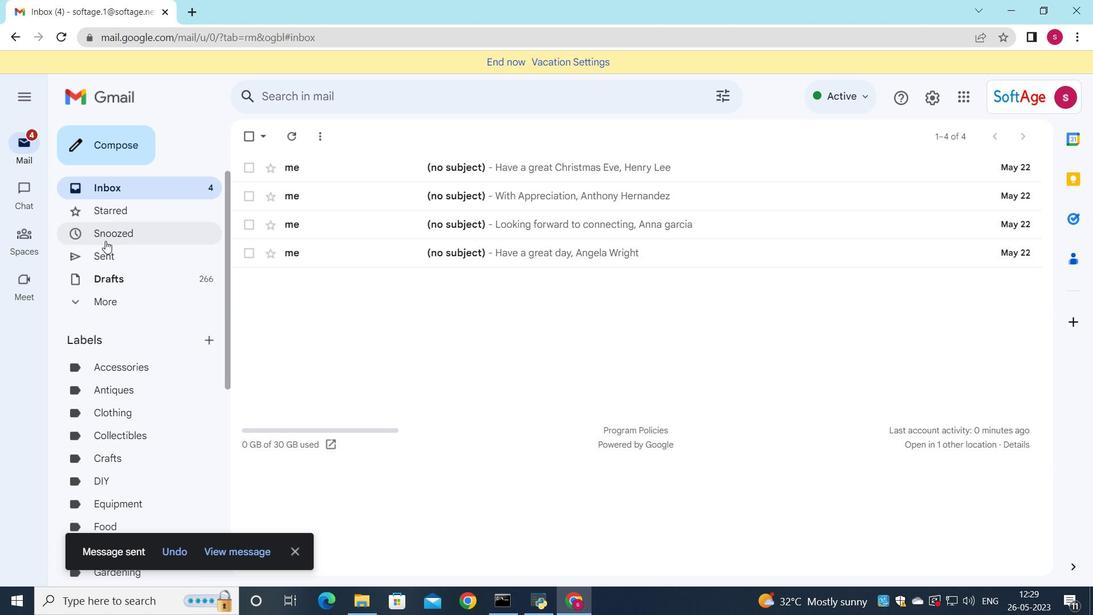 
Action: Mouse pressed left at (108, 248)
Screenshot: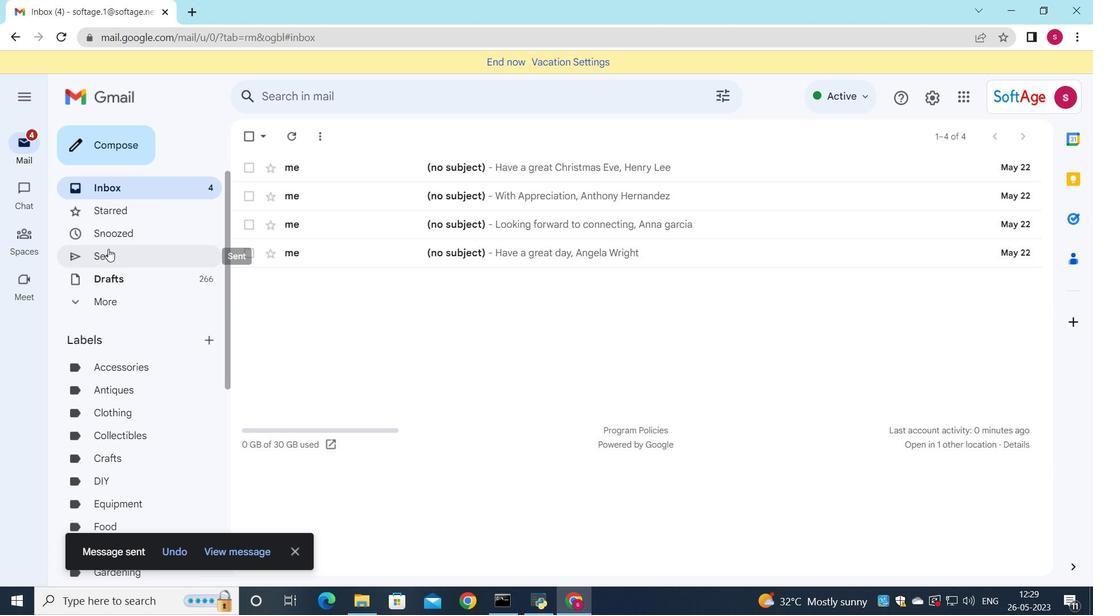 
Action: Mouse moved to (610, 218)
Screenshot: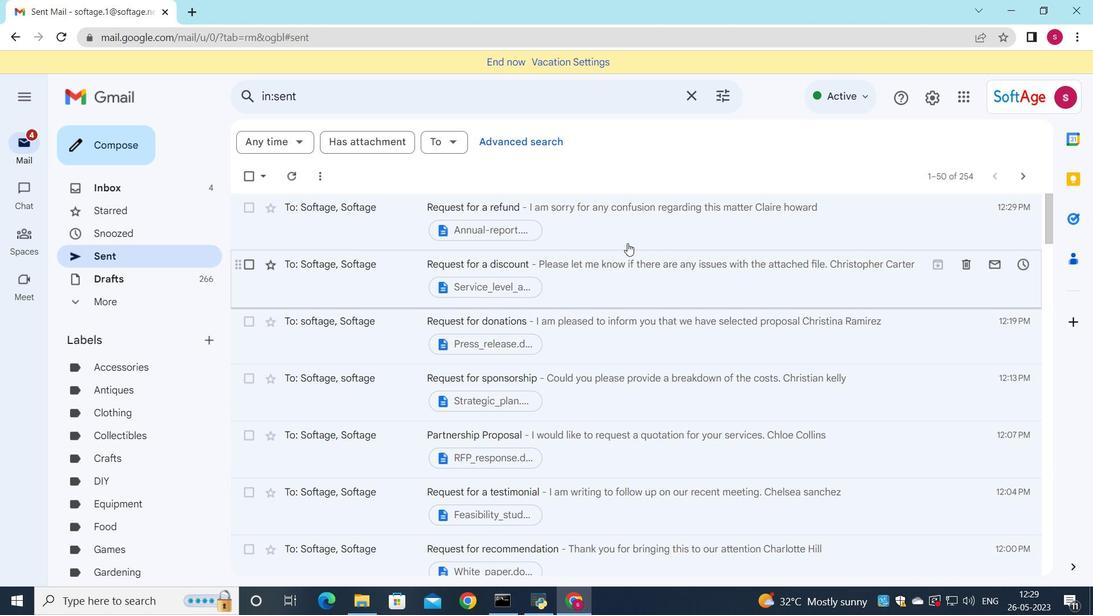 
Action: Mouse pressed left at (610, 218)
Screenshot: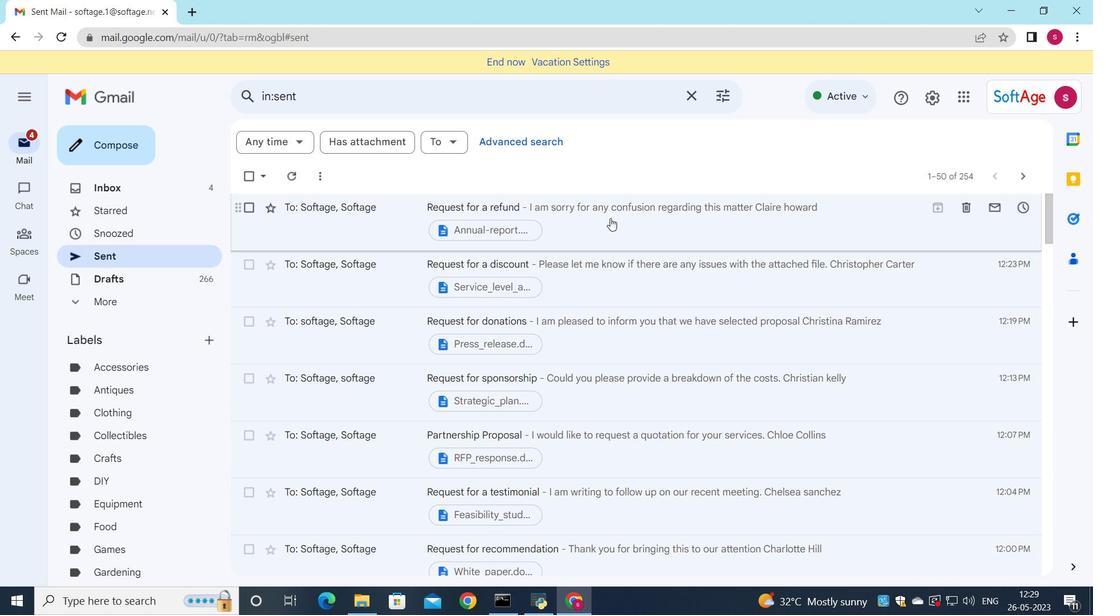 
Action: Mouse moved to (469, 273)
Screenshot: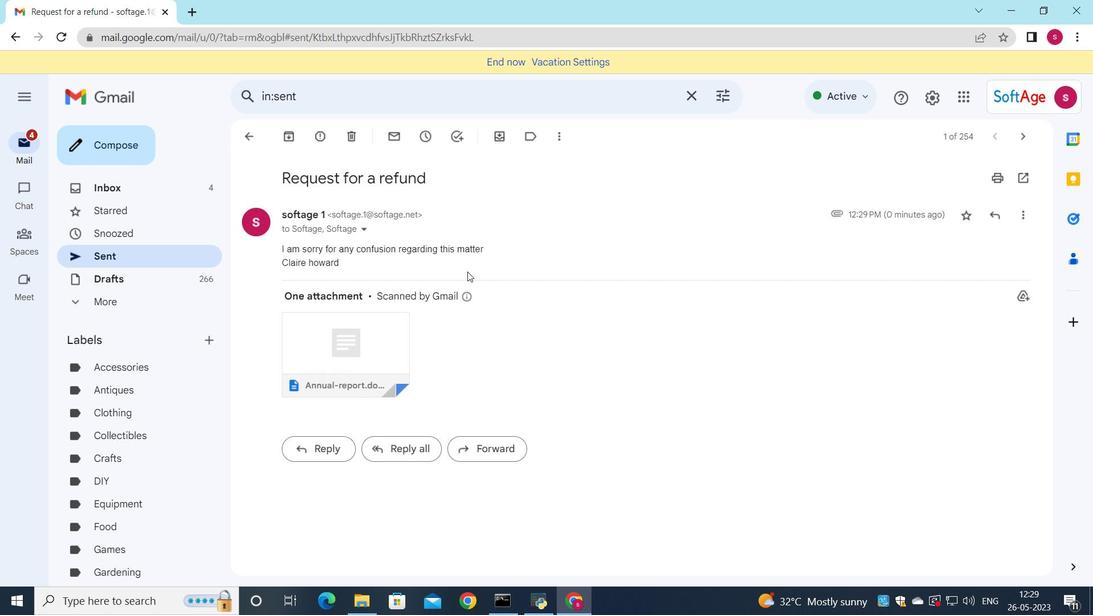
